 Task: Check the traffic conditions on Interstate 15 in Salt Lake City.
Action: Mouse moved to (154, 81)
Screenshot: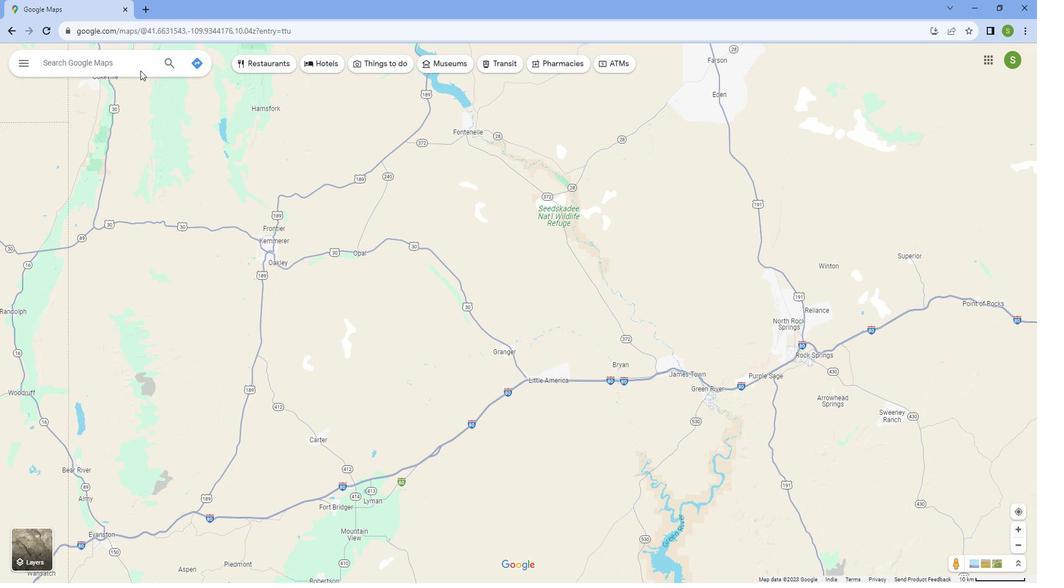 
Action: Mouse pressed left at (154, 81)
Screenshot: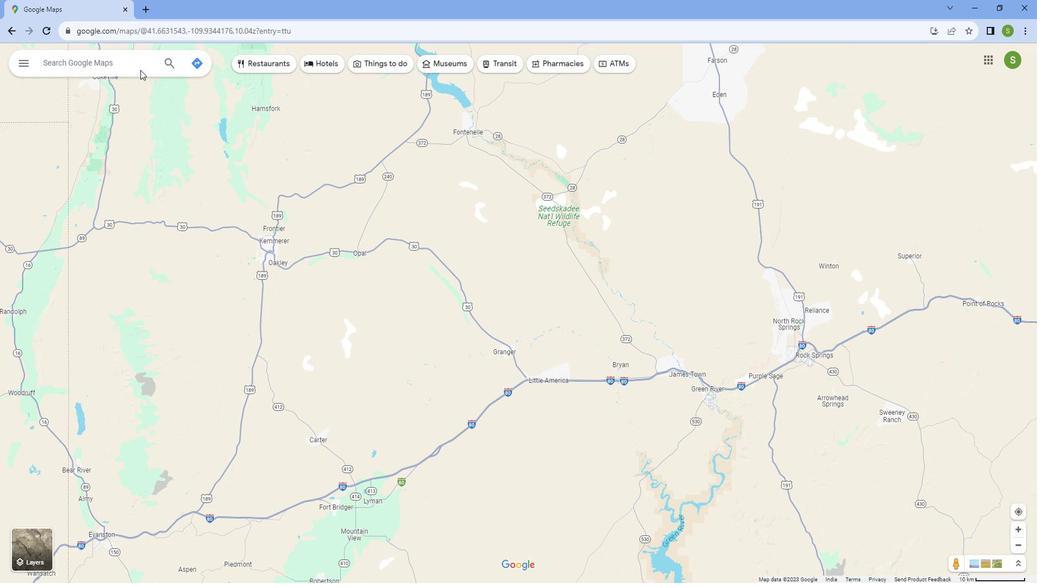 
Action: Mouse moved to (156, 78)
Screenshot: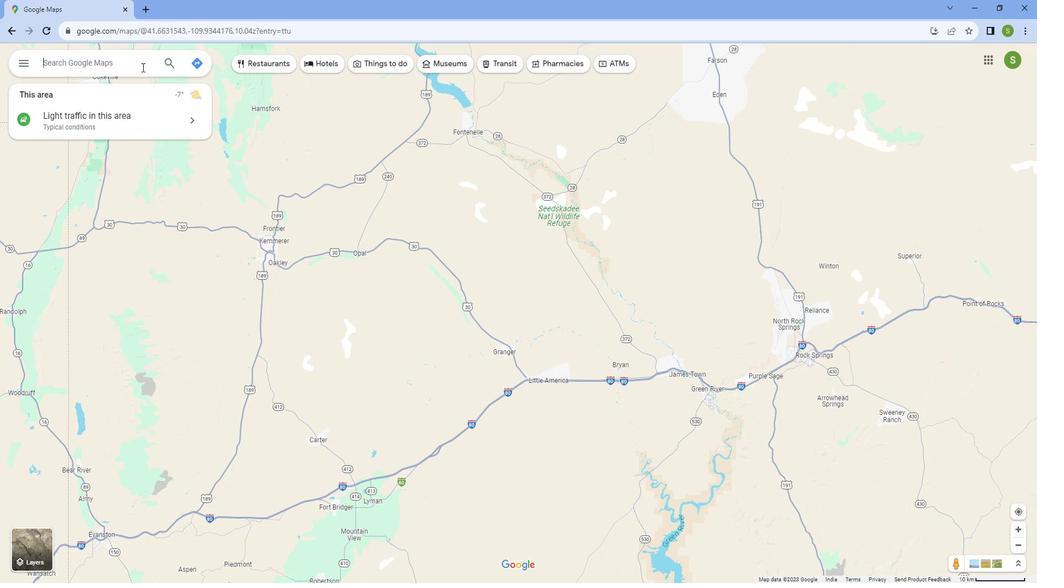 
Action: Mouse pressed left at (156, 78)
Screenshot: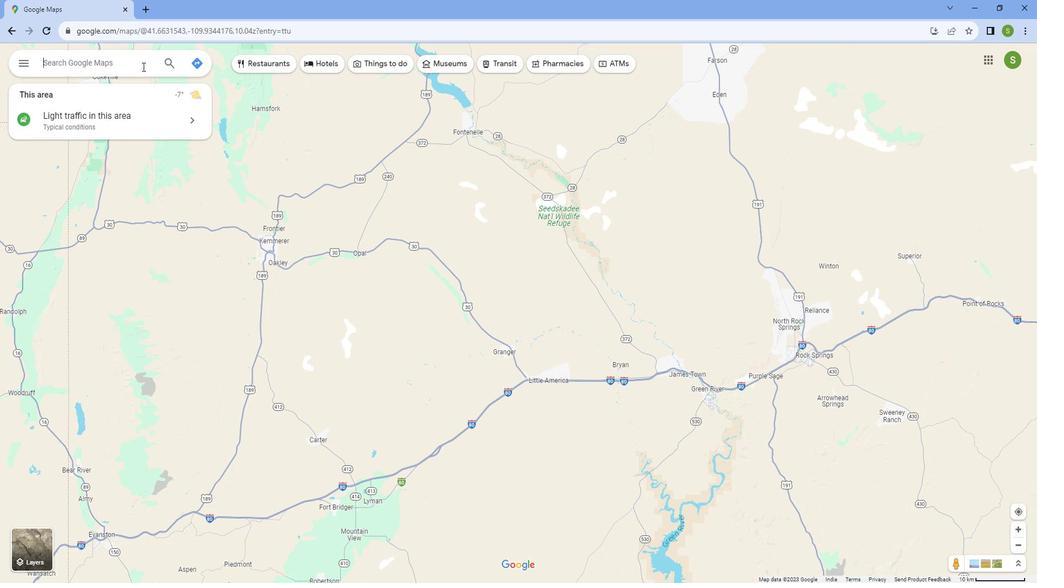 
Action: Key pressed <Key.caps_lock>I<Key.caps_lock>nterstate<Key.space>15,<Key.caps_lock>S<Key.caps_lock>alt<Key.space><Key.caps_lock>L<Key.caps_lock>k<Key.backspace>ake<Key.space><Key.caps_lock>C<Key.caps_lock>ity
Screenshot: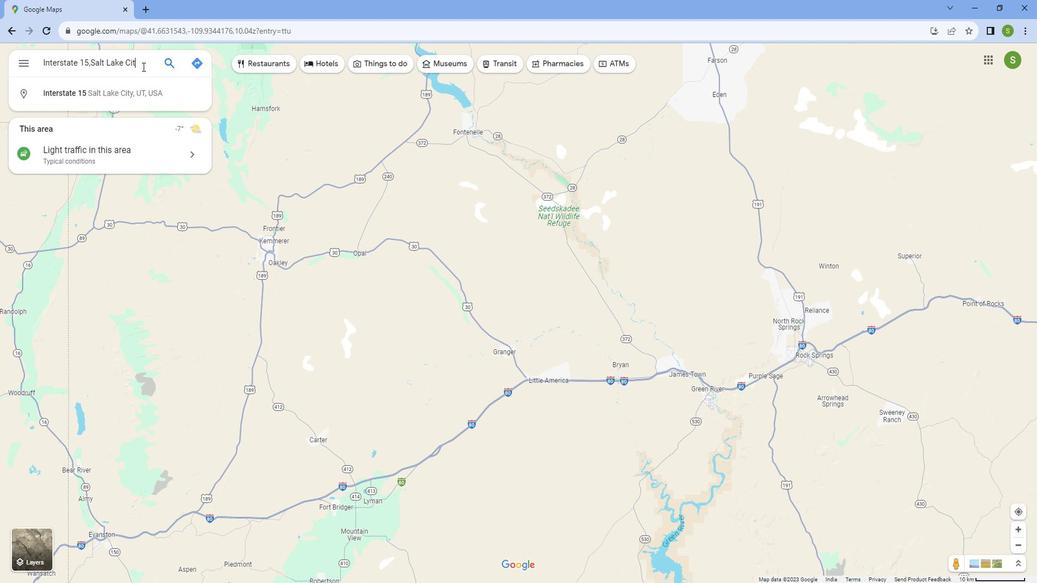 
Action: Mouse moved to (122, 106)
Screenshot: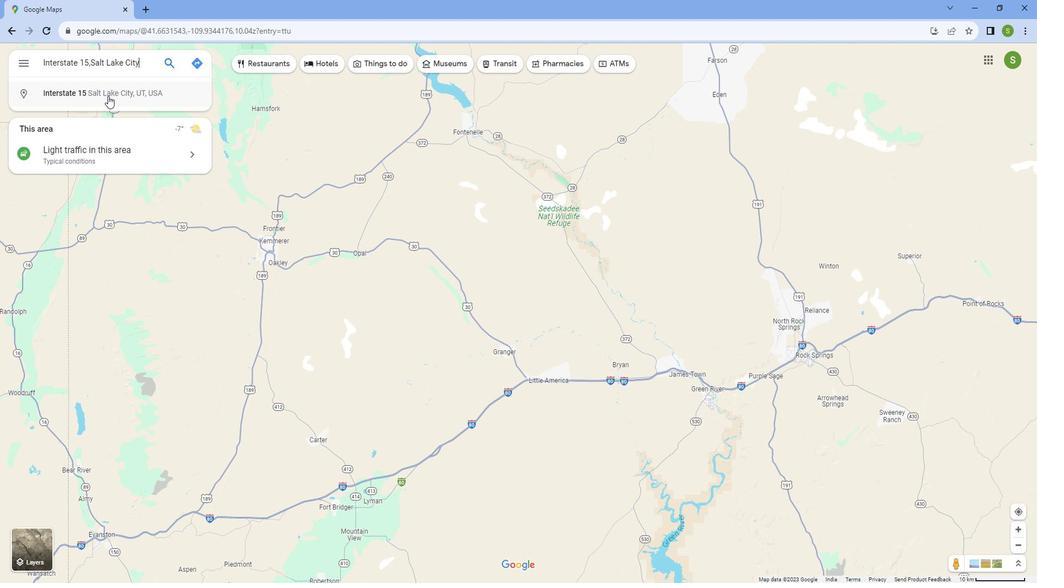 
Action: Mouse pressed left at (122, 106)
Screenshot: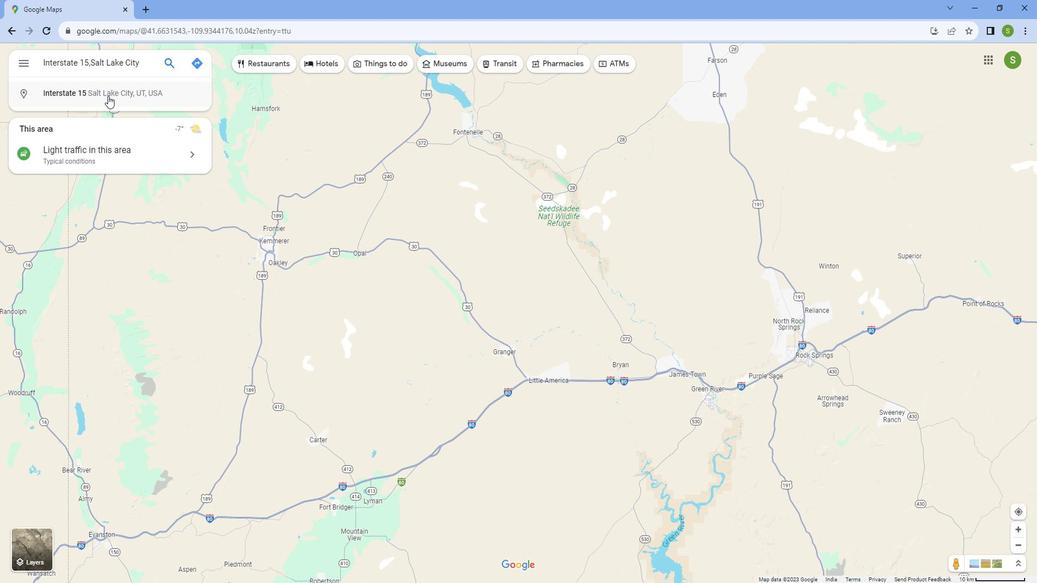 
Action: Mouse moved to (558, 268)
Screenshot: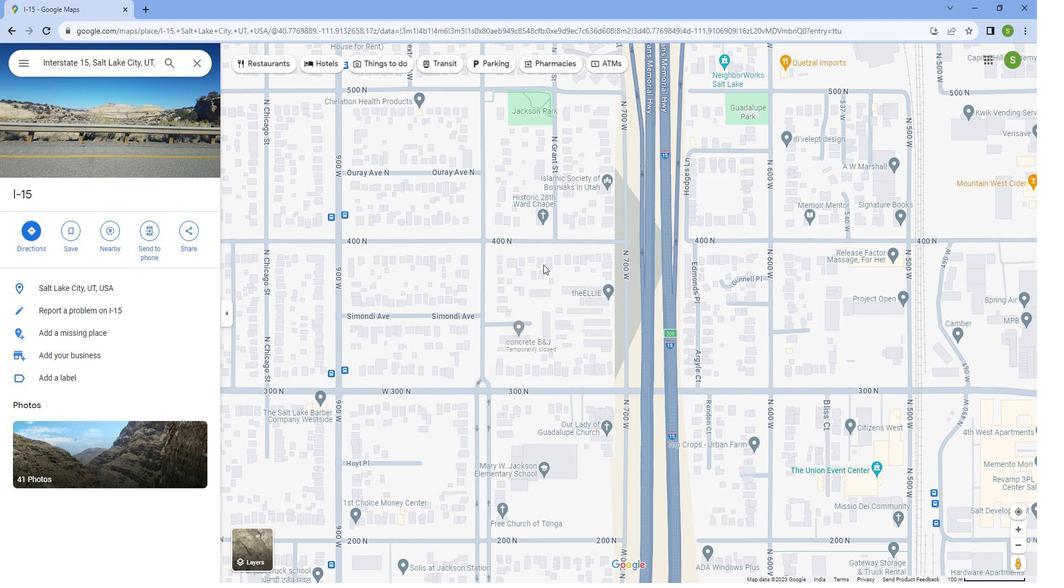 
Action: Mouse scrolled (558, 267) with delta (0, 0)
Screenshot: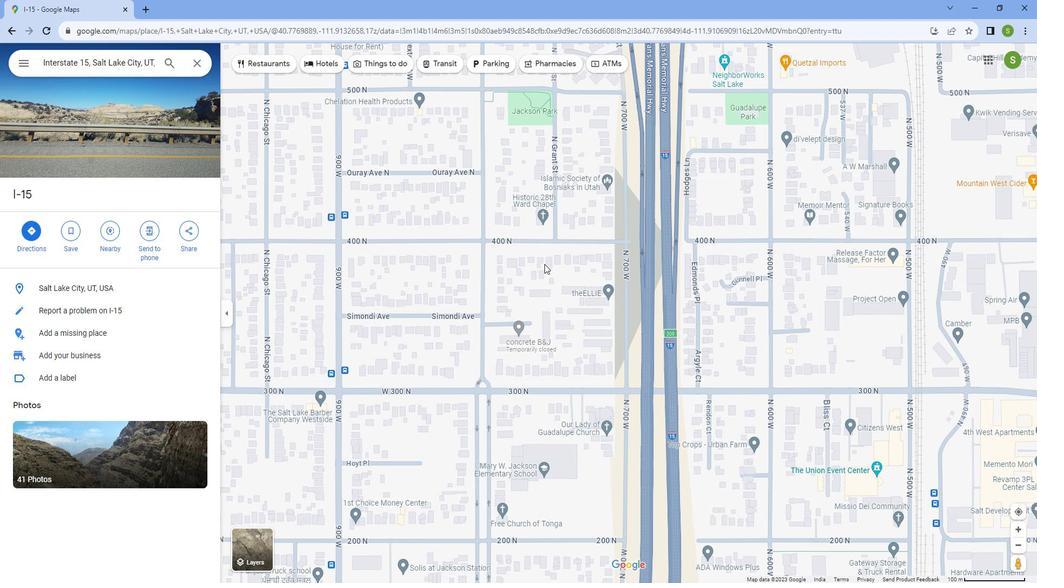 
Action: Mouse scrolled (558, 267) with delta (0, 0)
Screenshot: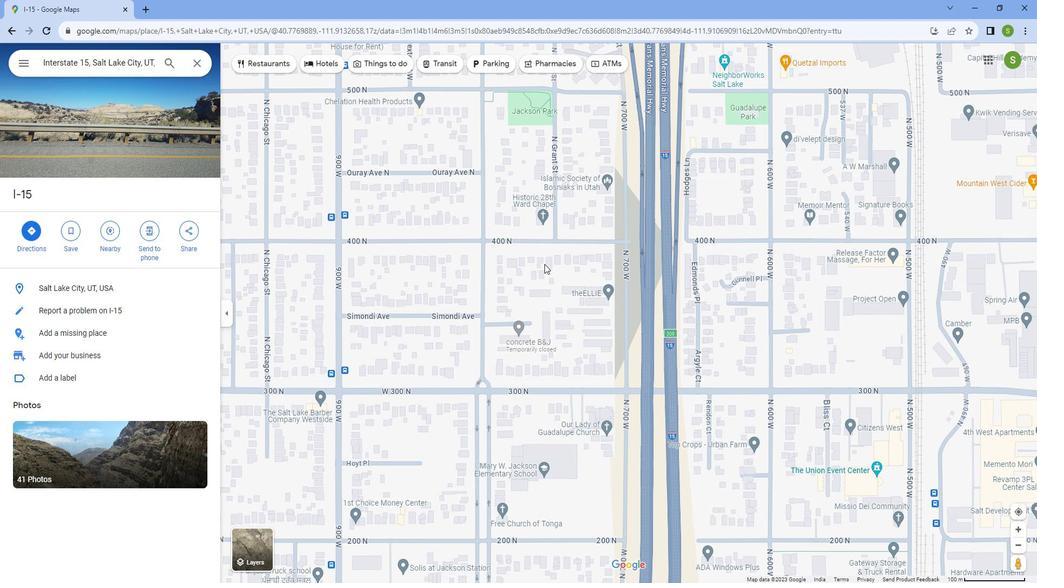 
Action: Mouse scrolled (558, 267) with delta (0, 0)
Screenshot: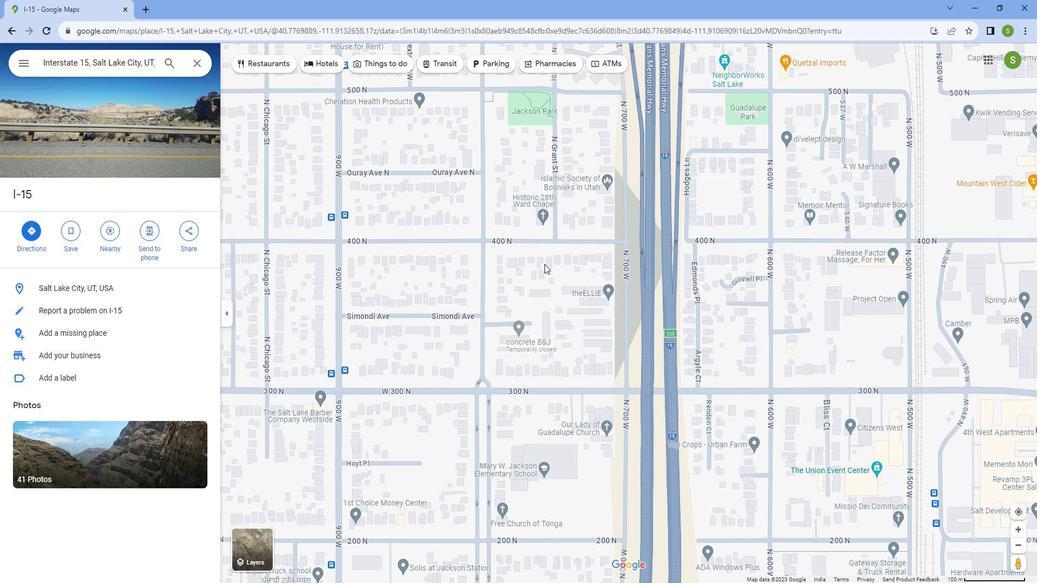 
Action: Mouse scrolled (558, 267) with delta (0, 0)
Screenshot: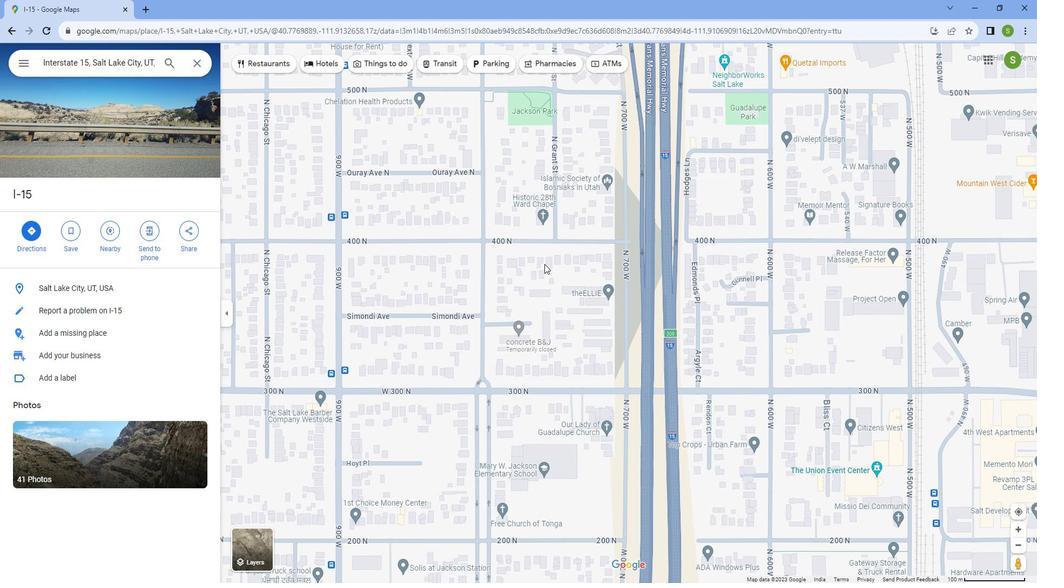 
Action: Mouse scrolled (558, 267) with delta (0, 0)
Screenshot: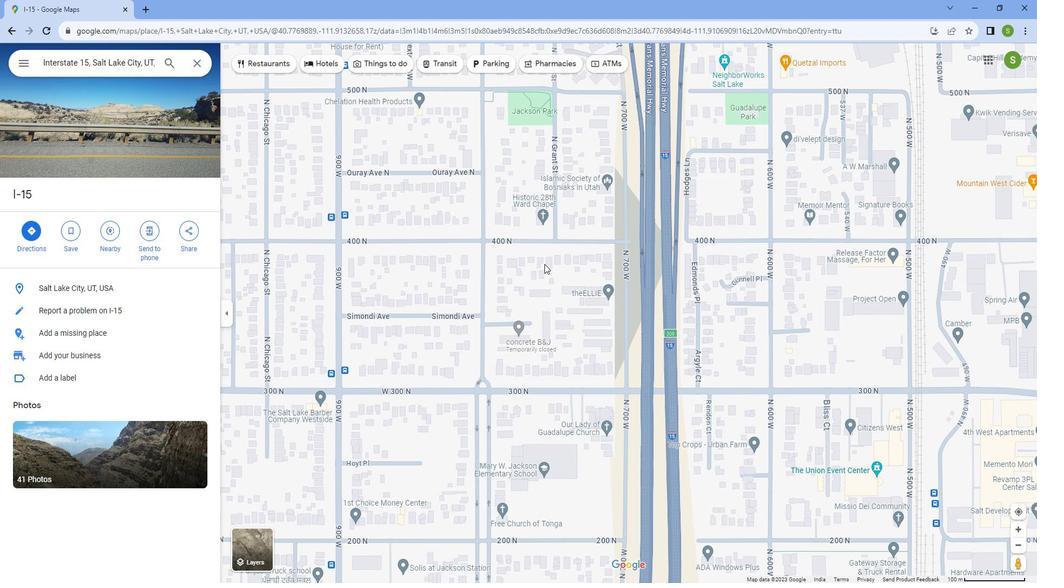 
Action: Mouse scrolled (558, 268) with delta (0, 0)
Screenshot: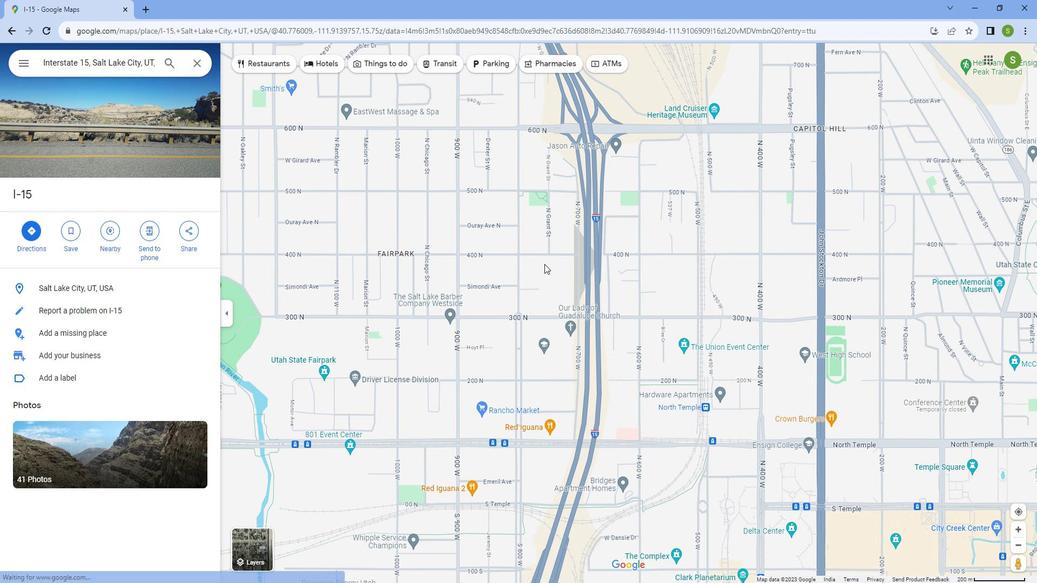 
Action: Mouse moved to (347, 546)
Screenshot: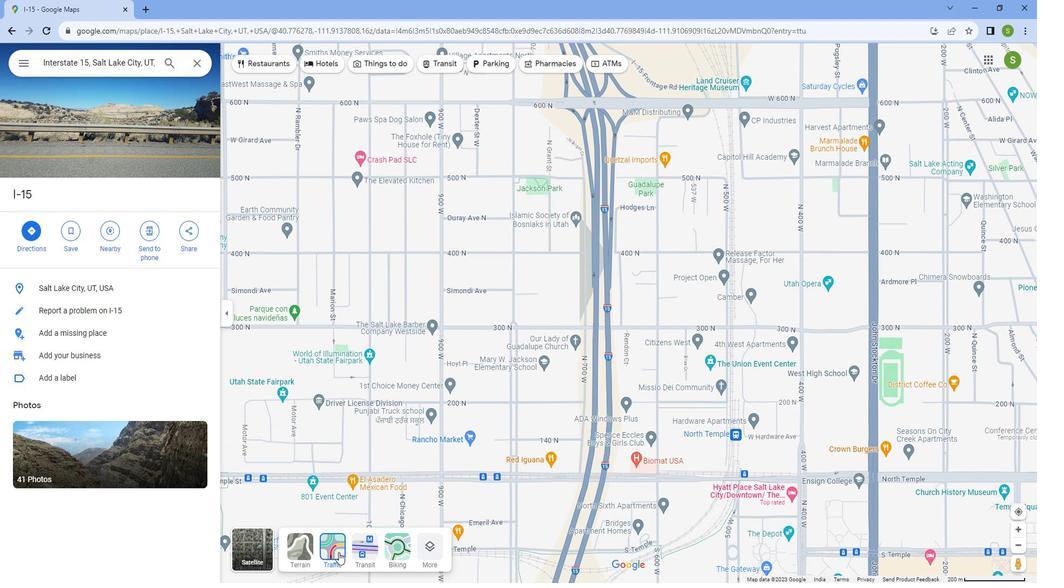 
Action: Mouse pressed left at (347, 546)
Screenshot: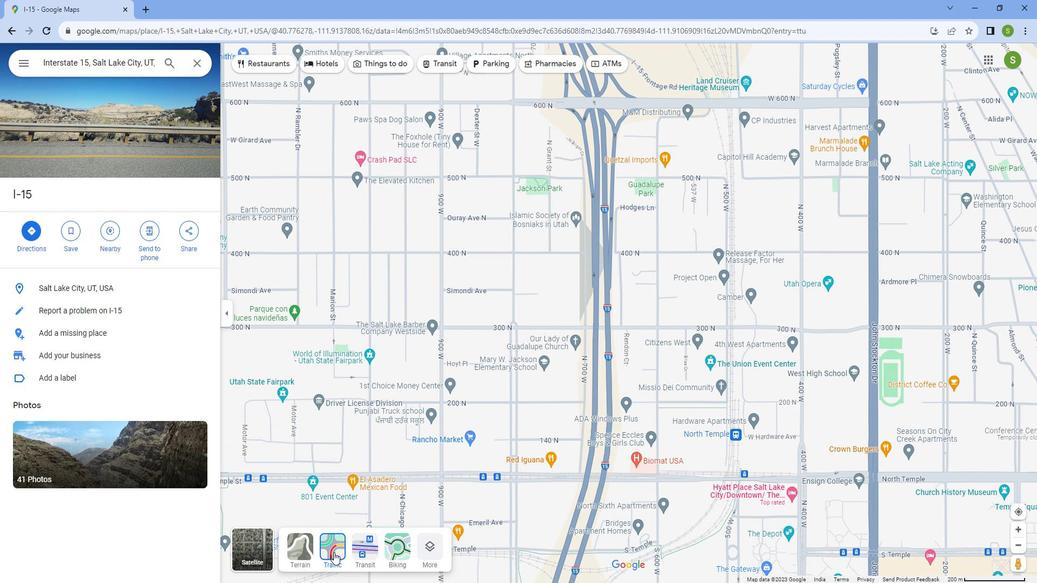 
Action: Mouse moved to (597, 328)
Screenshot: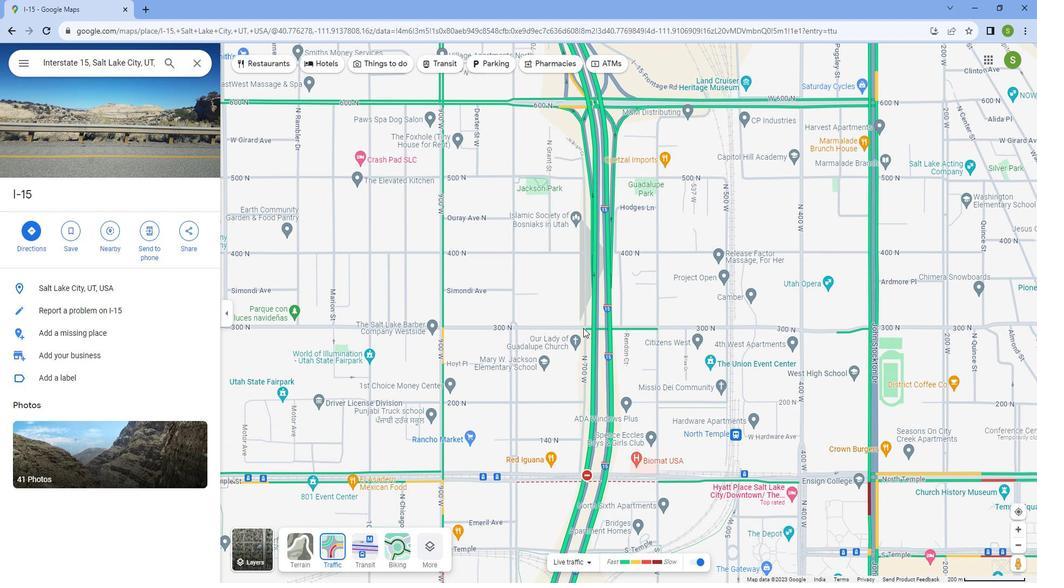 
Action: Mouse scrolled (597, 328) with delta (0, 0)
Screenshot: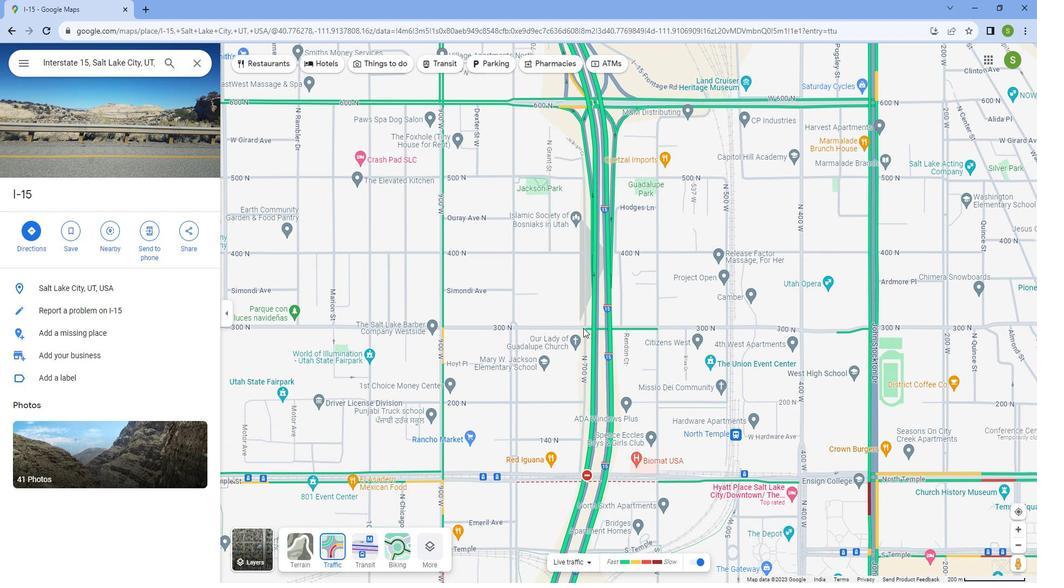 
Action: Mouse scrolled (597, 328) with delta (0, 0)
Screenshot: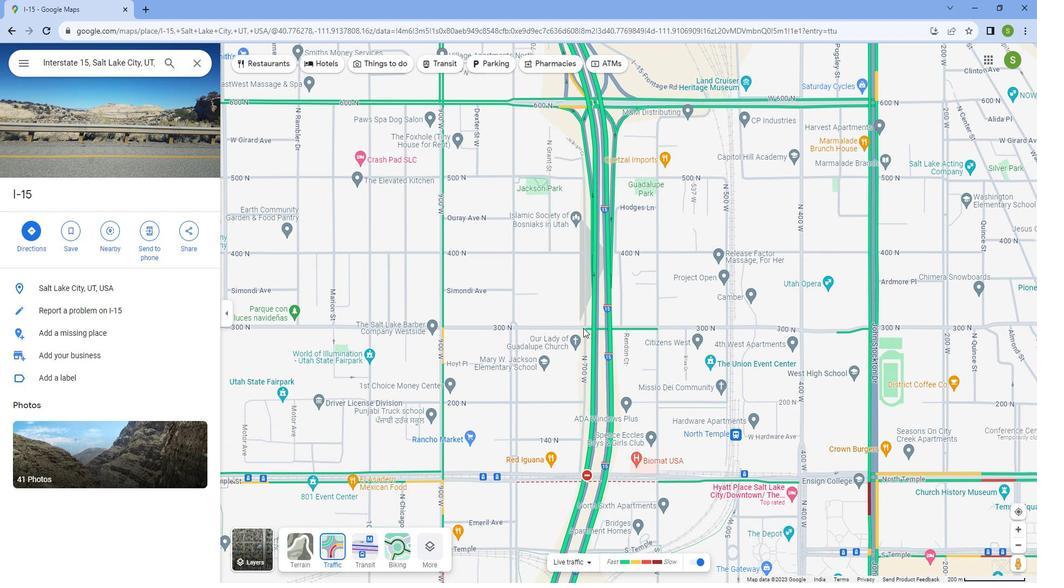 
Action: Mouse scrolled (597, 328) with delta (0, 0)
Screenshot: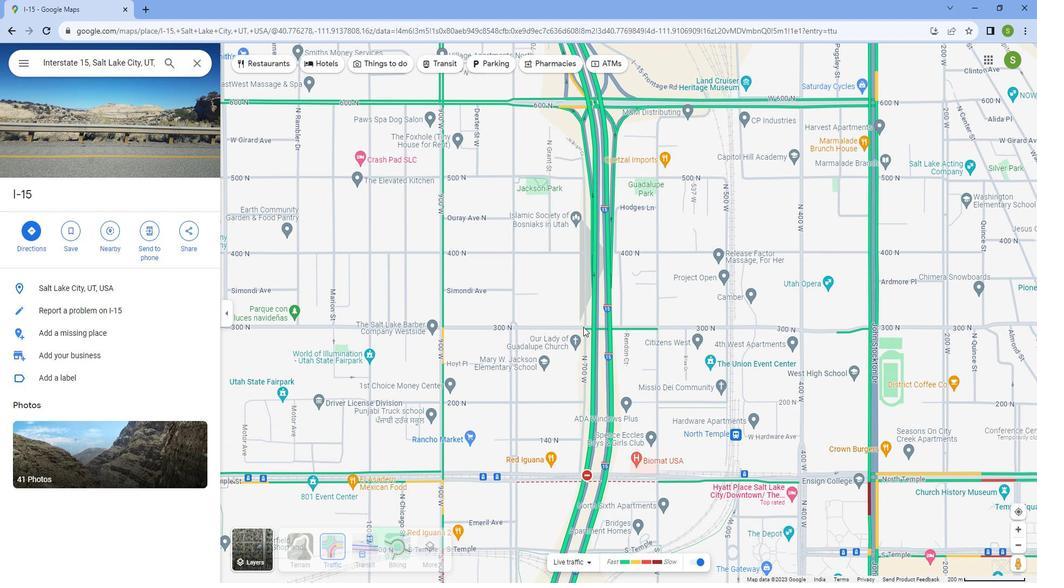 
Action: Mouse scrolled (597, 328) with delta (0, 0)
Screenshot: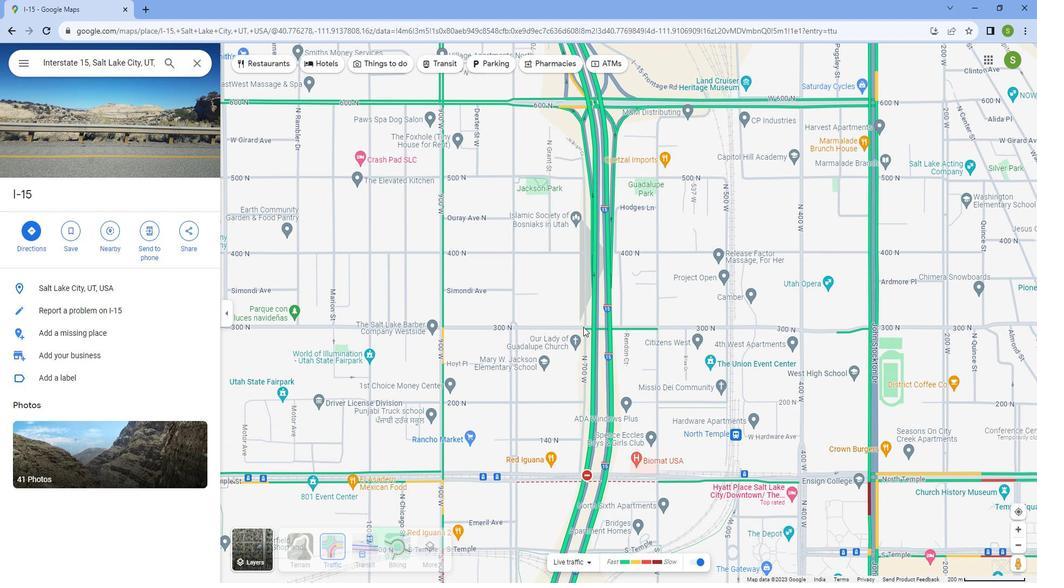 
Action: Mouse scrolled (597, 328) with delta (0, 0)
Screenshot: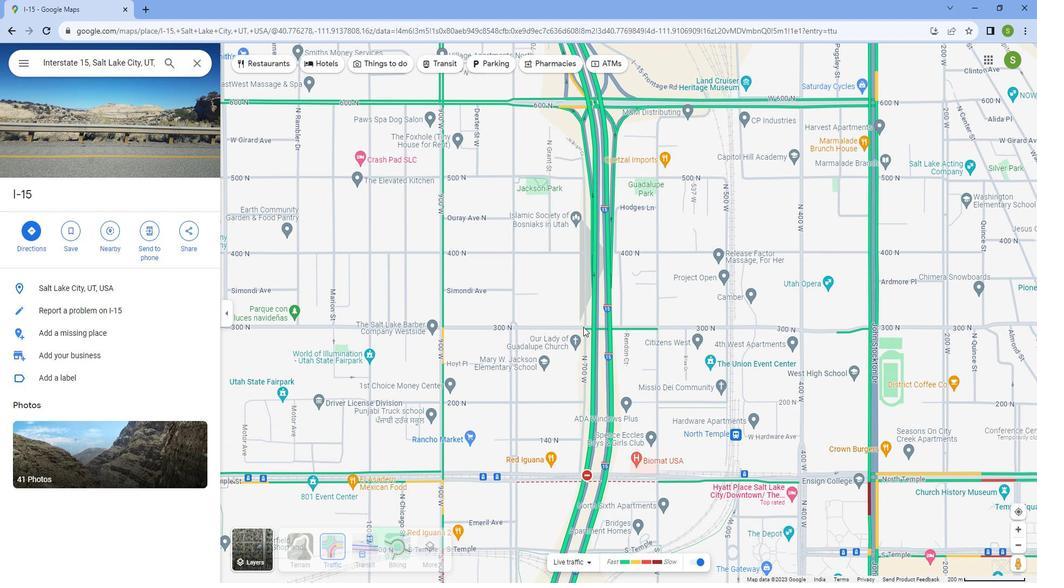 
Action: Mouse scrolled (597, 328) with delta (0, 0)
Screenshot: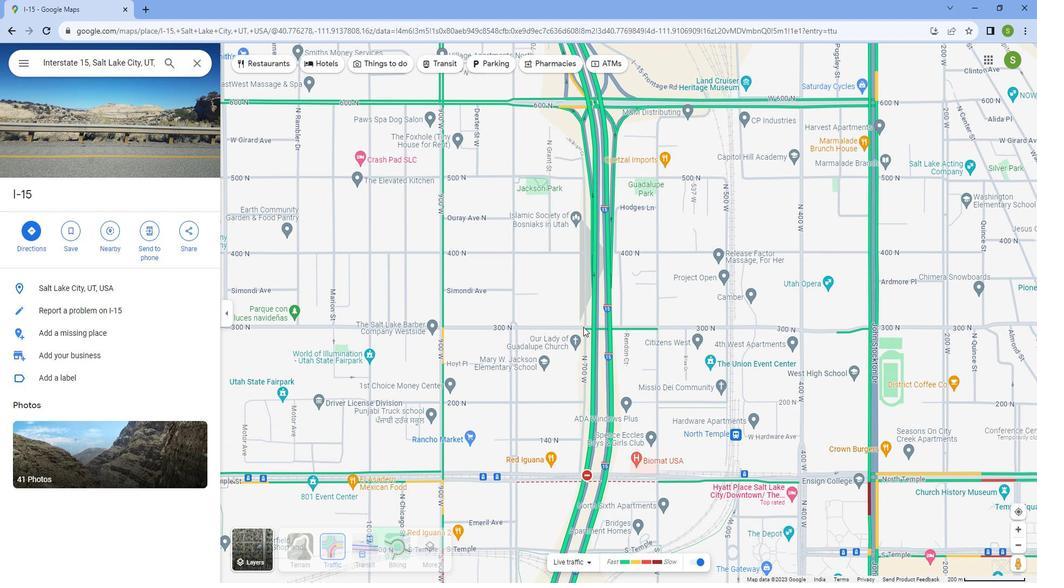 
Action: Mouse scrolled (597, 328) with delta (0, 0)
Screenshot: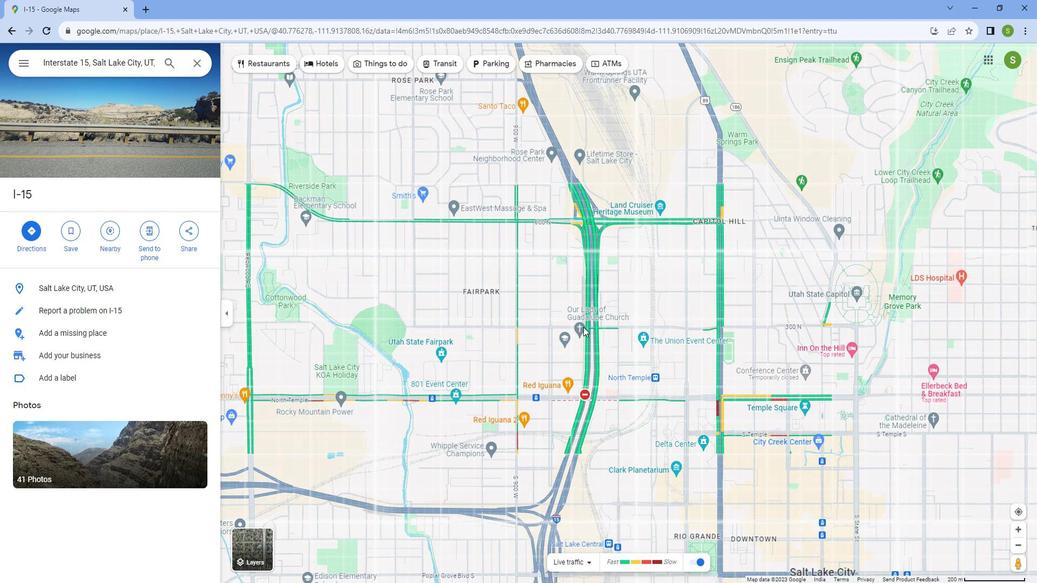 
Action: Mouse scrolled (597, 328) with delta (0, 0)
Screenshot: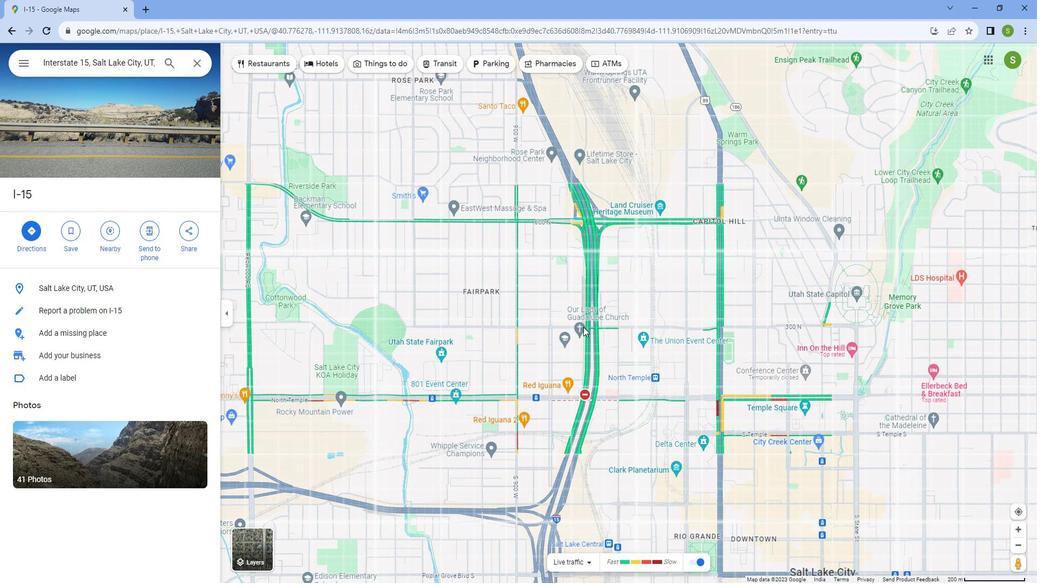 
Action: Mouse scrolled (597, 328) with delta (0, 0)
Screenshot: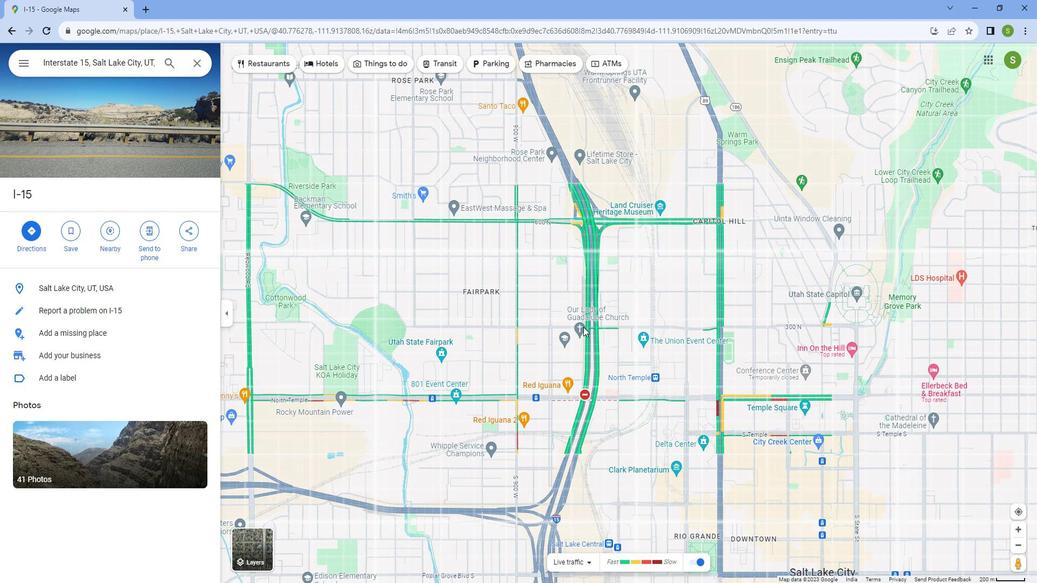 
Action: Mouse scrolled (597, 328) with delta (0, 0)
Screenshot: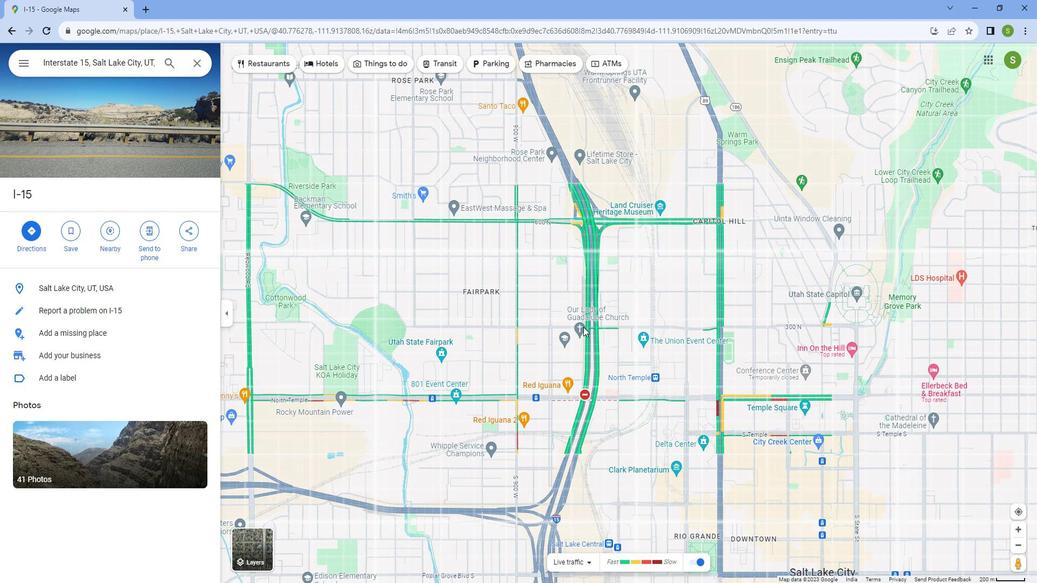 
Action: Mouse scrolled (597, 328) with delta (0, 0)
Screenshot: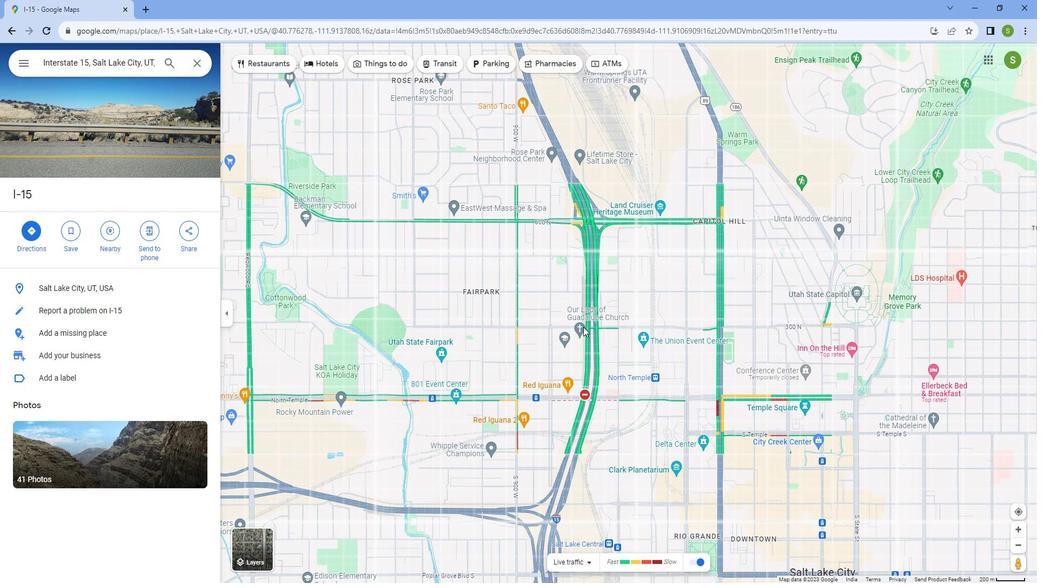 
Action: Mouse scrolled (597, 328) with delta (0, 0)
Screenshot: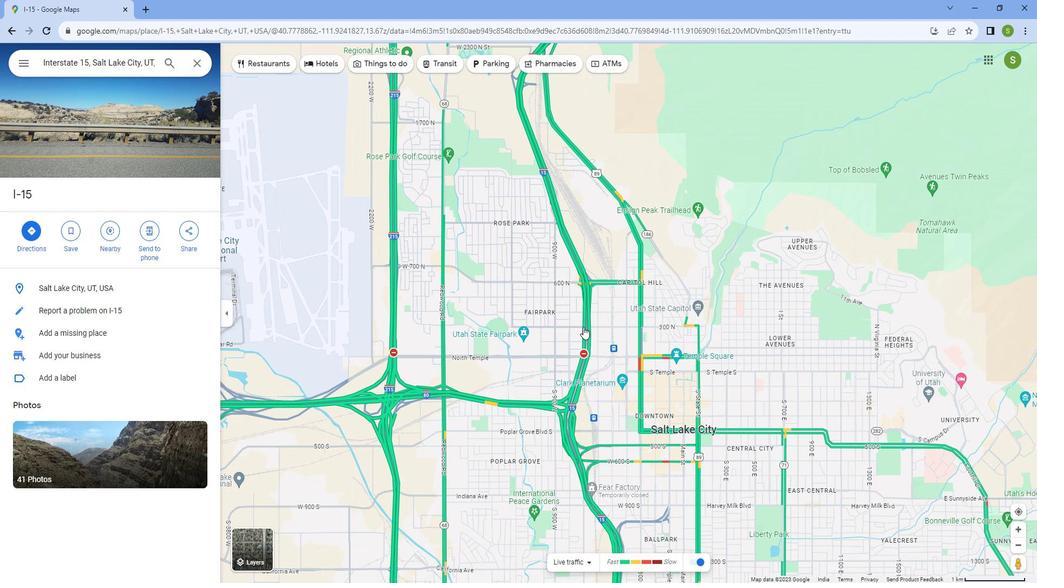 
Action: Mouse moved to (539, 491)
Screenshot: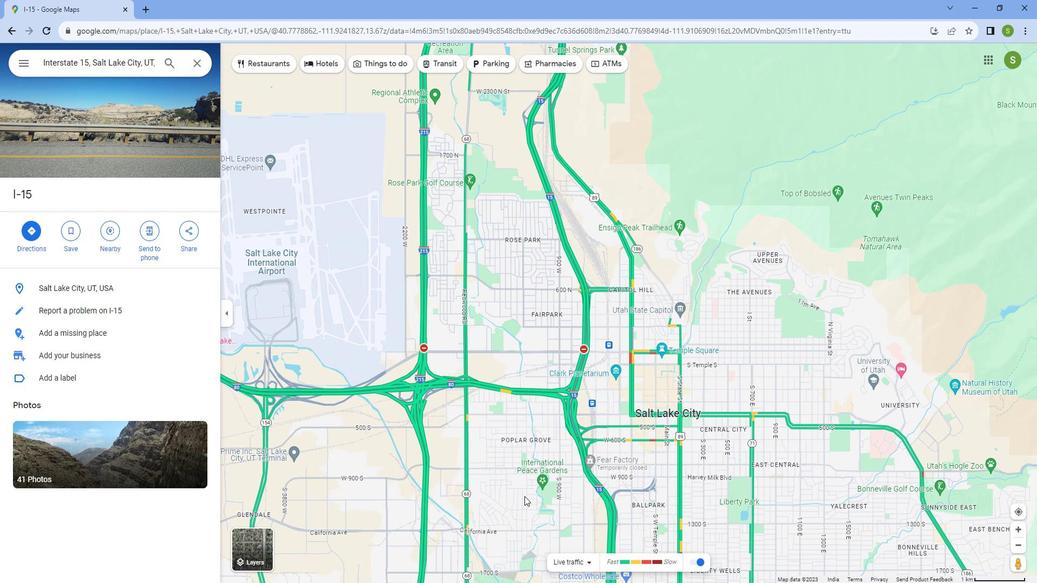 
Action: Mouse scrolled (539, 490) with delta (0, 0)
Screenshot: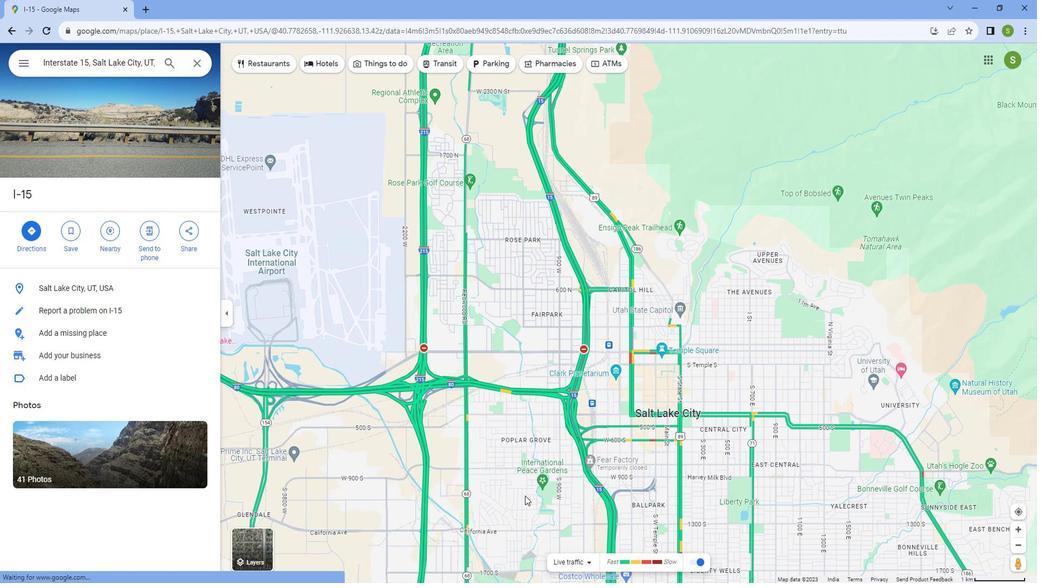 
Action: Mouse scrolled (539, 490) with delta (0, 0)
Screenshot: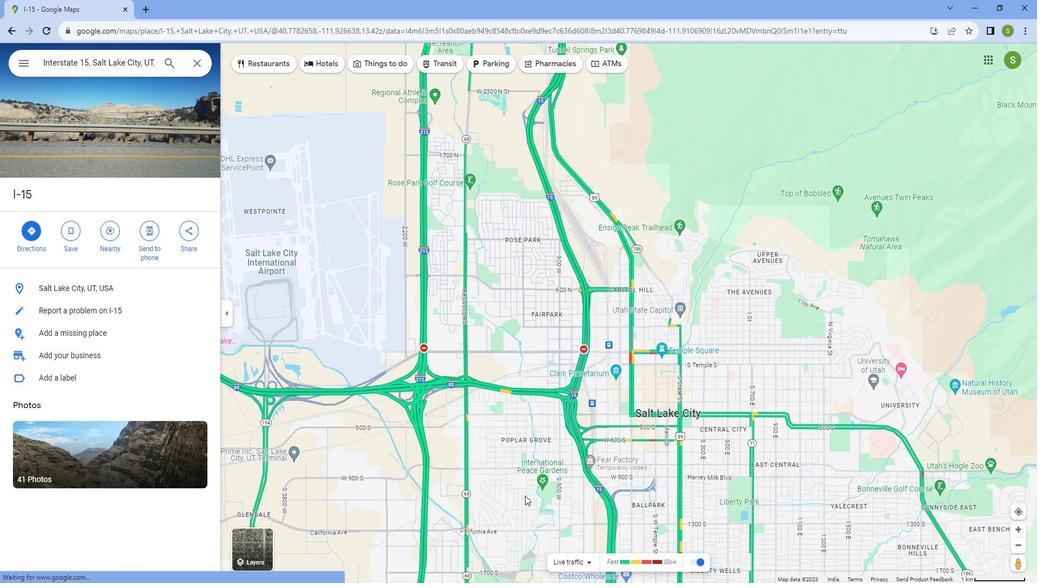 
Action: Mouse scrolled (539, 490) with delta (0, 0)
Screenshot: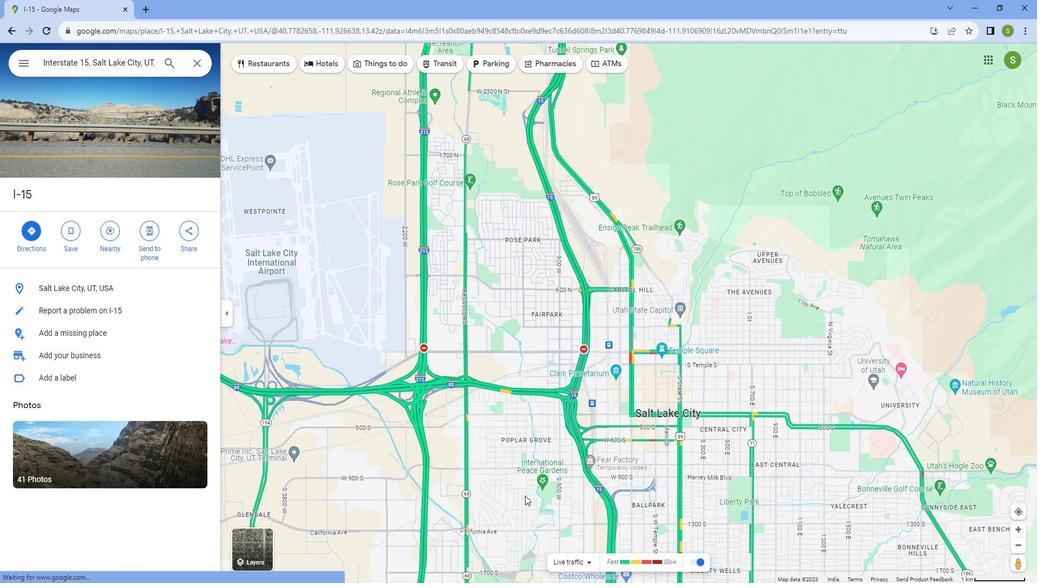 
Action: Mouse scrolled (539, 490) with delta (0, 0)
Screenshot: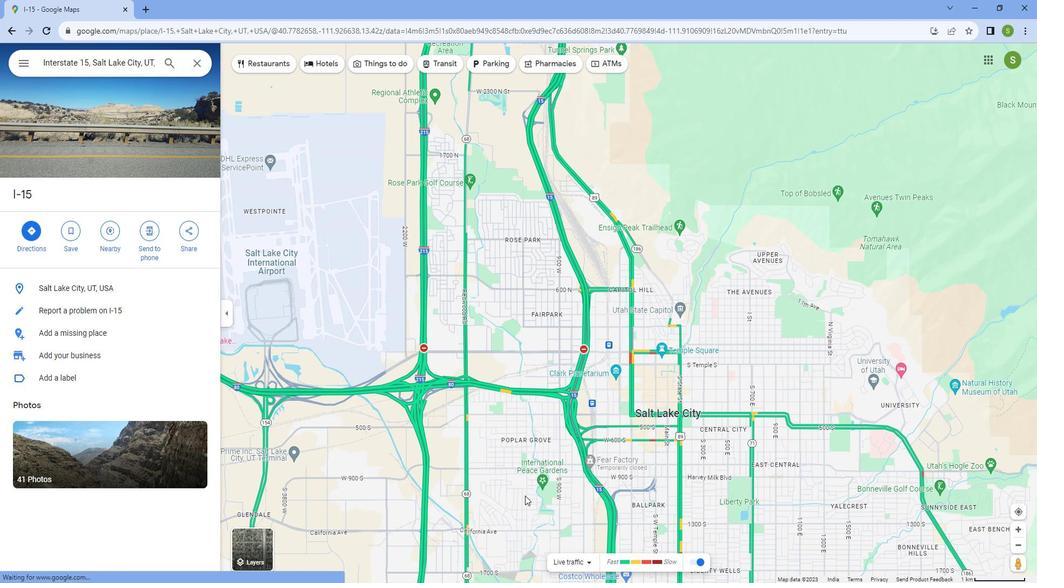 
Action: Mouse scrolled (539, 490) with delta (0, 0)
Screenshot: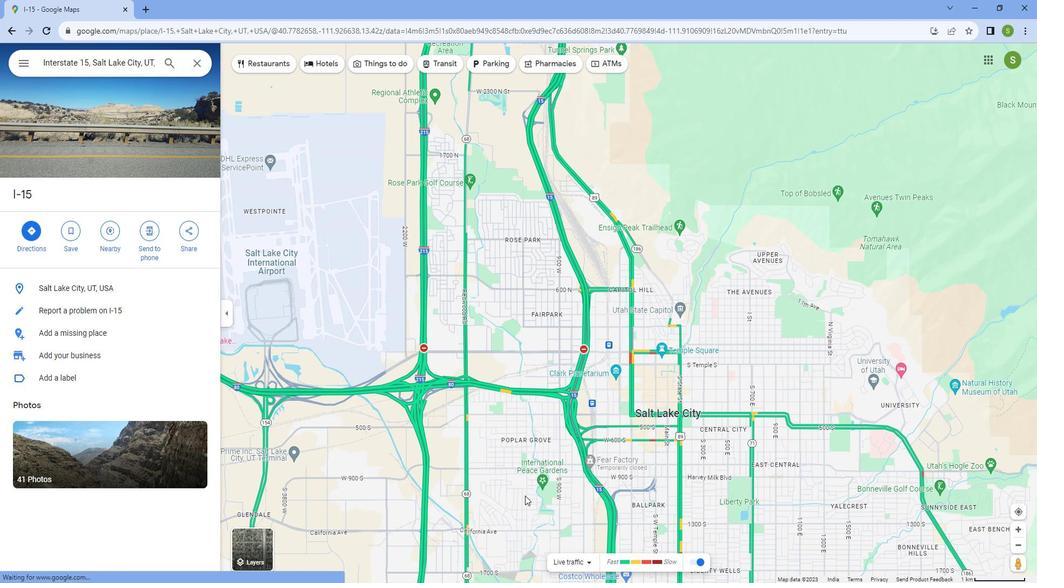 
Action: Mouse scrolled (539, 490) with delta (0, 0)
Screenshot: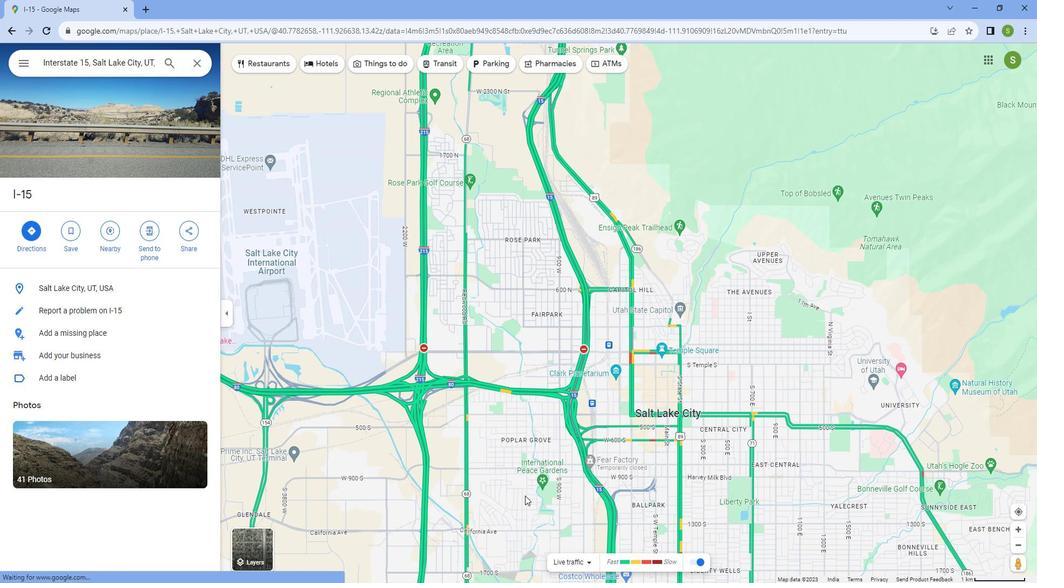 
Action: Mouse moved to (485, 490)
Screenshot: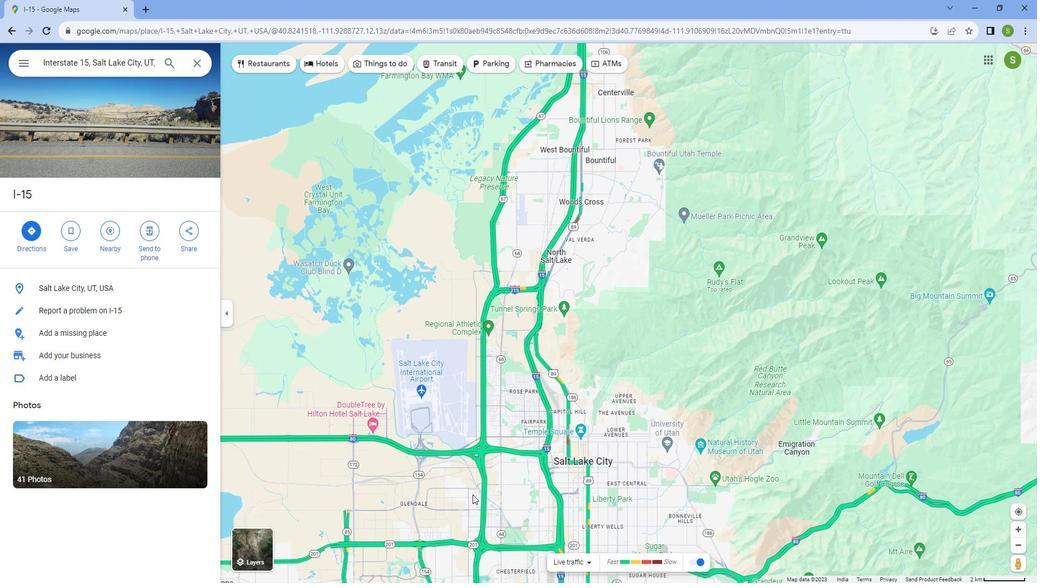 
Action: Mouse scrolled (485, 491) with delta (0, 0)
Screenshot: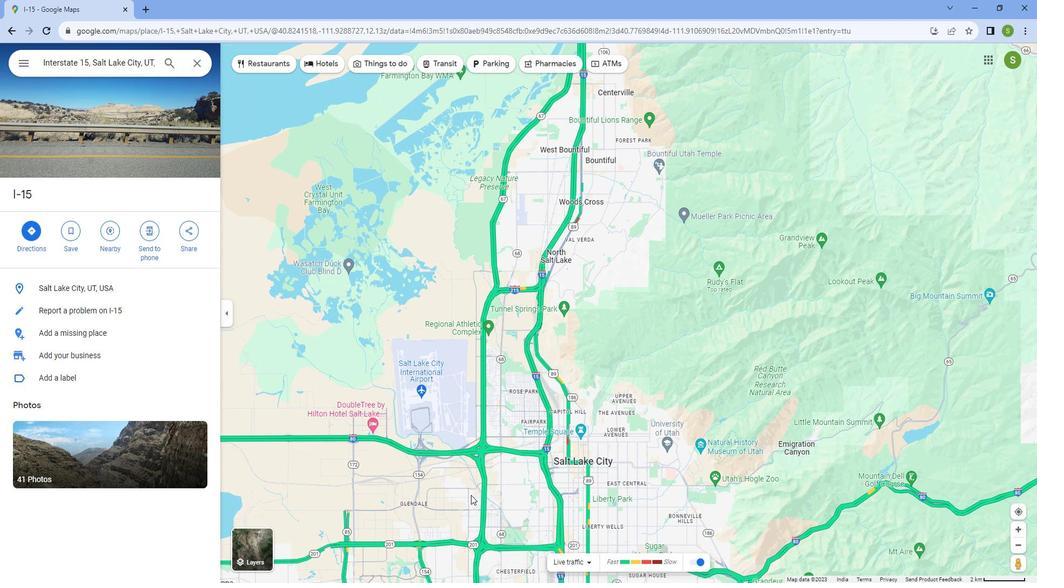 
Action: Mouse scrolled (485, 491) with delta (0, 0)
Screenshot: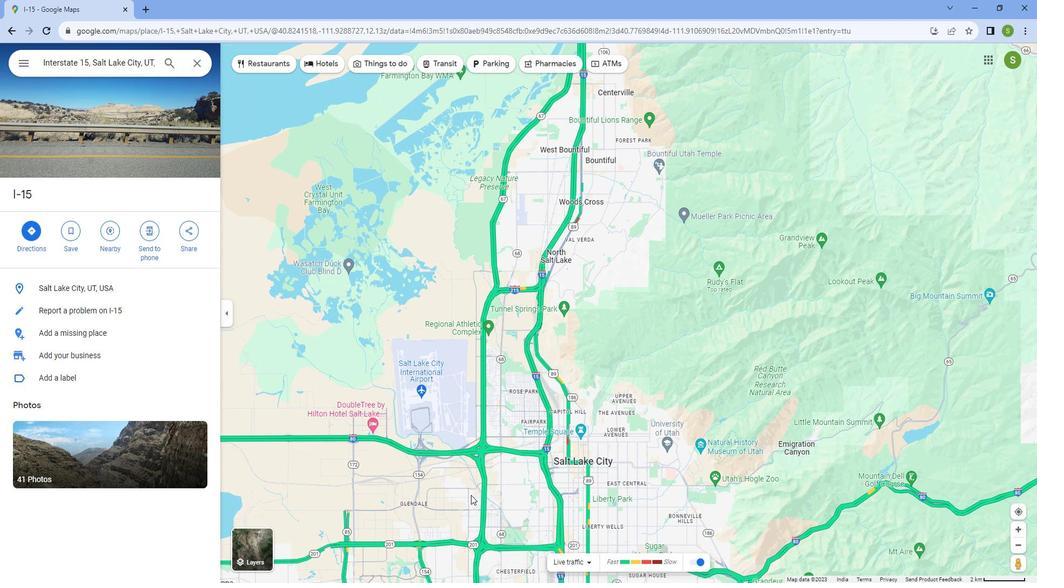 
Action: Mouse scrolled (485, 491) with delta (0, 0)
Screenshot: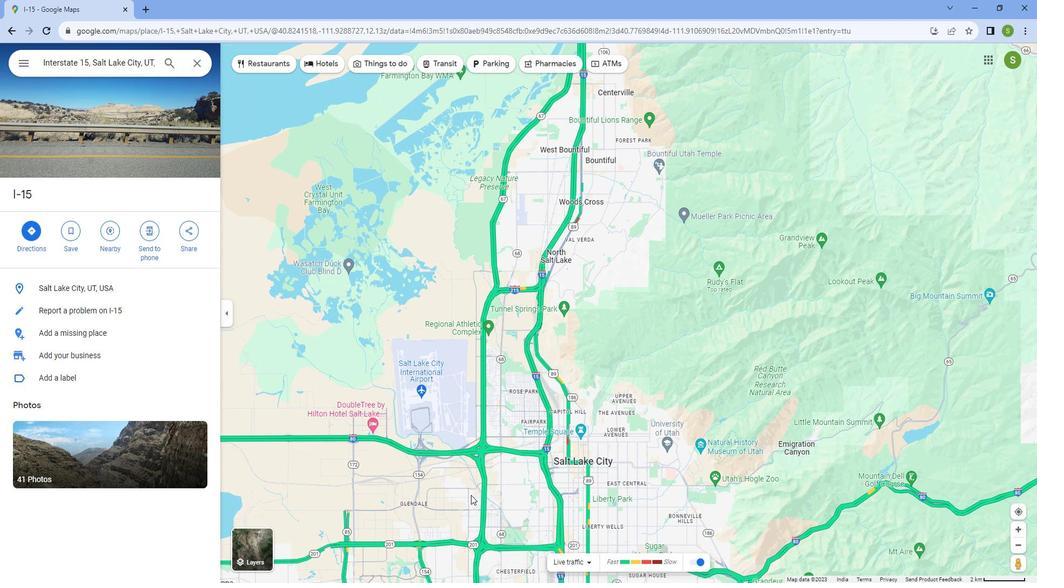 
Action: Mouse scrolled (485, 491) with delta (0, 0)
Screenshot: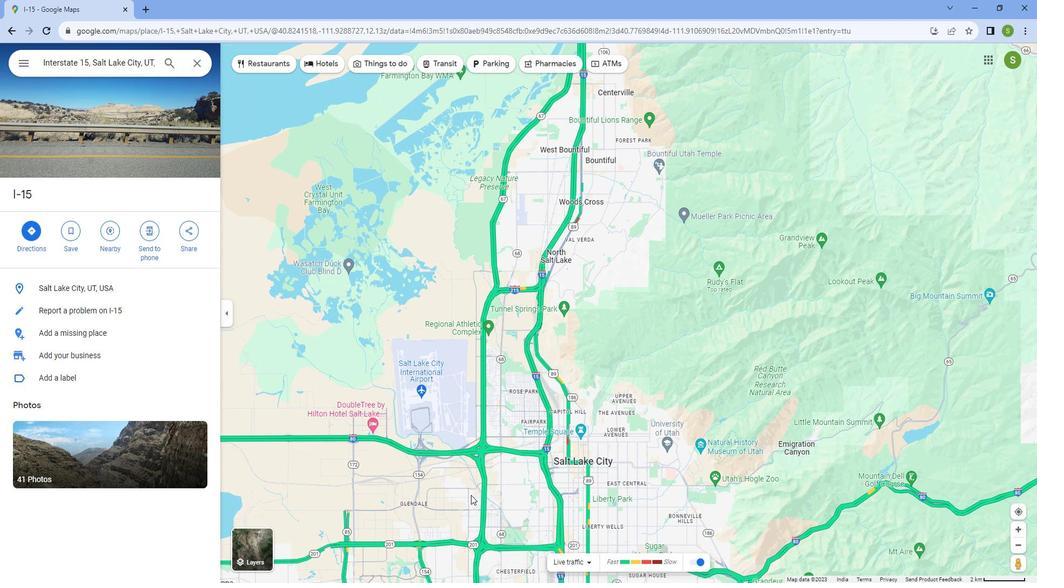 
Action: Mouse scrolled (485, 491) with delta (0, 0)
Screenshot: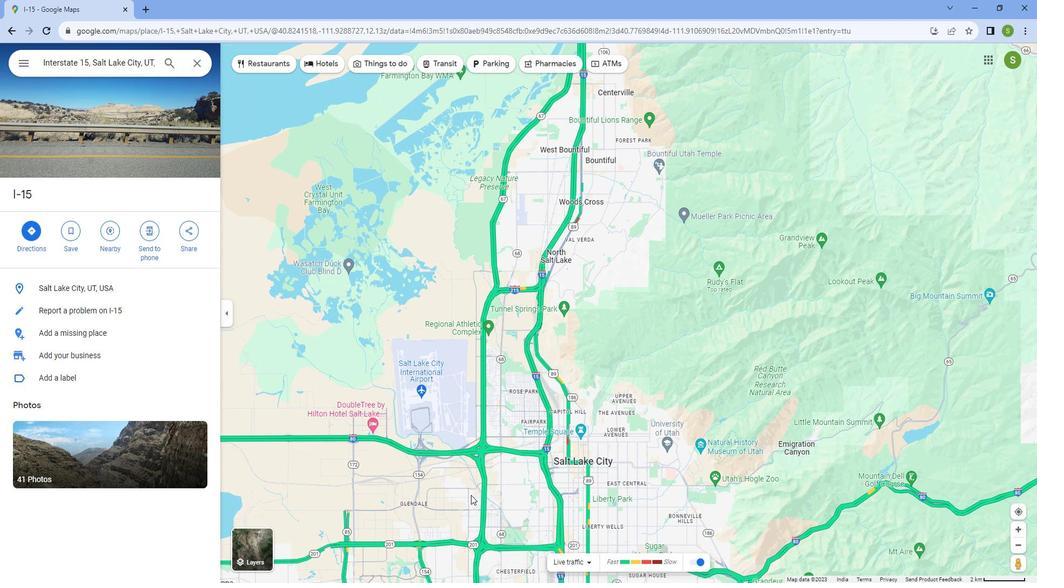 
Action: Mouse scrolled (485, 491) with delta (0, 0)
Screenshot: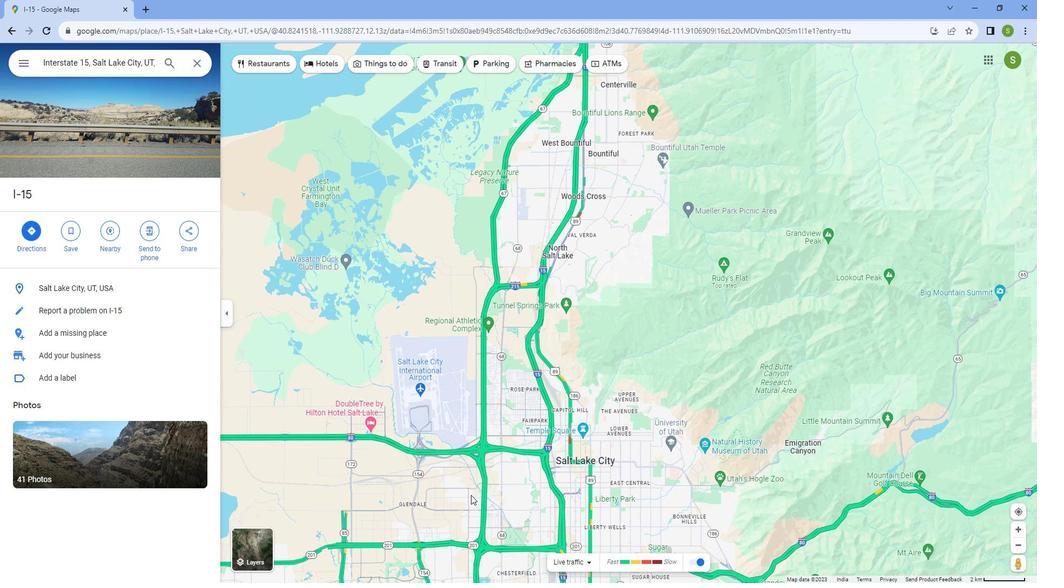 
Action: Mouse scrolled (485, 491) with delta (0, 0)
Screenshot: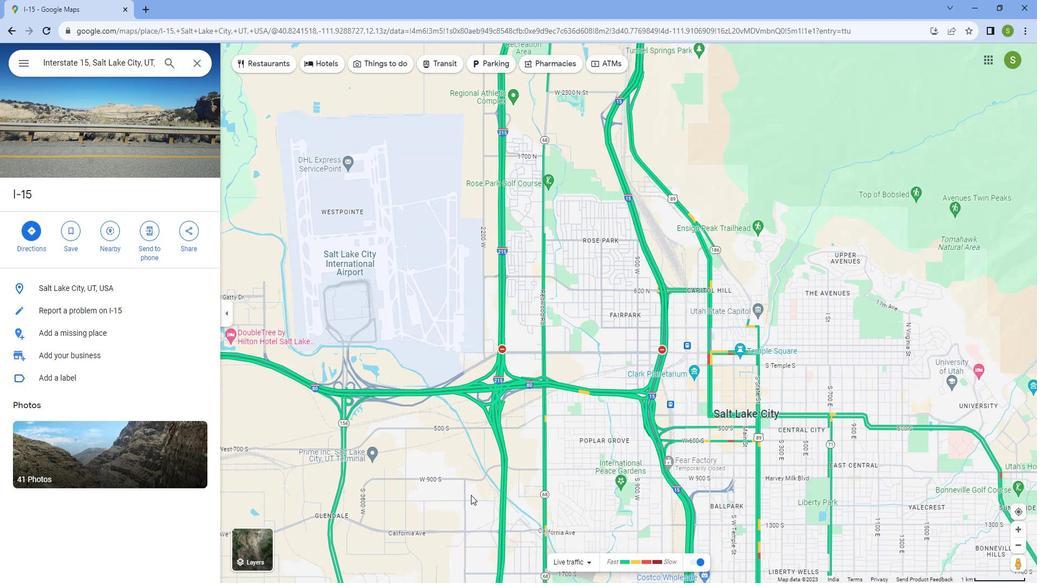 
Action: Mouse scrolled (485, 491) with delta (0, 0)
Screenshot: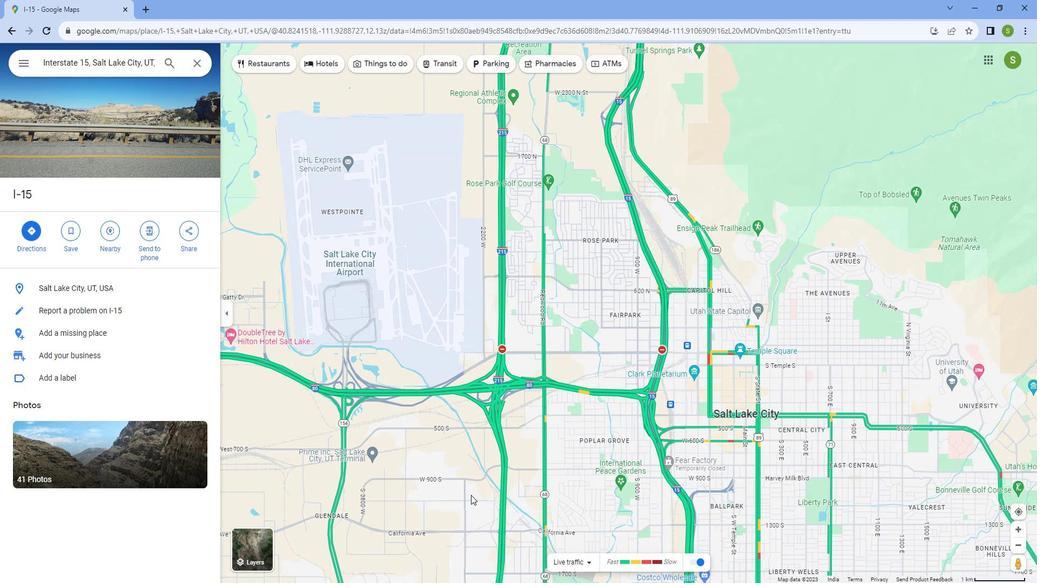 
Action: Mouse scrolled (485, 491) with delta (0, 0)
Screenshot: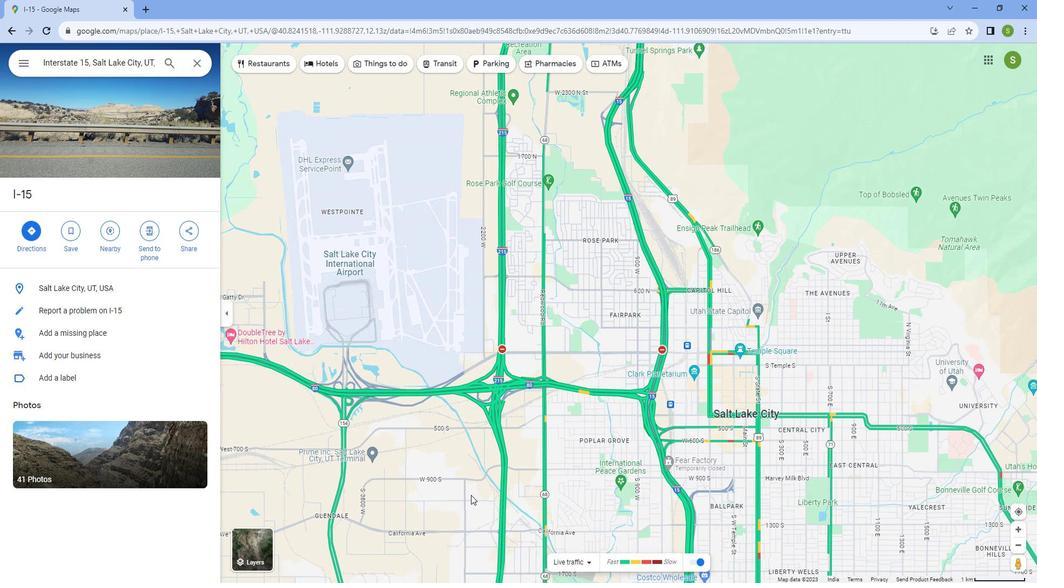 
Action: Mouse scrolled (485, 491) with delta (0, 0)
Screenshot: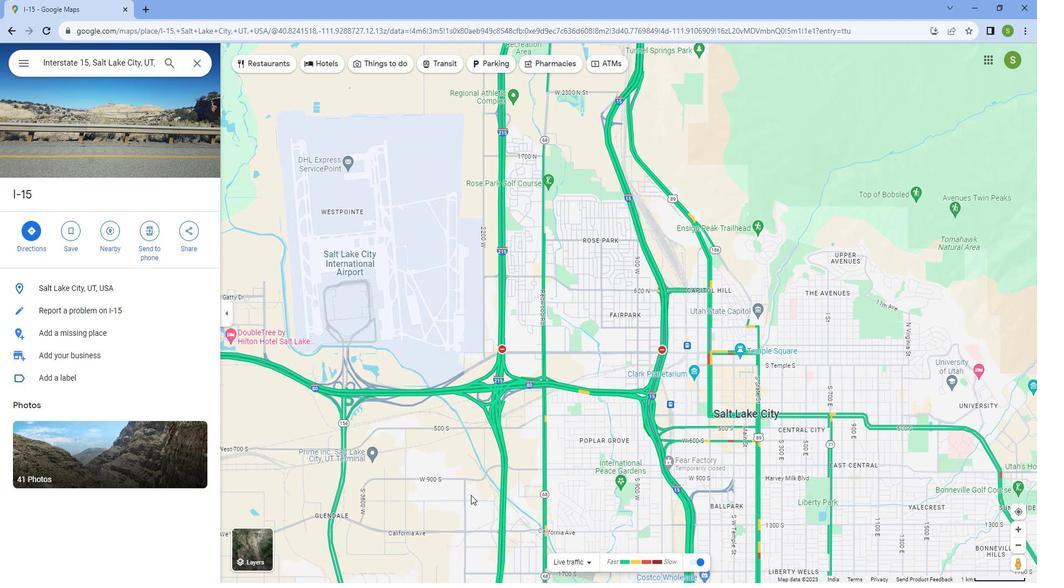 
Action: Mouse scrolled (485, 491) with delta (0, 0)
Screenshot: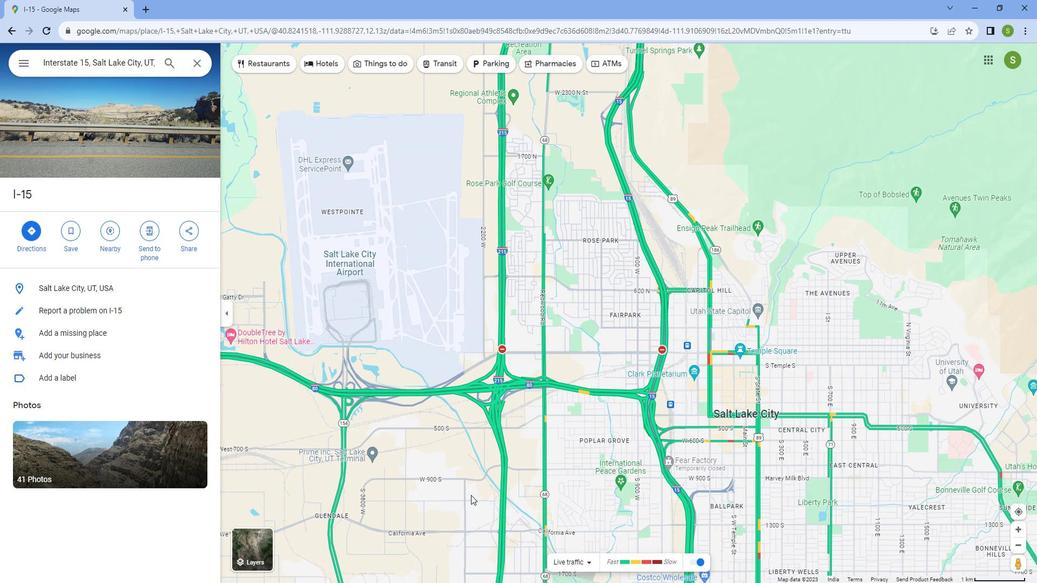 
Action: Mouse moved to (615, 446)
Screenshot: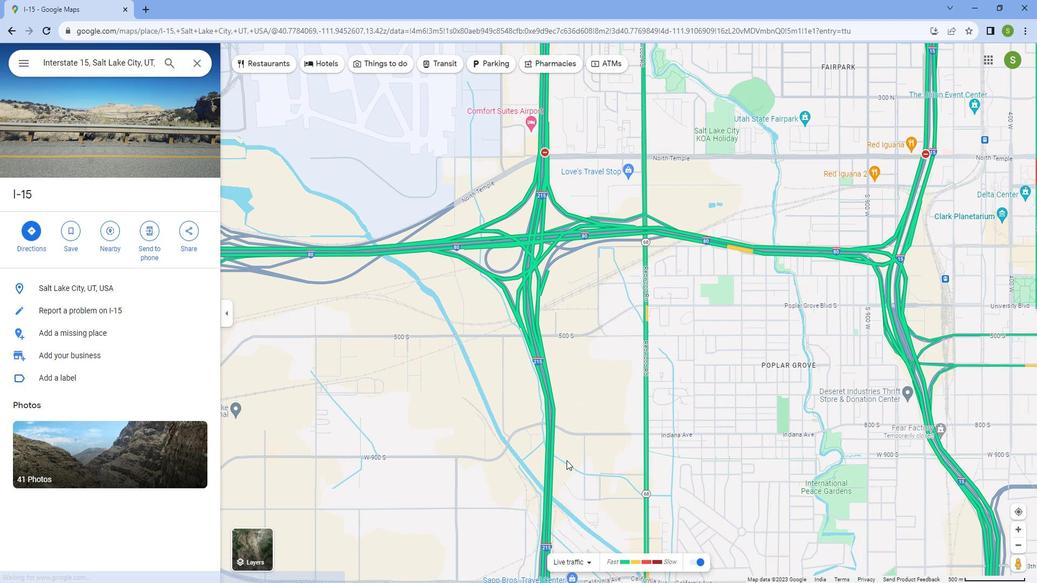 
Action: Mouse scrolled (615, 445) with delta (0, 0)
Screenshot: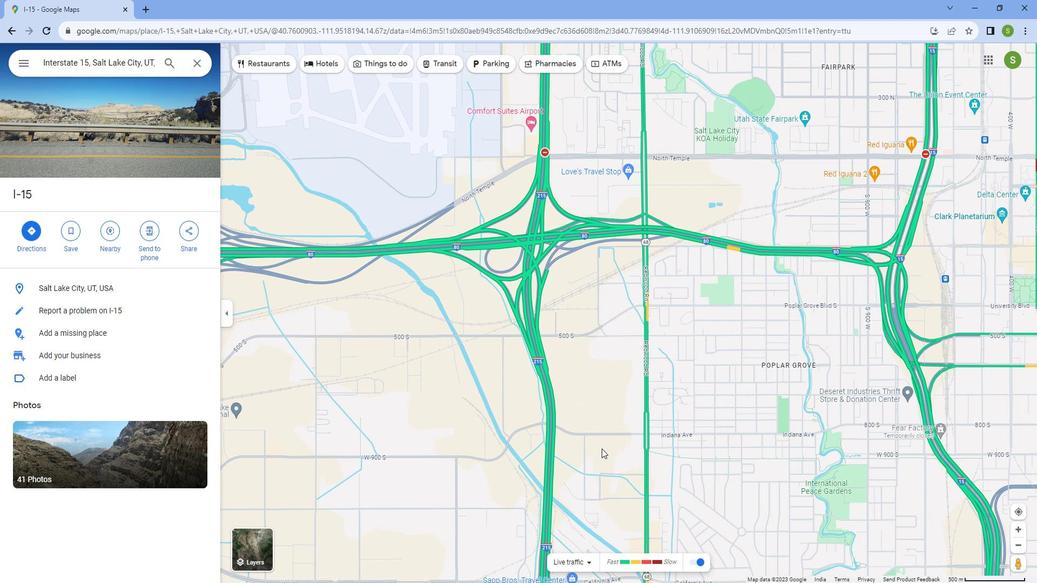 
Action: Mouse scrolled (615, 445) with delta (0, 0)
Screenshot: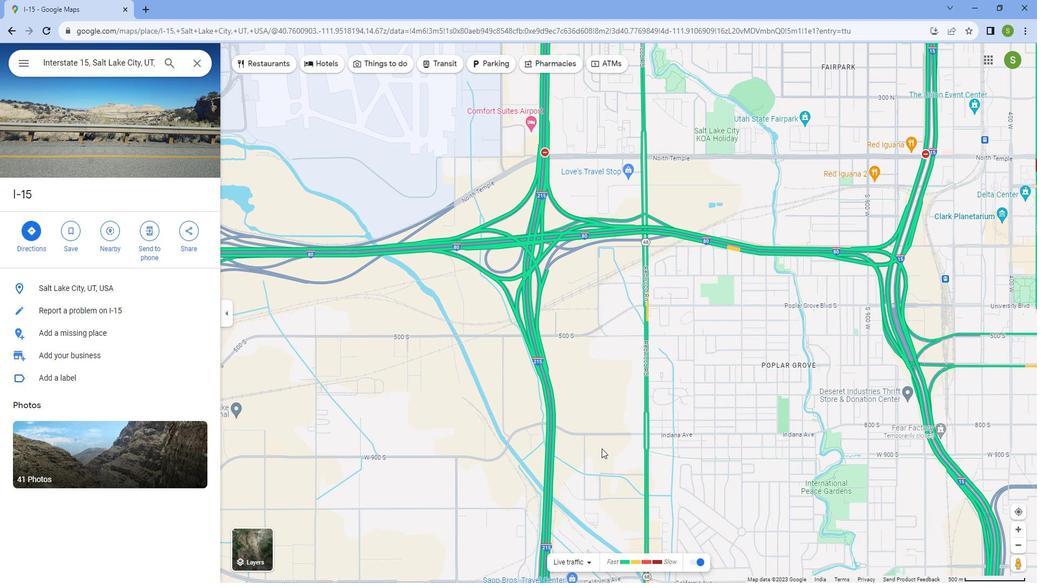 
Action: Mouse scrolled (615, 445) with delta (0, 0)
Screenshot: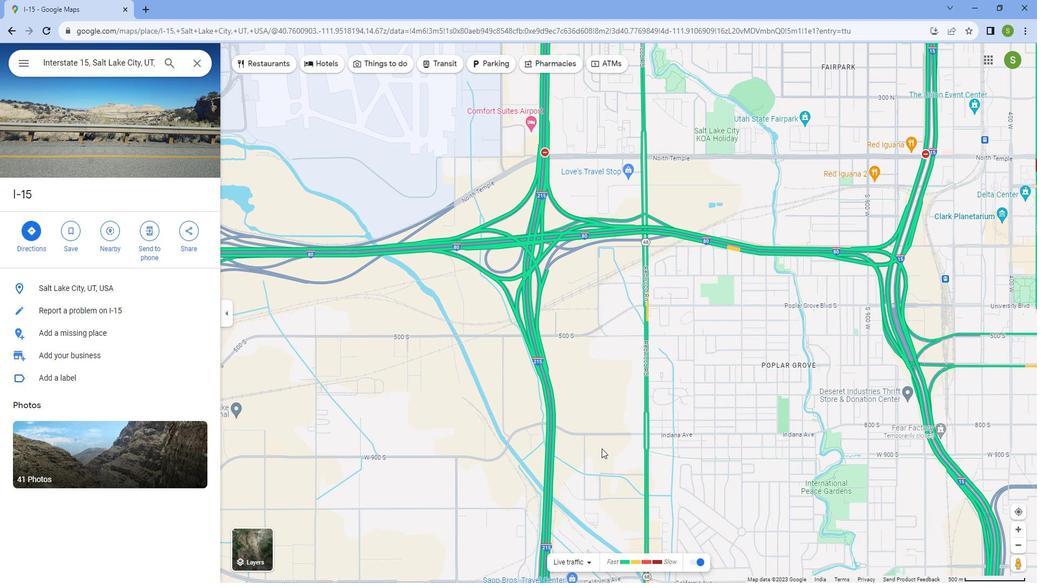 
Action: Mouse scrolled (615, 445) with delta (0, 0)
Screenshot: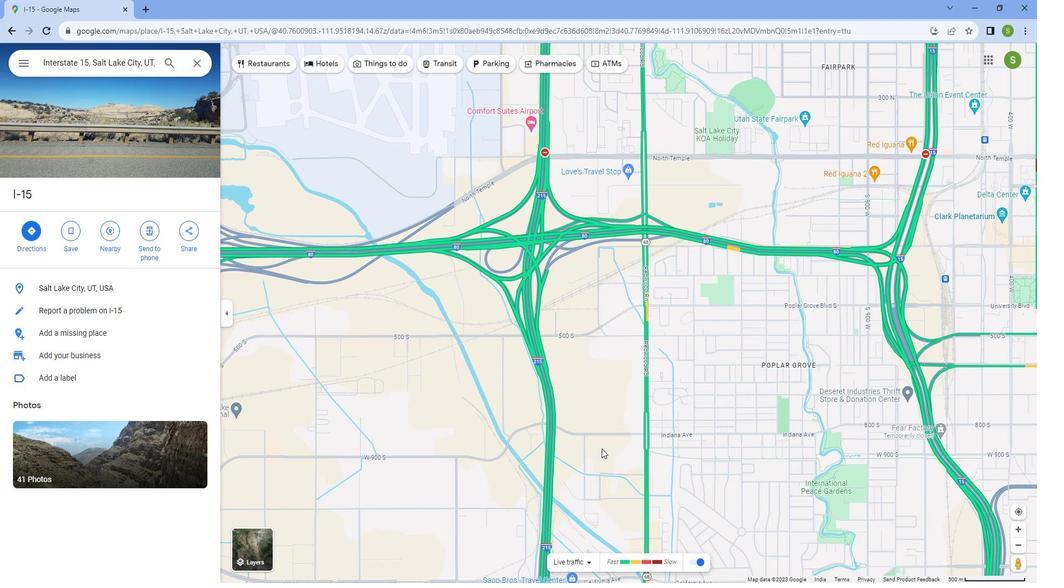 
Action: Mouse scrolled (615, 445) with delta (0, 0)
Screenshot: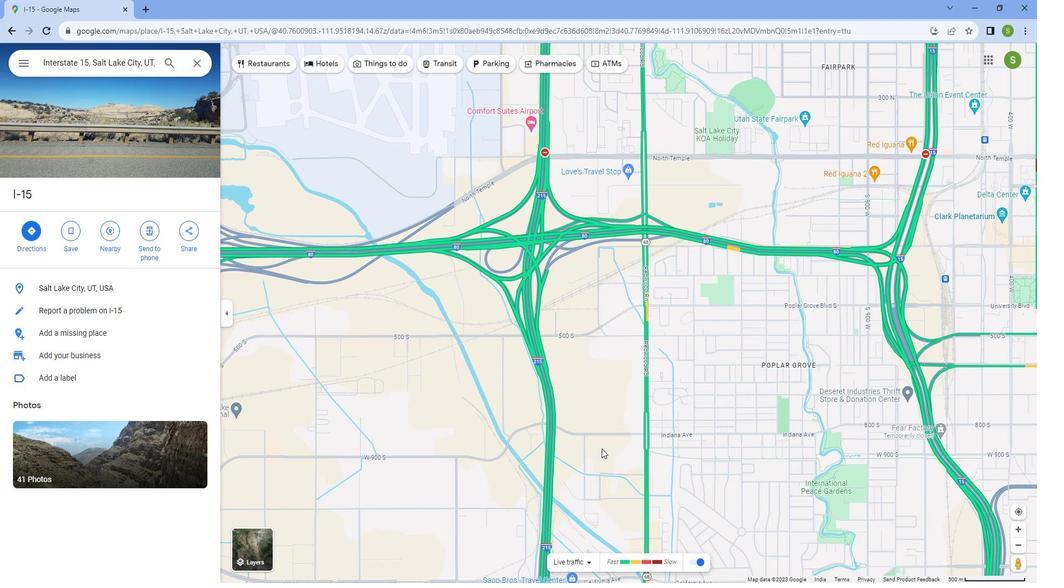 
Action: Mouse scrolled (615, 445) with delta (0, 0)
Screenshot: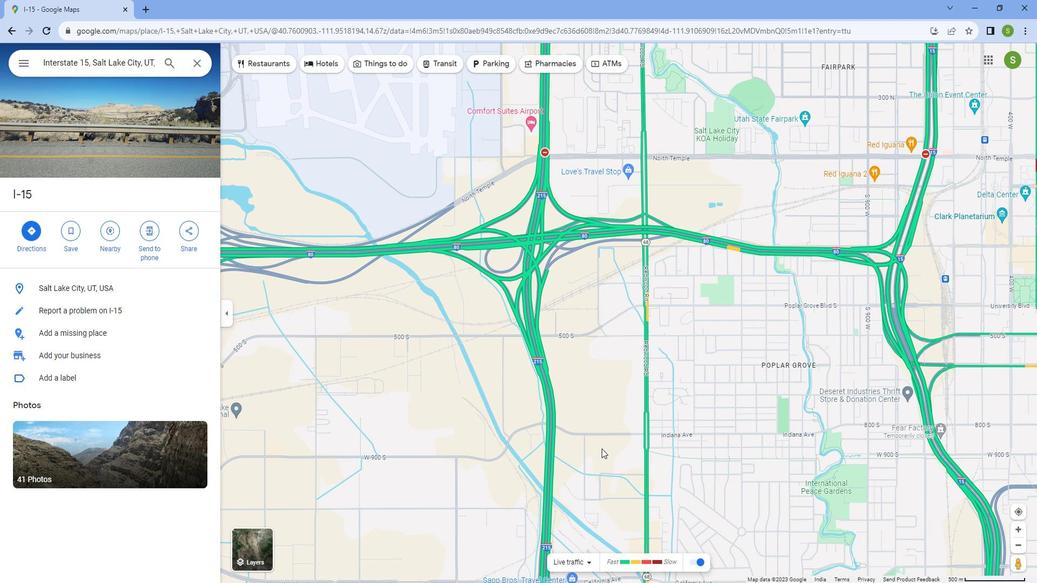 
Action: Mouse scrolled (615, 445) with delta (0, 0)
Screenshot: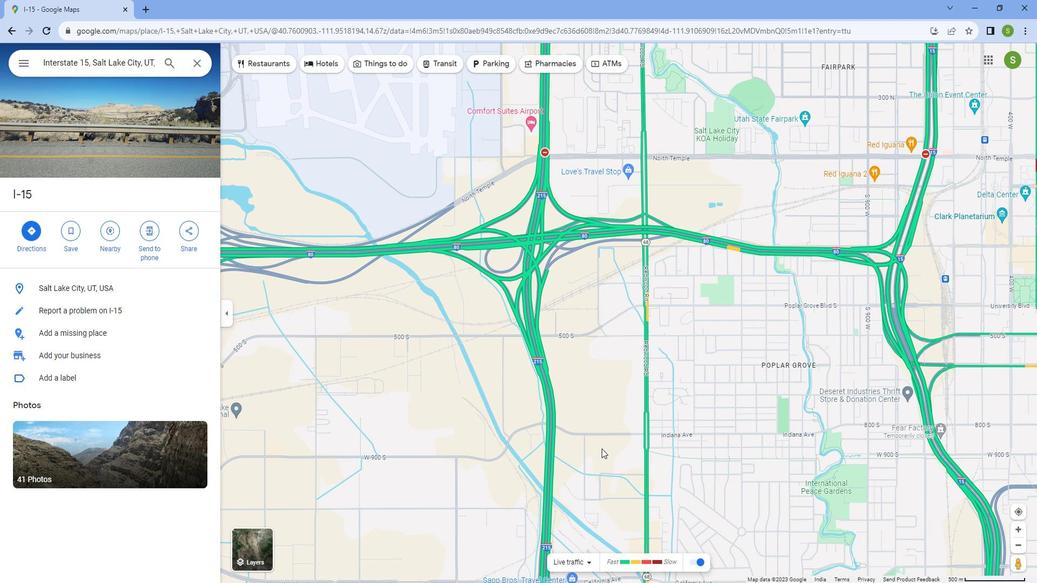 
Action: Mouse scrolled (615, 446) with delta (0, 0)
Screenshot: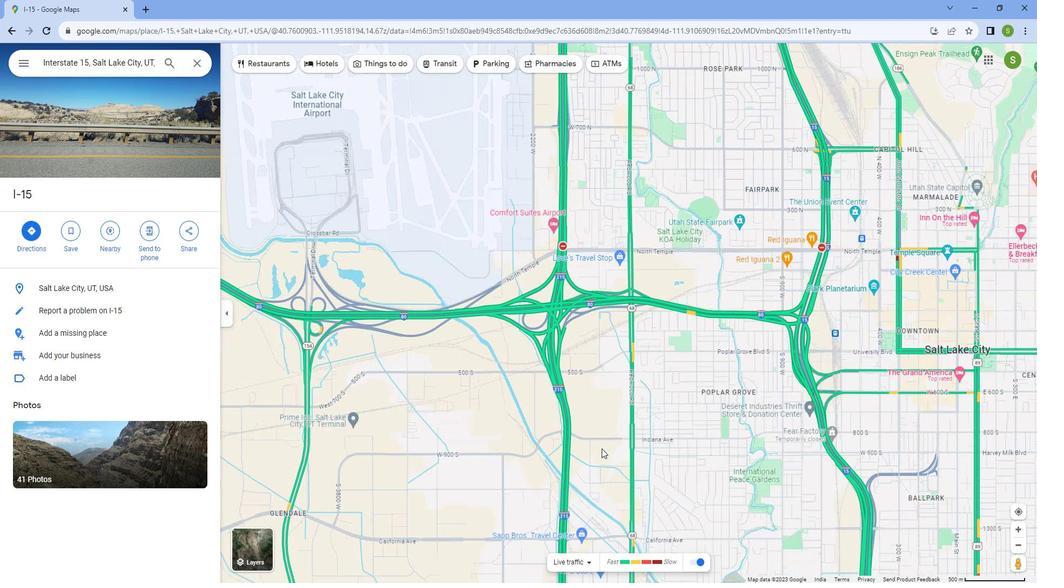 
Action: Mouse moved to (815, 305)
Screenshot: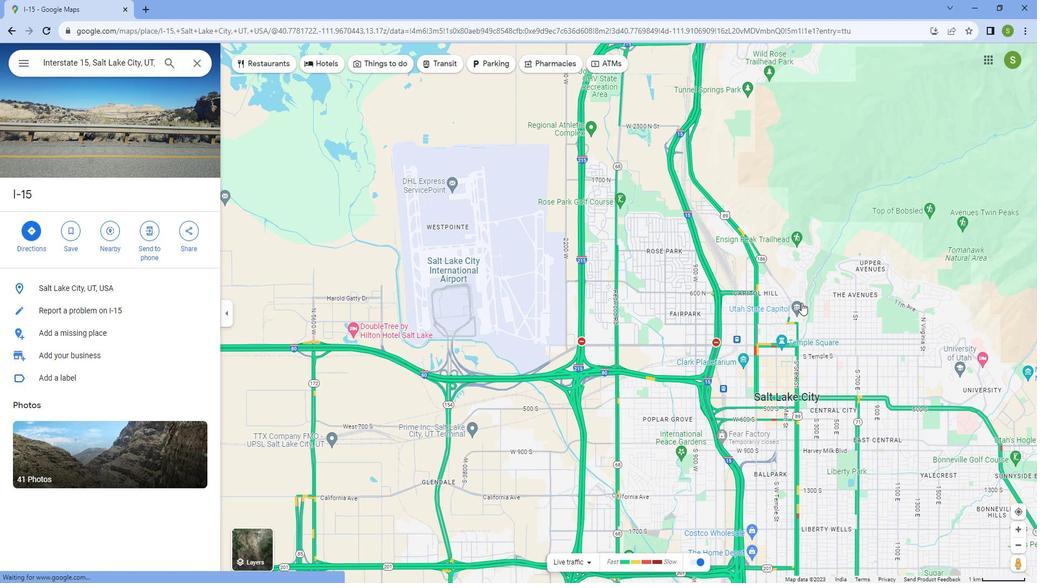 
Action: Mouse scrolled (815, 306) with delta (0, 0)
Screenshot: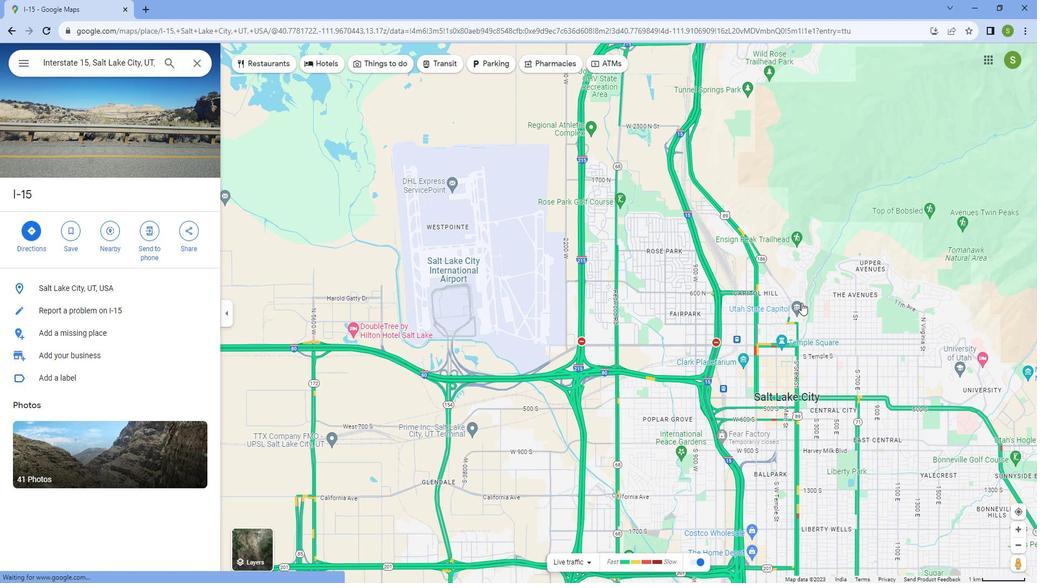 
Action: Mouse scrolled (815, 306) with delta (0, 0)
Screenshot: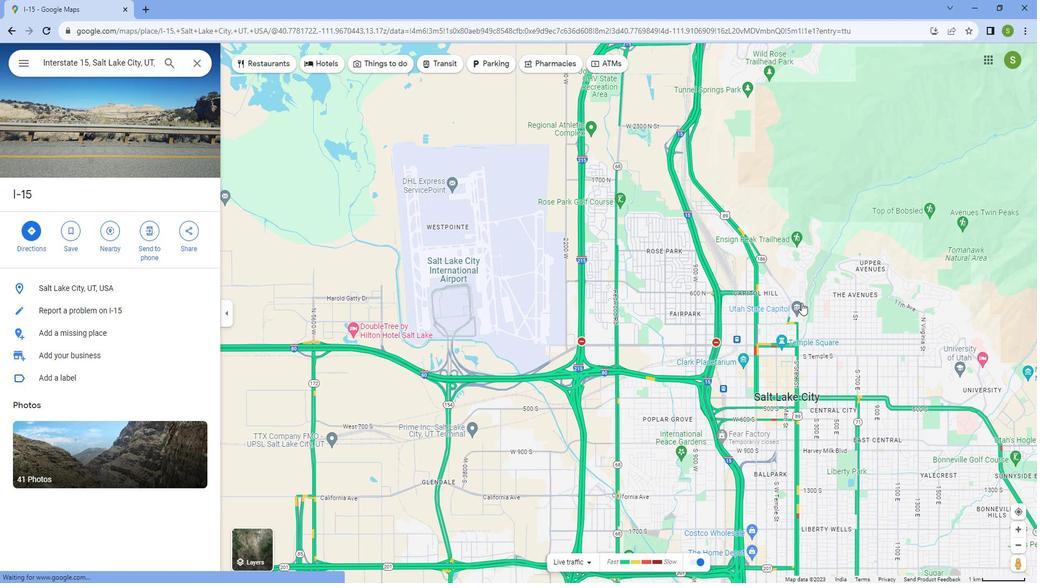 
Action: Mouse moved to (815, 305)
Screenshot: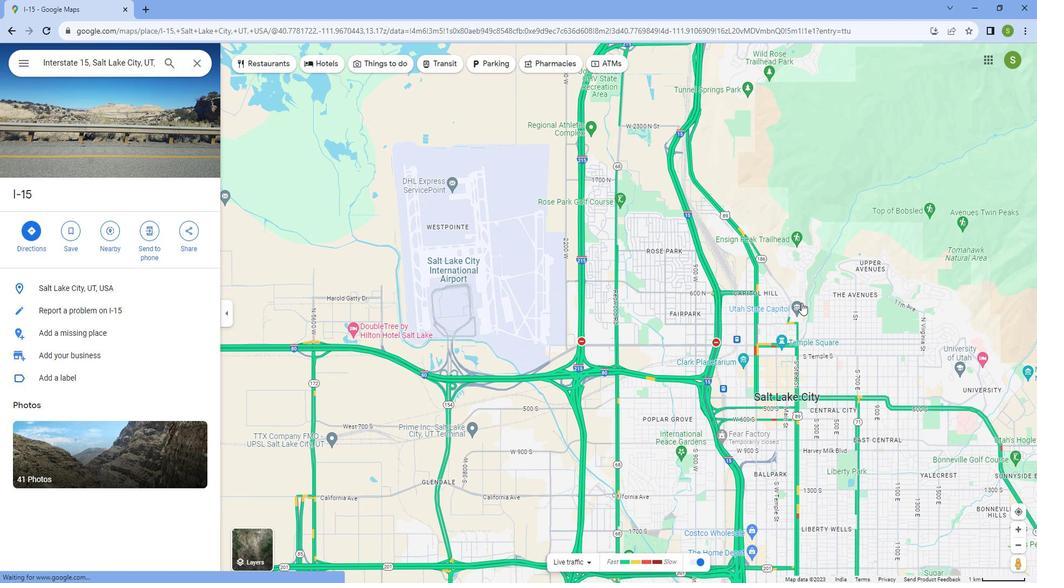 
Action: Mouse scrolled (815, 305) with delta (0, 0)
Screenshot: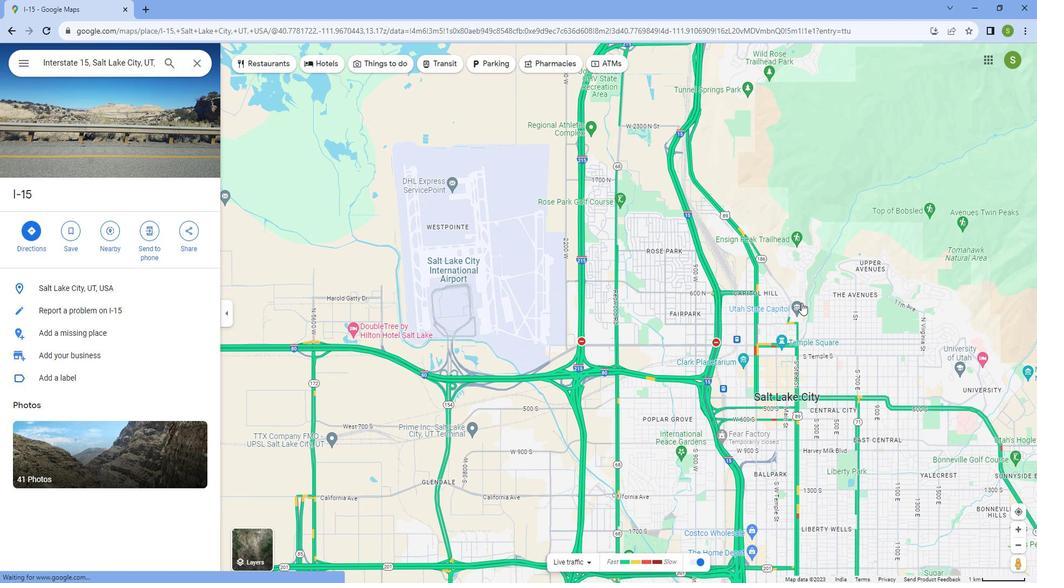 
Action: Mouse moved to (811, 305)
Screenshot: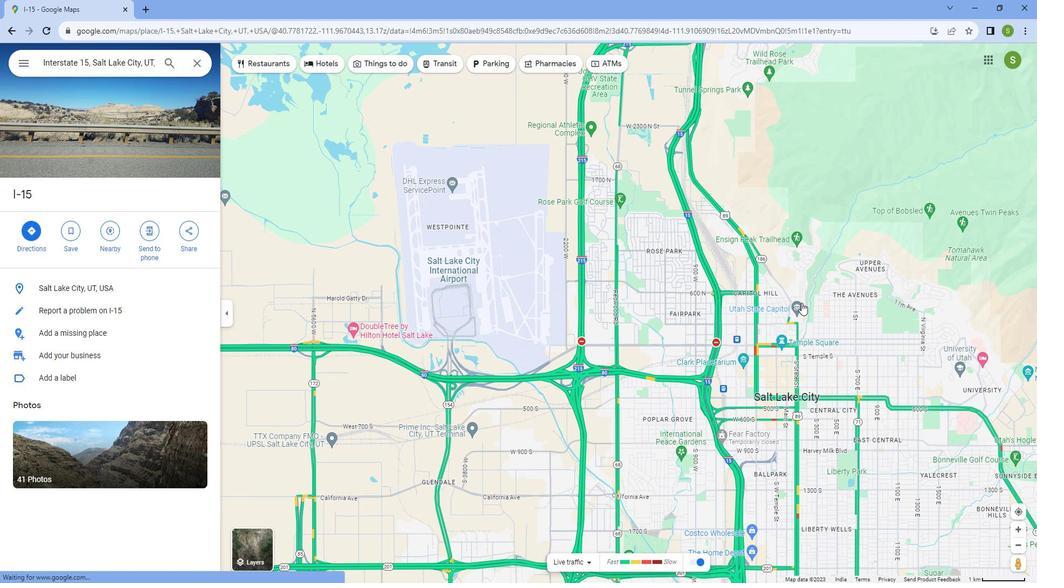 
Action: Mouse scrolled (811, 305) with delta (0, 0)
Screenshot: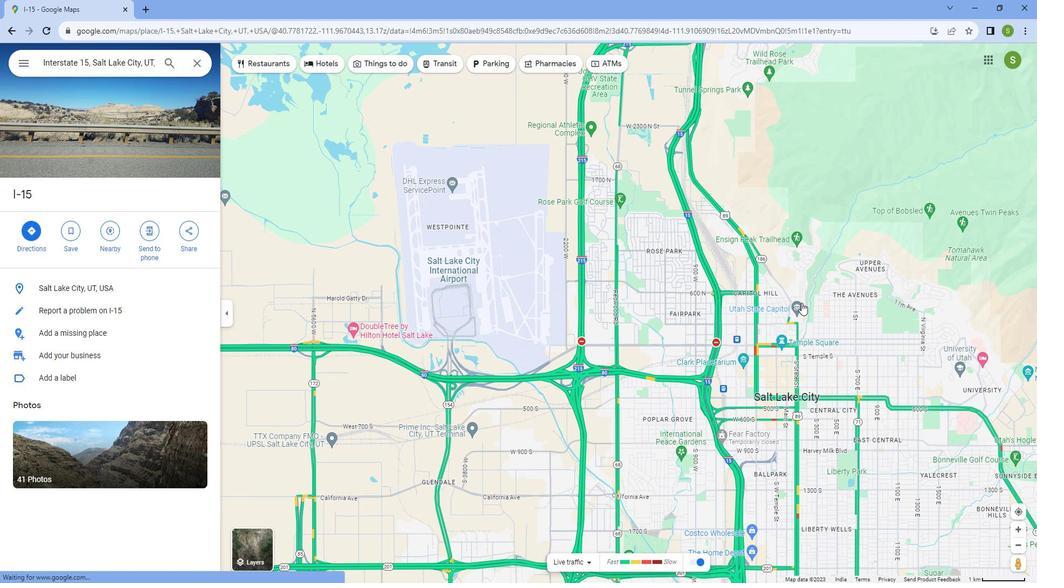 
Action: Mouse moved to (741, 306)
Screenshot: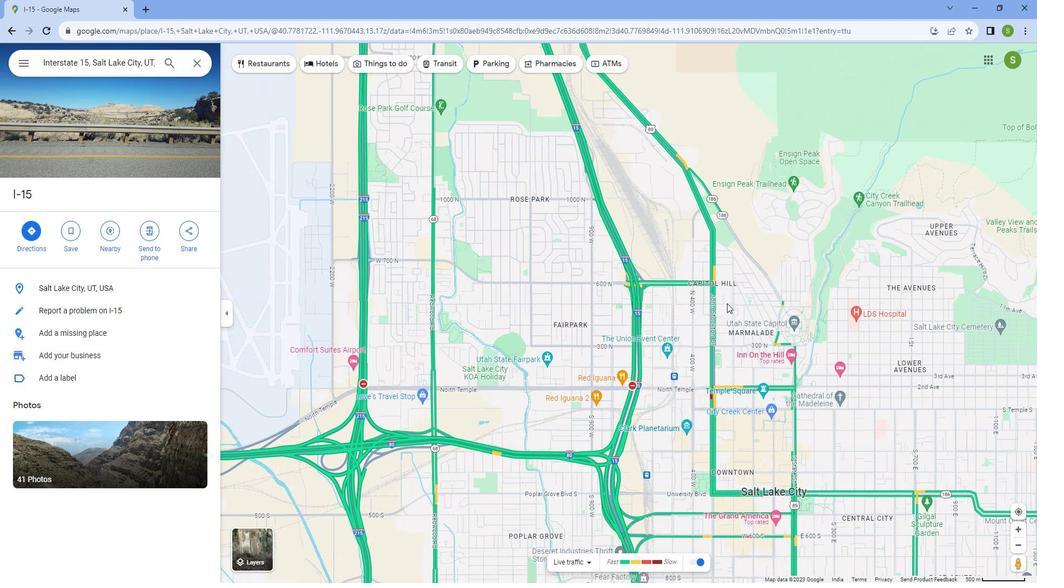 
Action: Mouse scrolled (741, 306) with delta (0, 0)
Screenshot: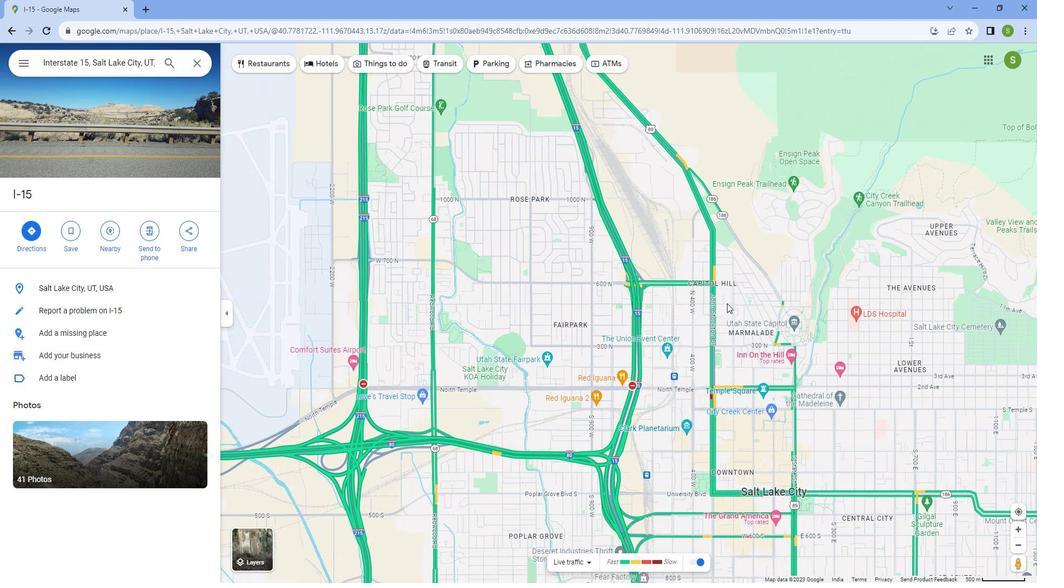 
Action: Mouse scrolled (741, 306) with delta (0, 0)
Screenshot: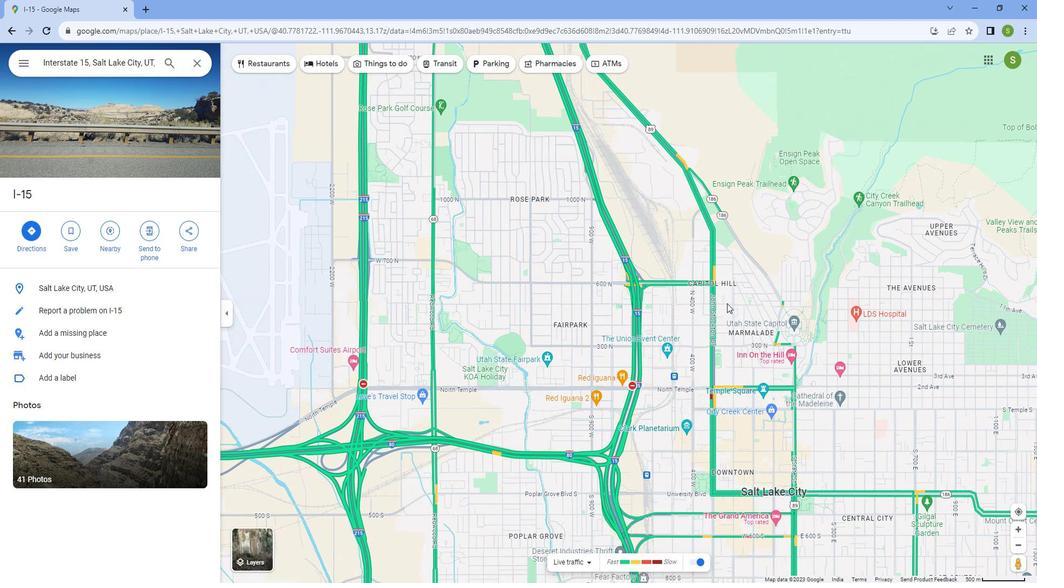 
Action: Mouse moved to (738, 306)
Screenshot: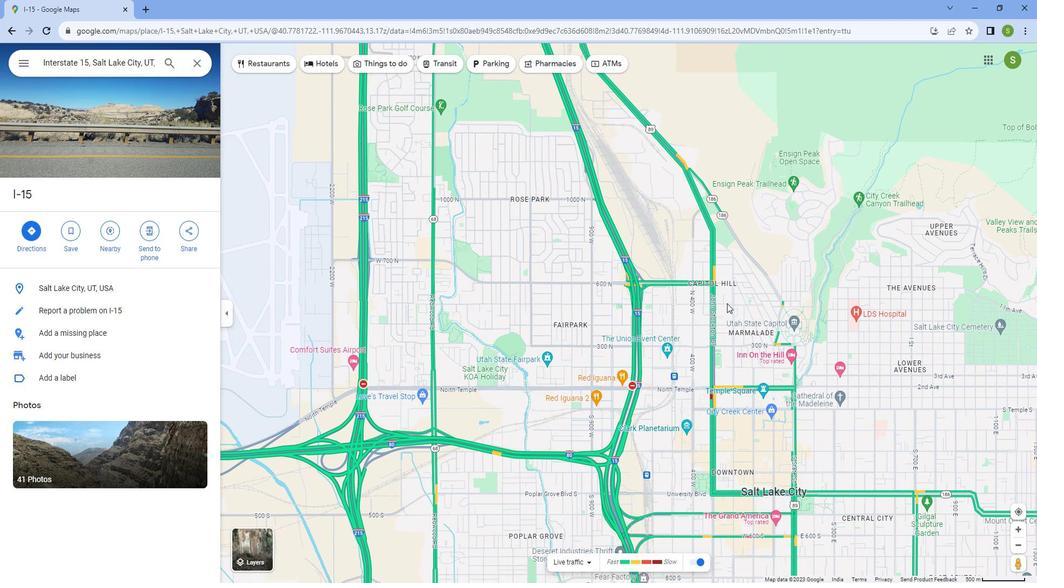 
Action: Mouse scrolled (738, 306) with delta (0, 0)
Screenshot: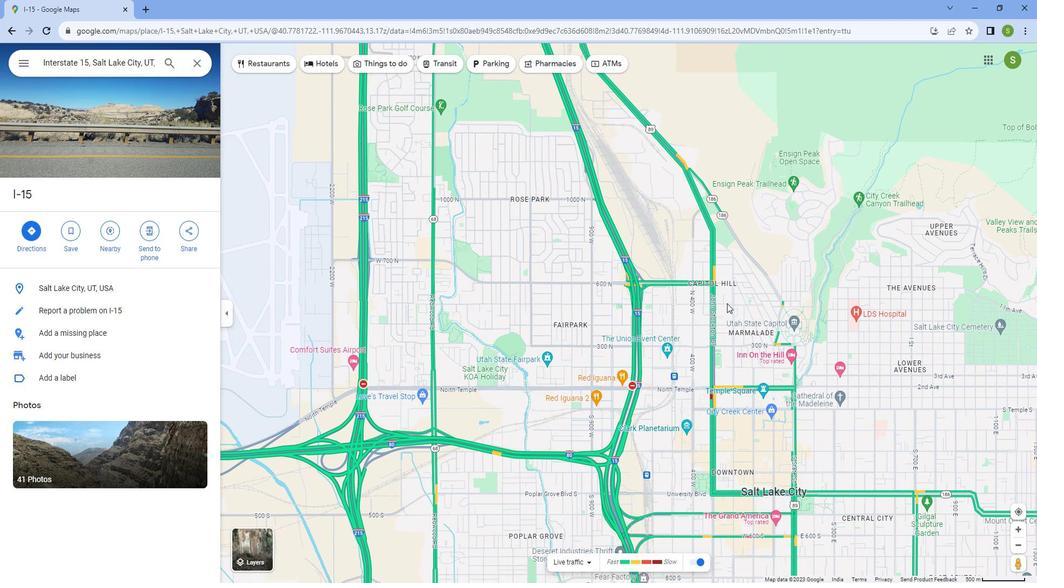 
Action: Mouse moved to (660, 317)
Screenshot: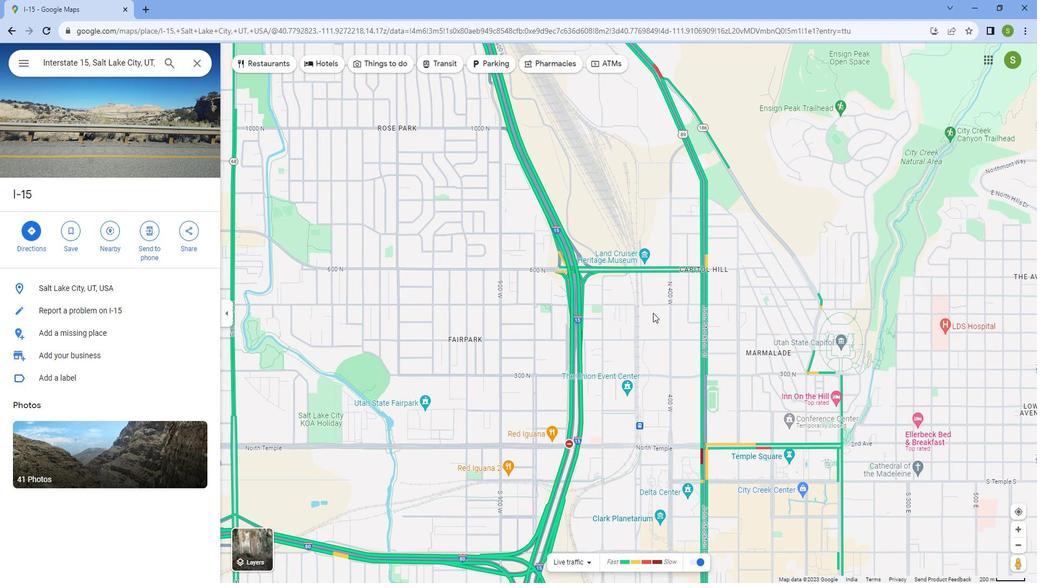 
Action: Mouse scrolled (660, 317) with delta (0, 0)
Screenshot: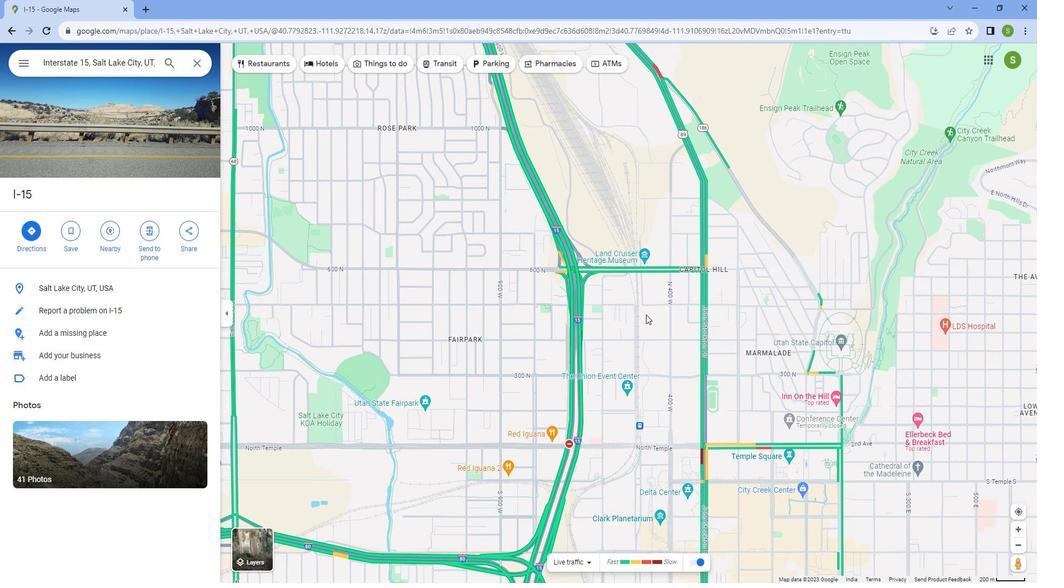 
Action: Mouse scrolled (660, 317) with delta (0, 0)
Screenshot: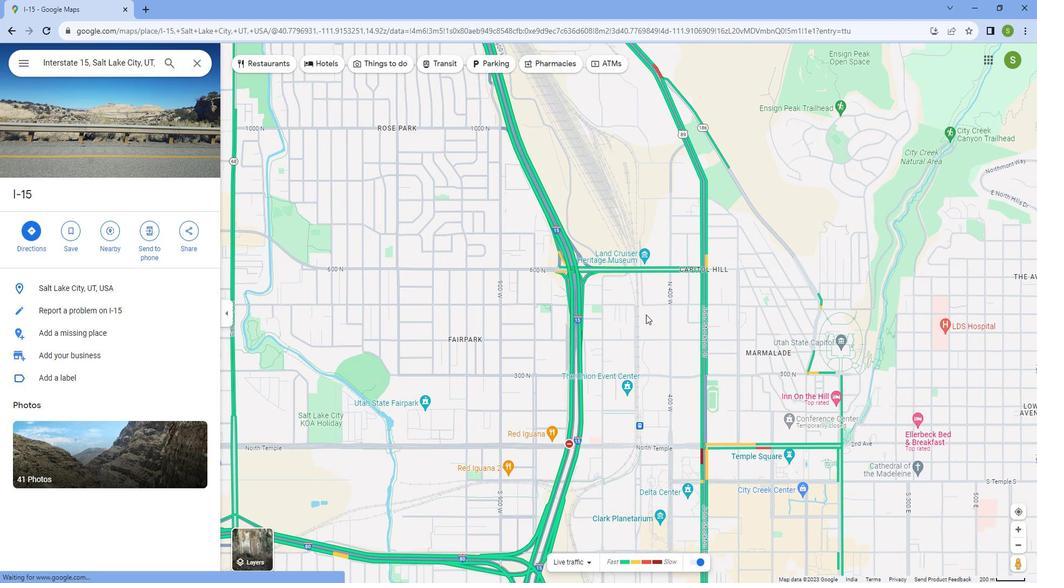
Action: Mouse moved to (658, 317)
Screenshot: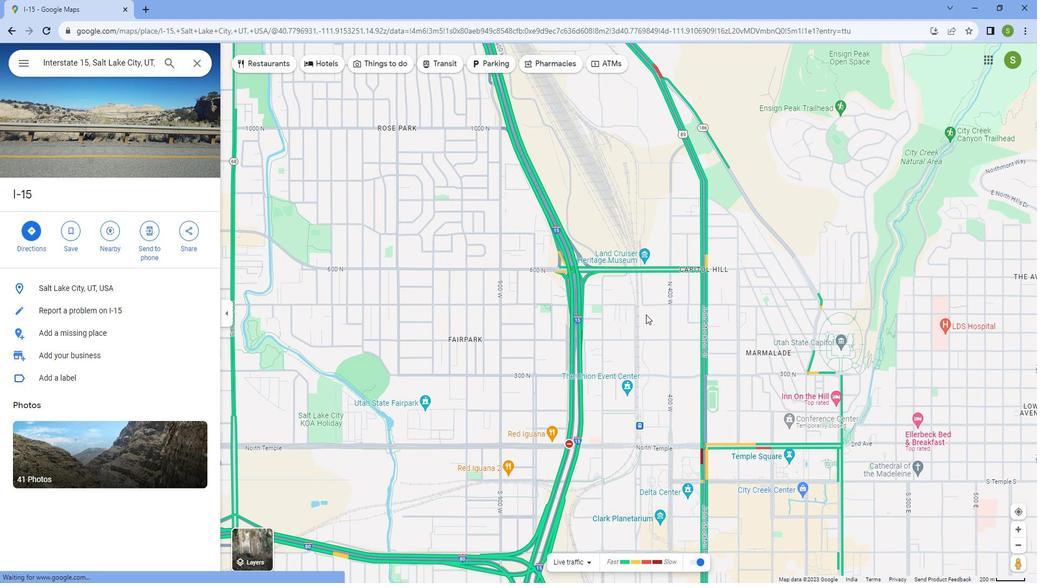 
Action: Mouse scrolled (658, 318) with delta (0, 0)
Screenshot: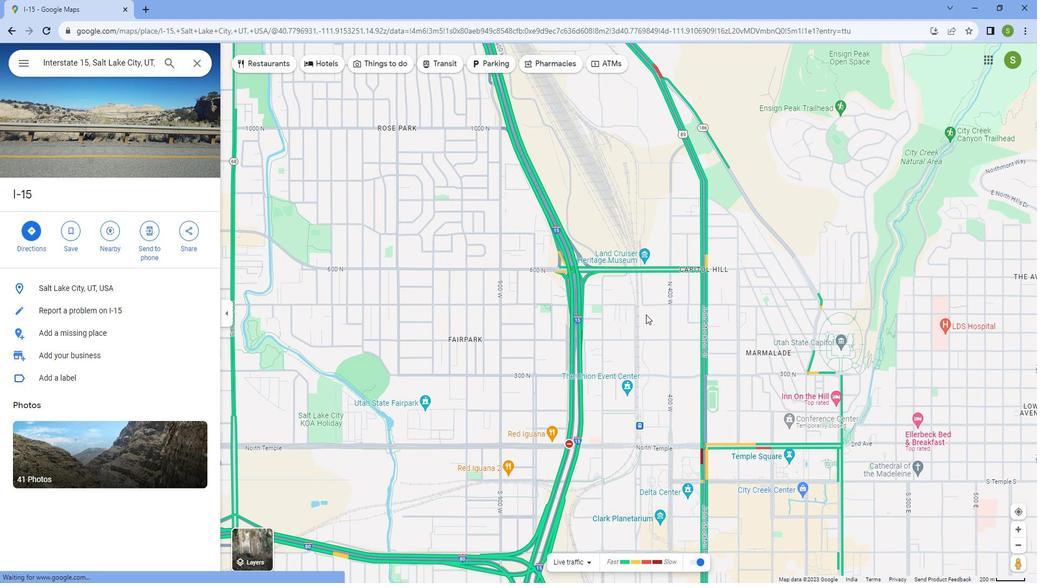 
Action: Mouse moved to (596, 331)
Screenshot: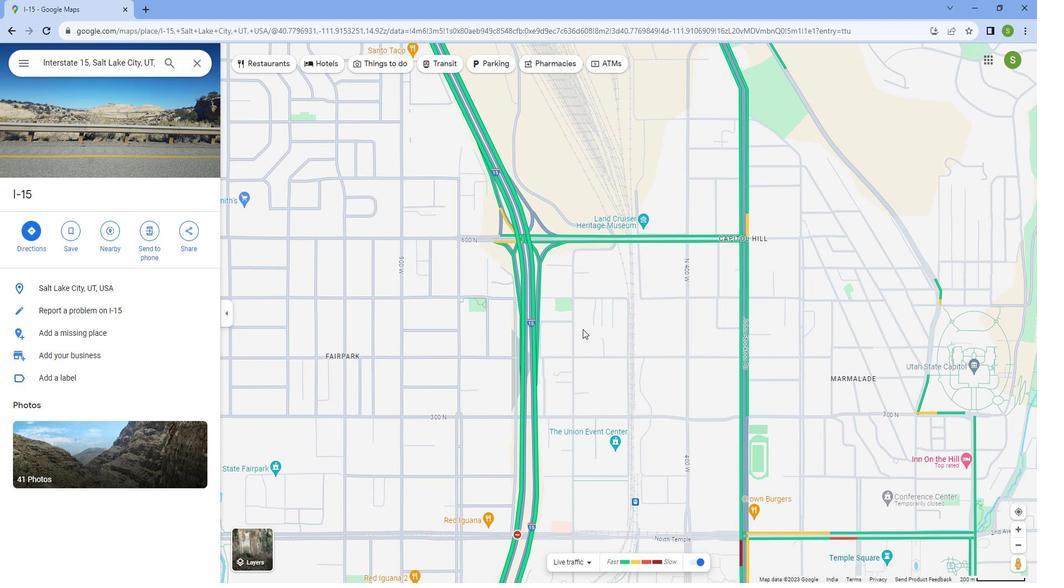 
Action: Mouse scrolled (596, 330) with delta (0, 0)
Screenshot: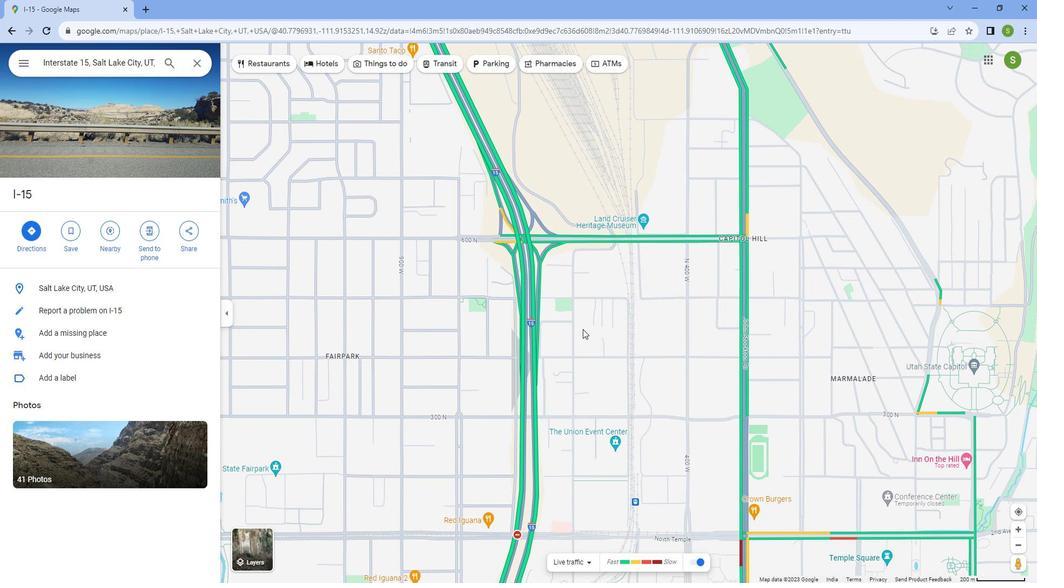 
Action: Mouse scrolled (596, 330) with delta (0, 0)
Screenshot: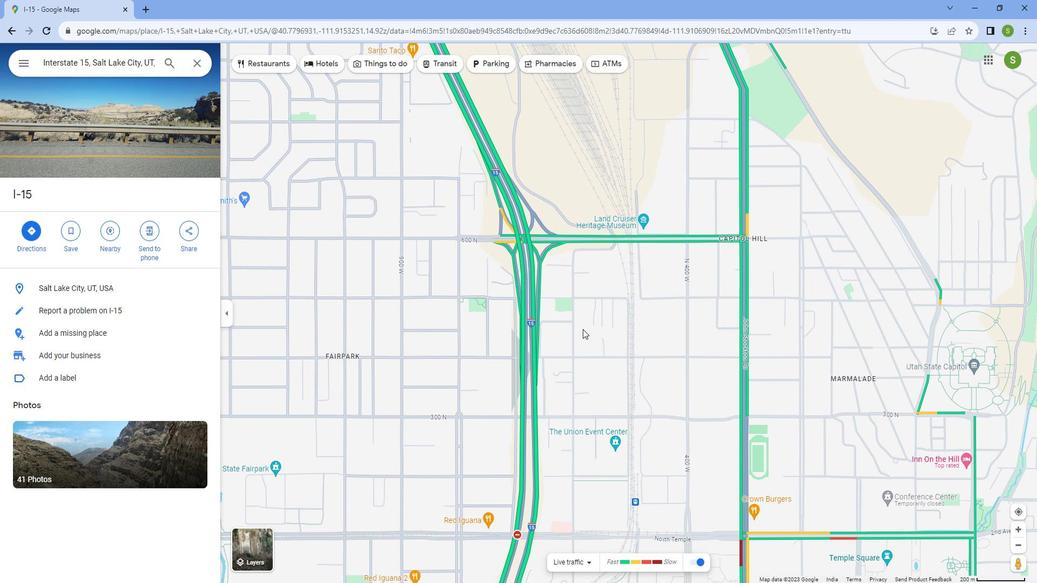 
Action: Mouse scrolled (596, 330) with delta (0, 0)
Screenshot: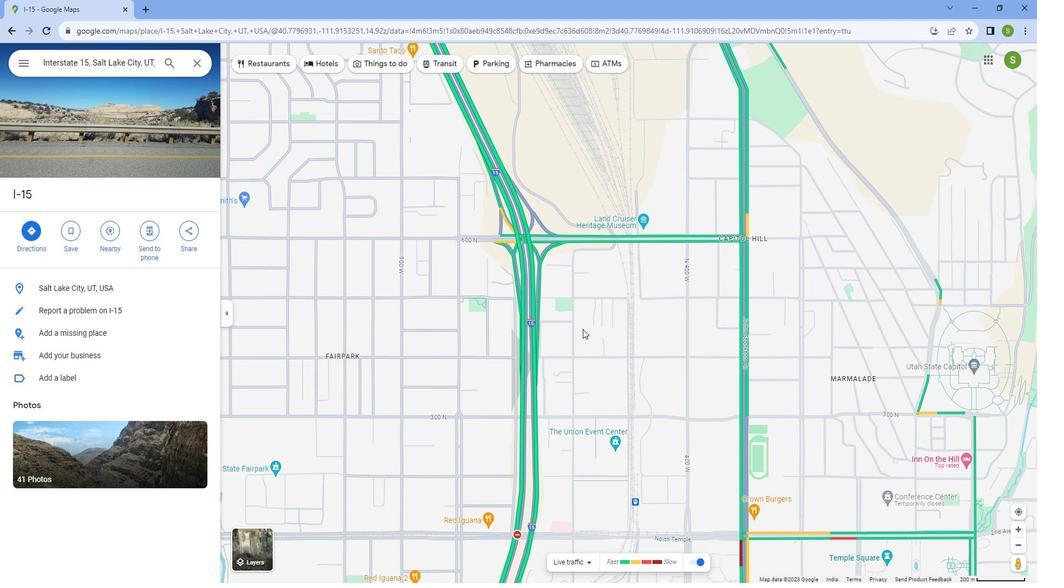 
Action: Mouse scrolled (596, 330) with delta (0, 0)
Screenshot: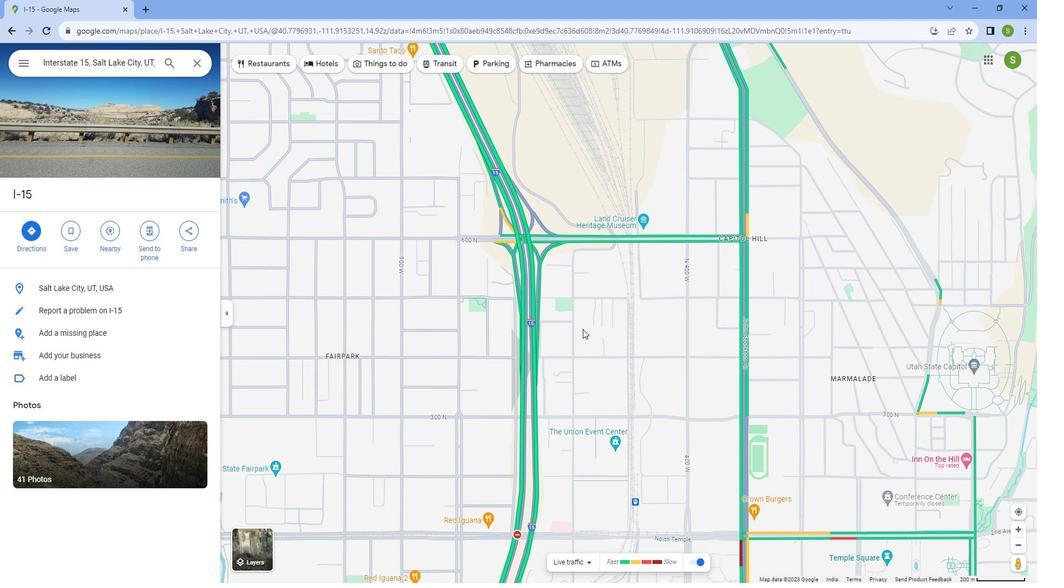 
Action: Mouse scrolled (596, 331) with delta (0, 0)
Screenshot: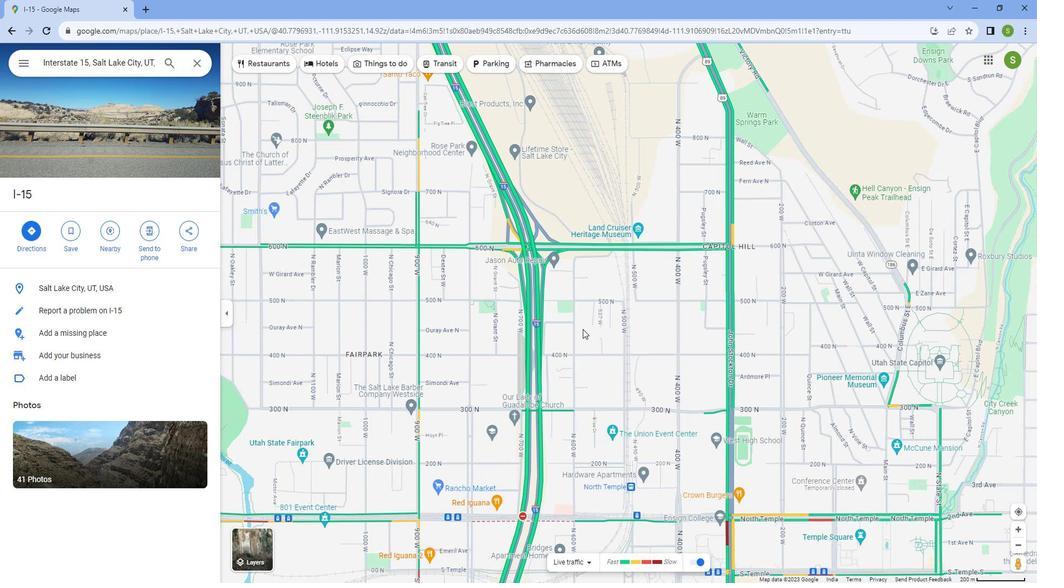 
Action: Mouse scrolled (596, 331) with delta (0, 0)
Screenshot: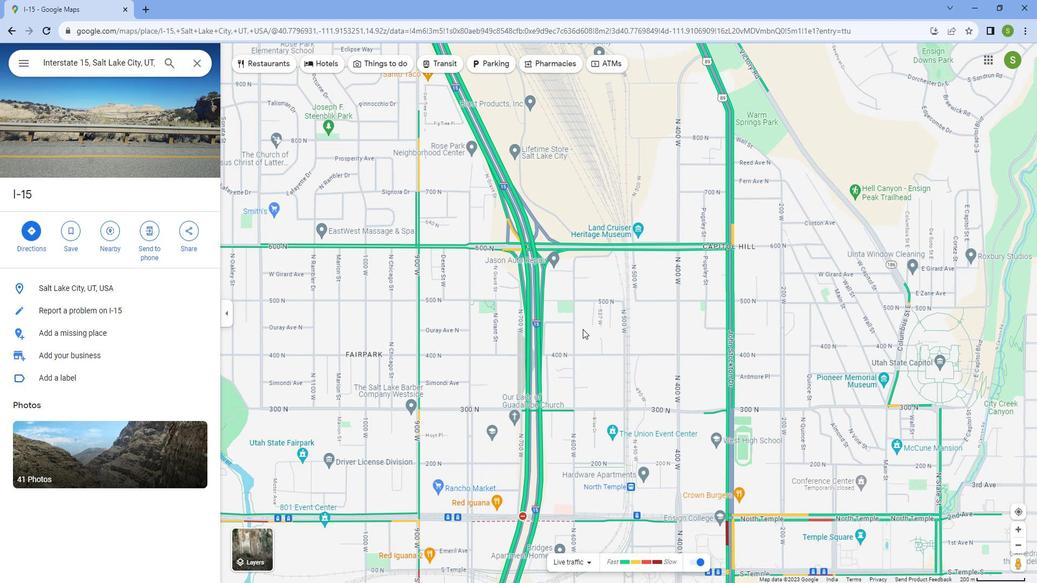 
Action: Mouse scrolled (596, 331) with delta (0, 0)
Screenshot: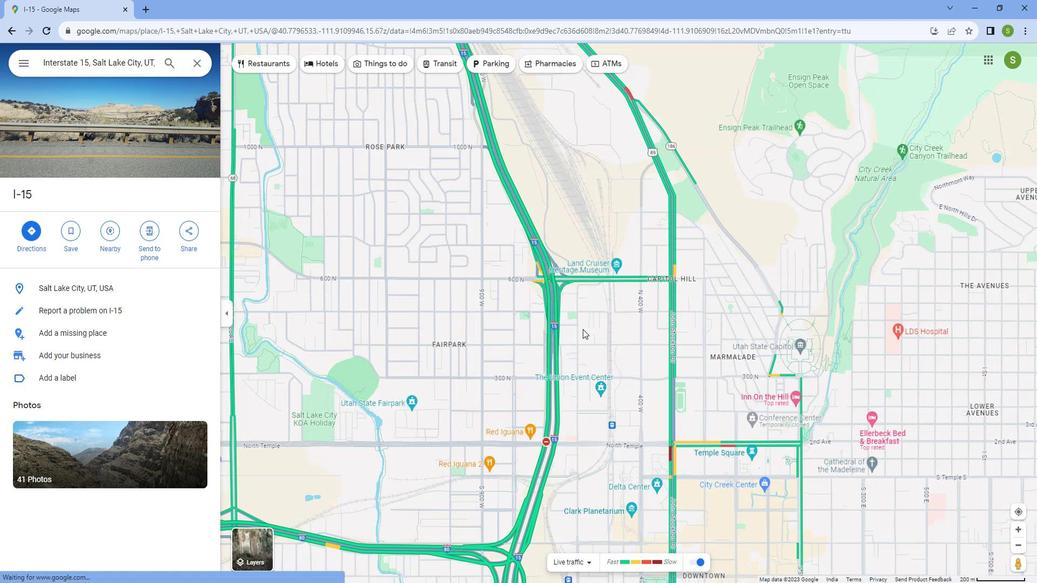 
Action: Mouse scrolled (596, 331) with delta (0, 0)
Screenshot: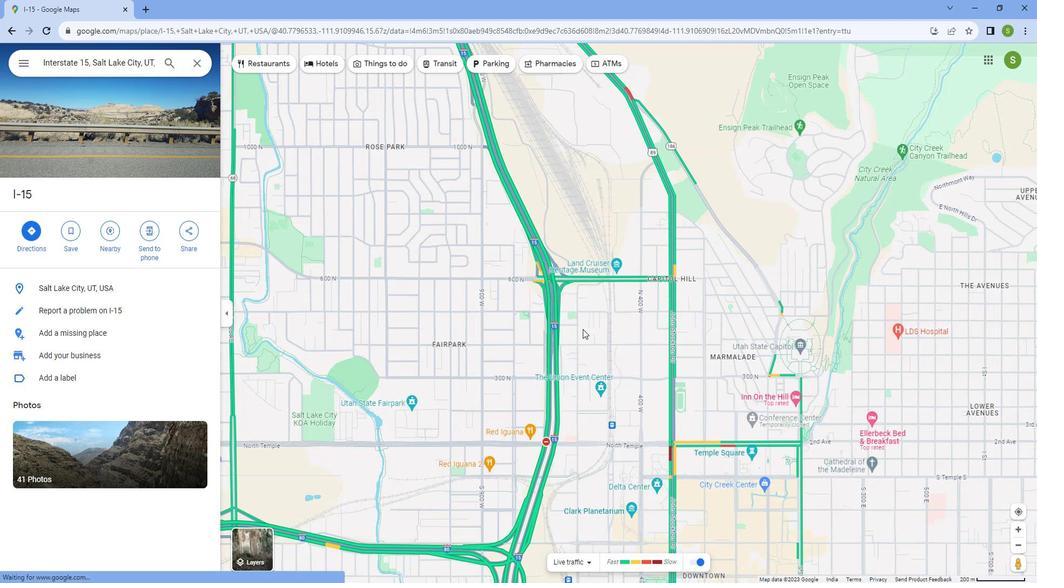 
Action: Mouse scrolled (596, 331) with delta (0, 0)
Screenshot: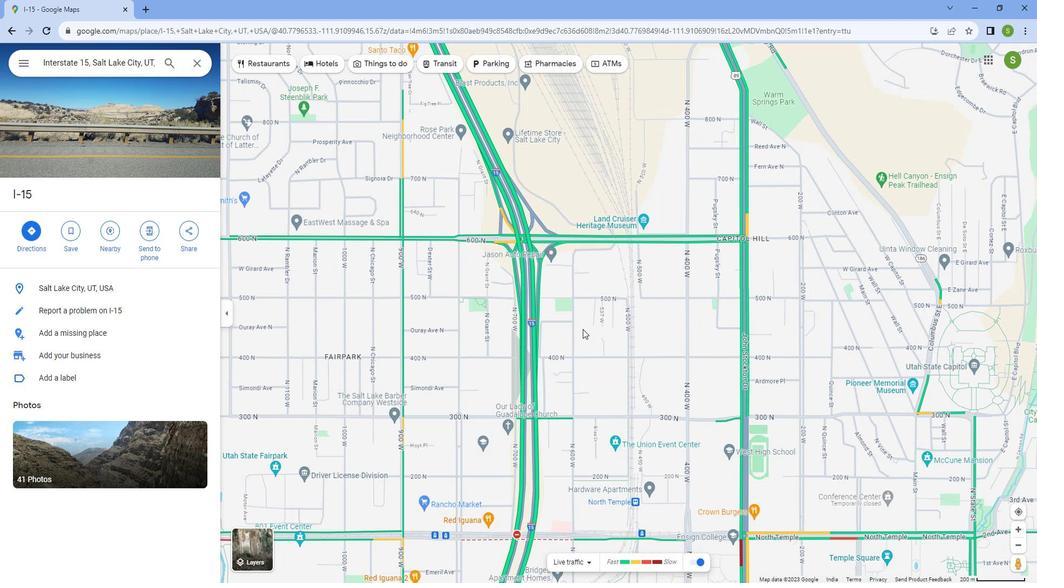 
Action: Mouse scrolled (596, 331) with delta (0, 0)
Screenshot: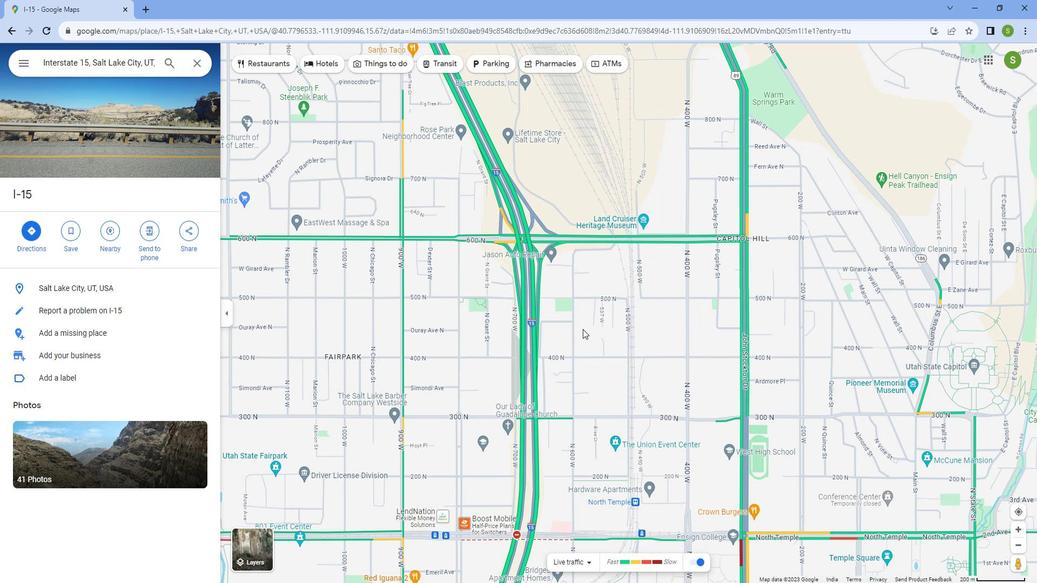 
Action: Mouse scrolled (596, 331) with delta (0, 0)
Screenshot: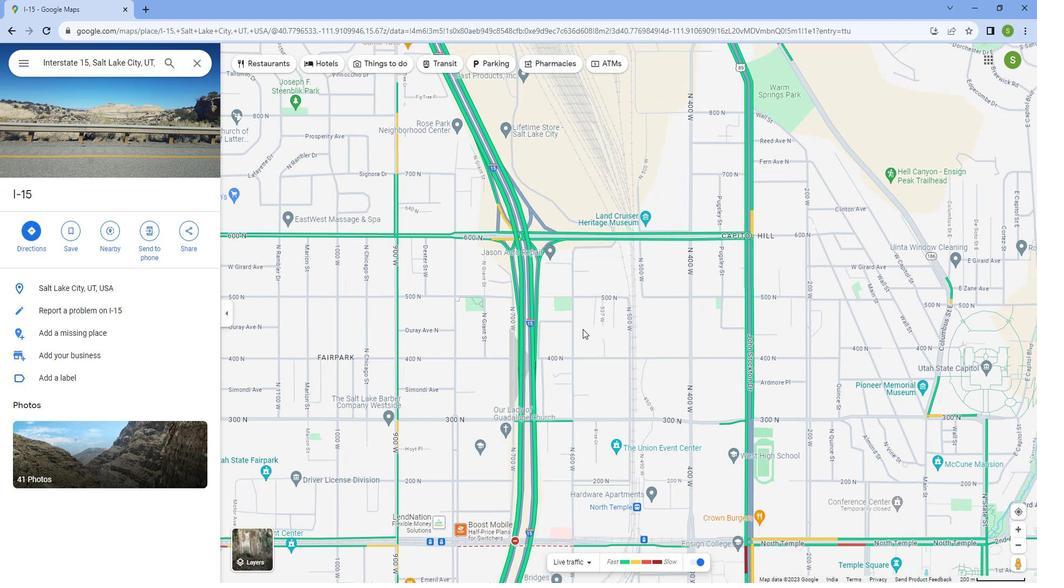 
Action: Mouse scrolled (596, 331) with delta (0, 0)
Screenshot: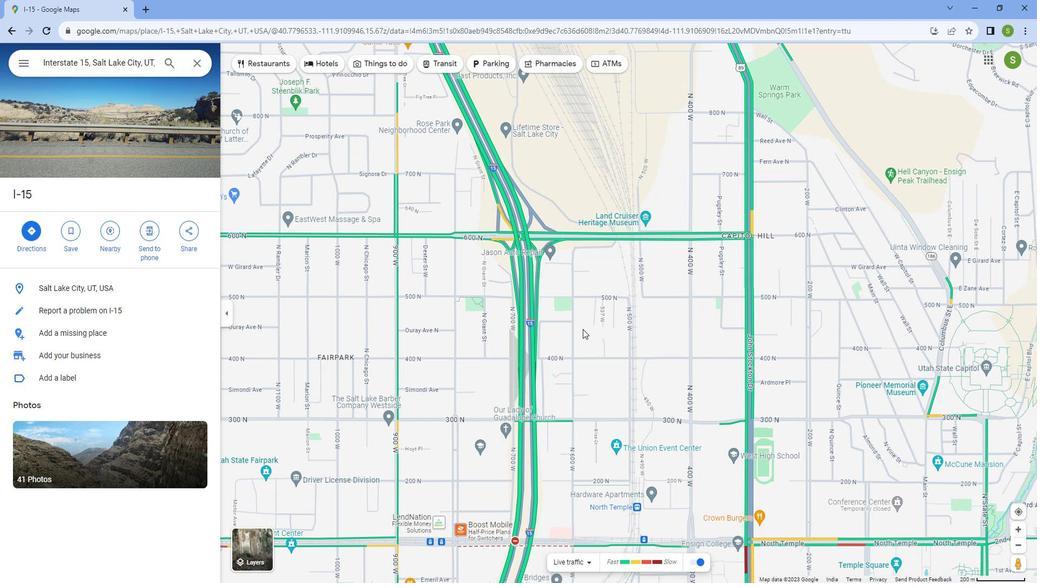 
Action: Mouse moved to (504, 332)
Screenshot: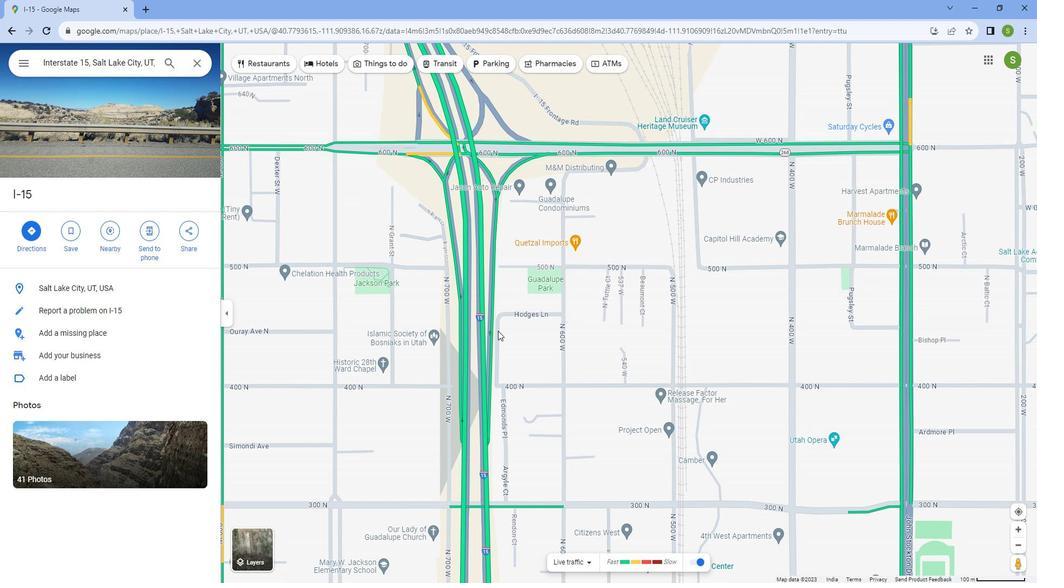 
Action: Mouse scrolled (504, 333) with delta (0, 0)
Screenshot: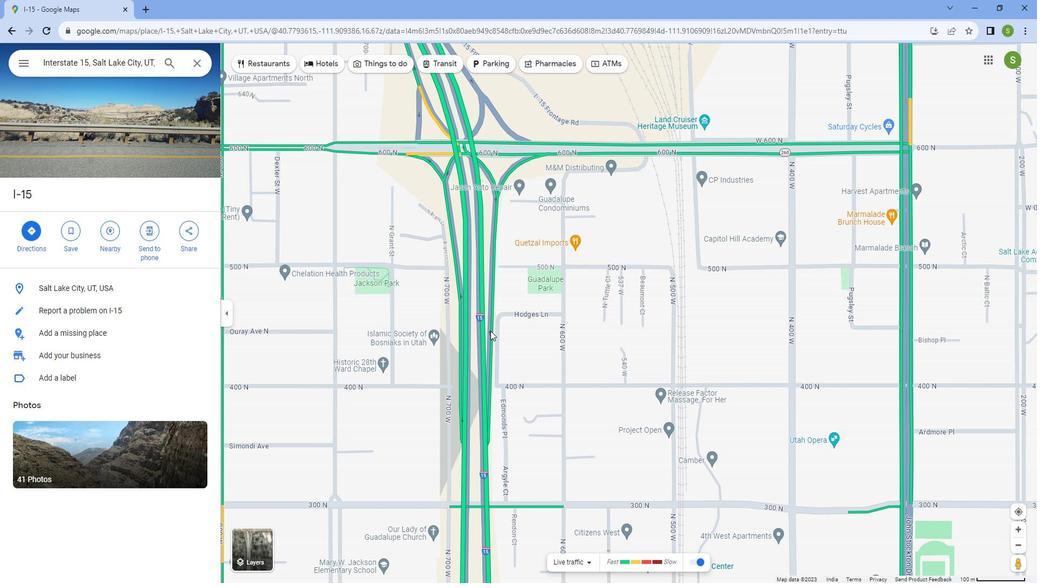 
Action: Mouse scrolled (504, 332) with delta (0, 0)
Screenshot: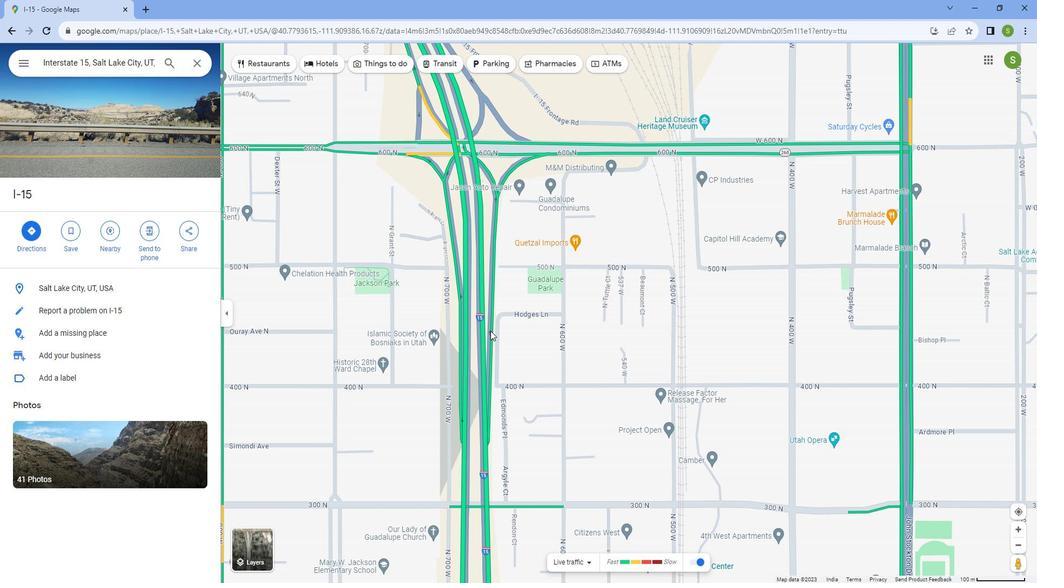 
Action: Mouse scrolled (504, 333) with delta (0, 0)
Screenshot: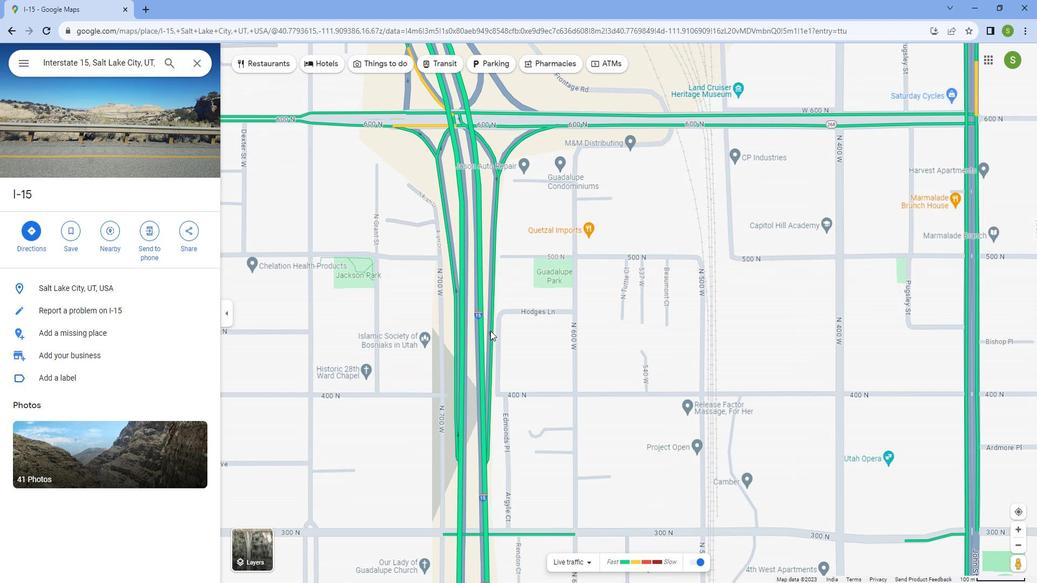 
Action: Mouse scrolled (504, 333) with delta (0, 0)
Screenshot: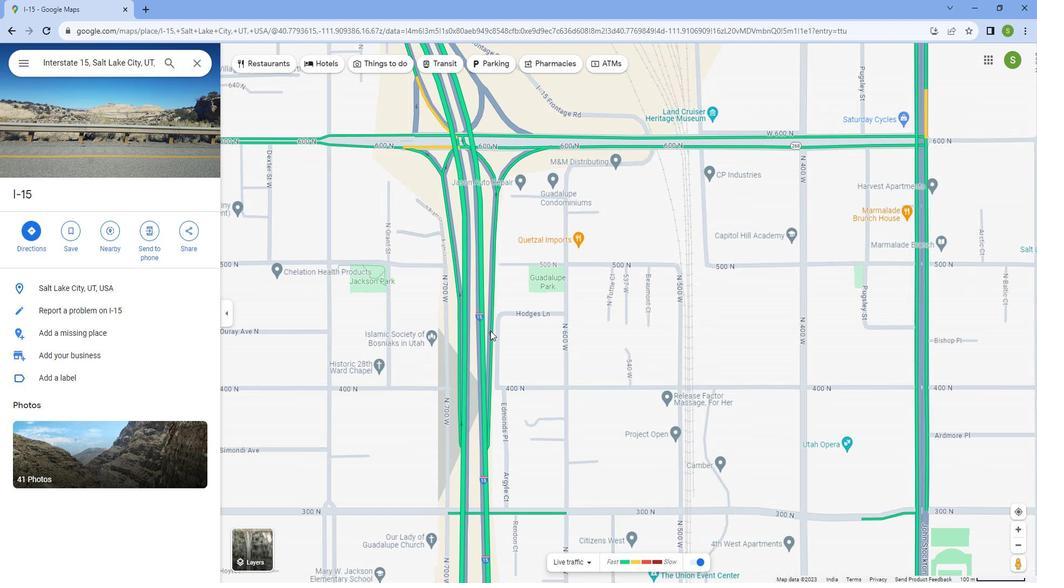 
Action: Mouse scrolled (504, 333) with delta (0, 0)
Screenshot: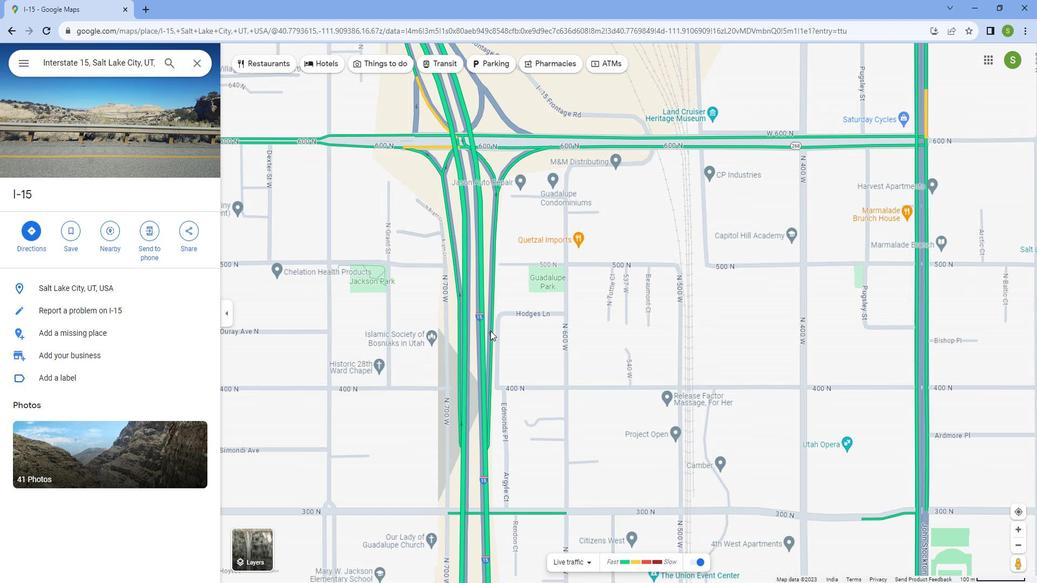 
Action: Mouse scrolled (504, 333) with delta (0, 0)
Screenshot: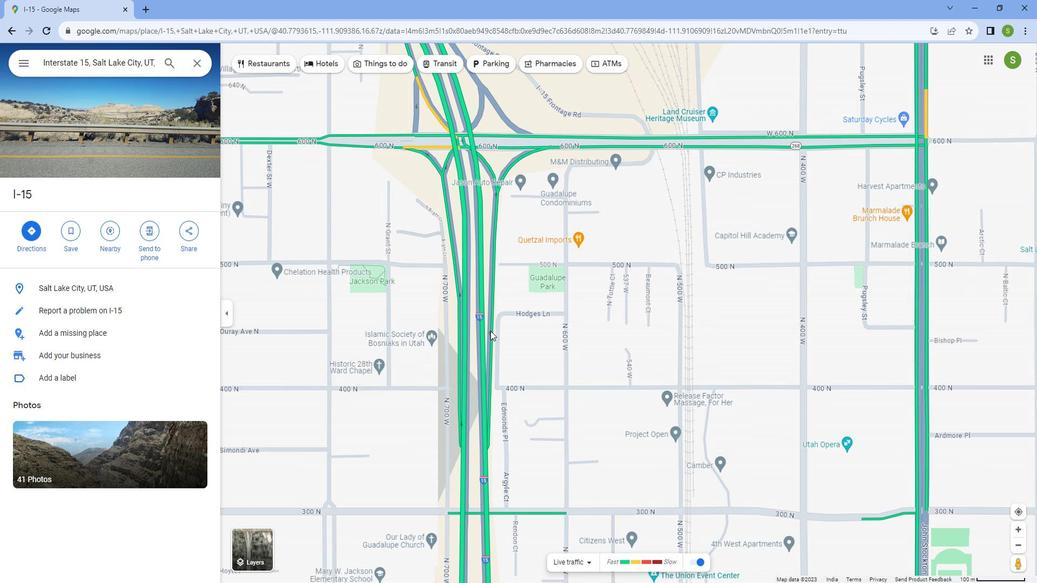 
Action: Mouse scrolled (504, 333) with delta (0, 0)
Screenshot: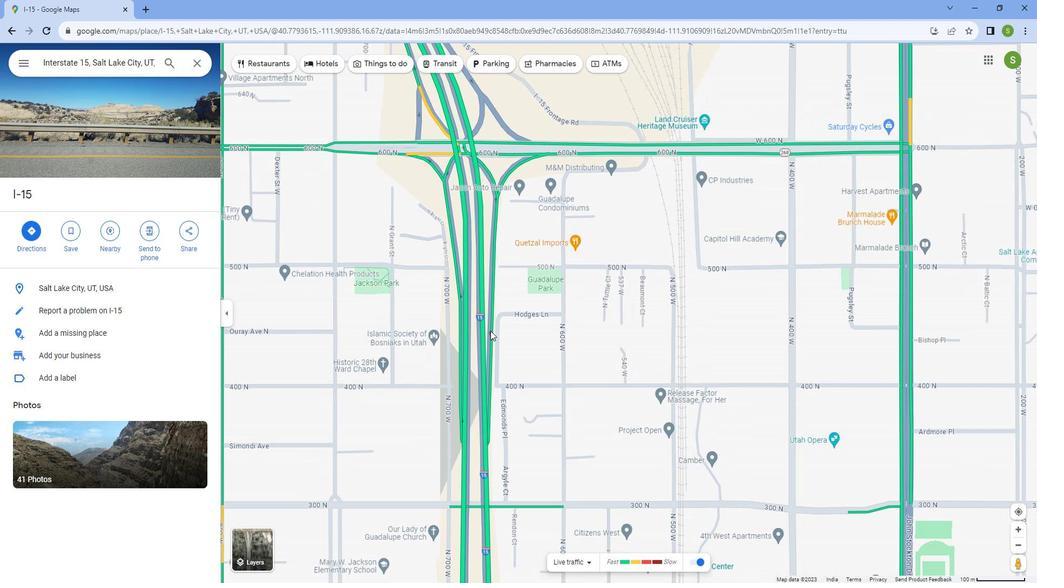 
Action: Mouse scrolled (504, 332) with delta (0, 0)
Screenshot: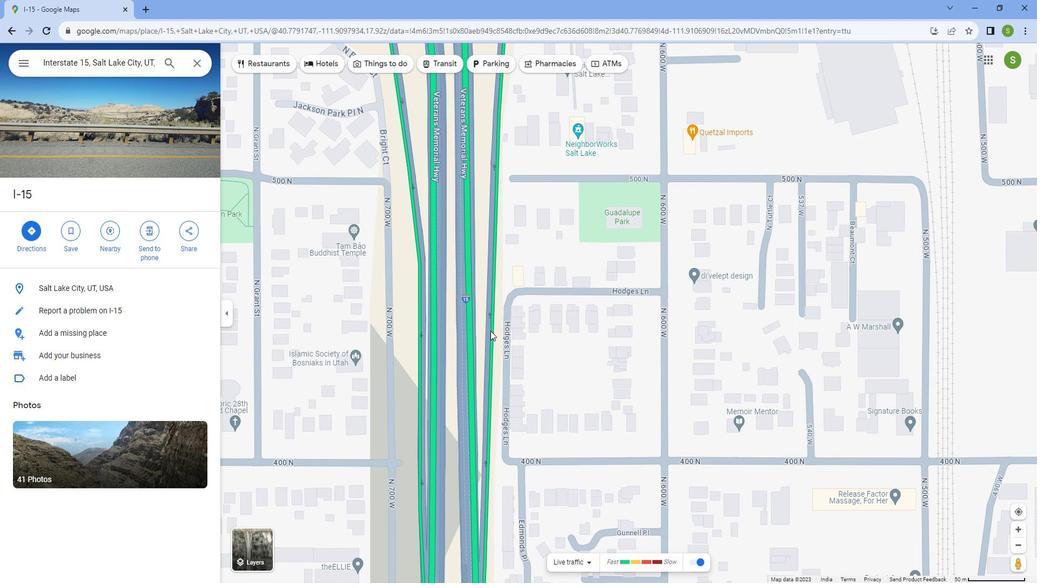 
Action: Mouse scrolled (504, 332) with delta (0, 0)
Screenshot: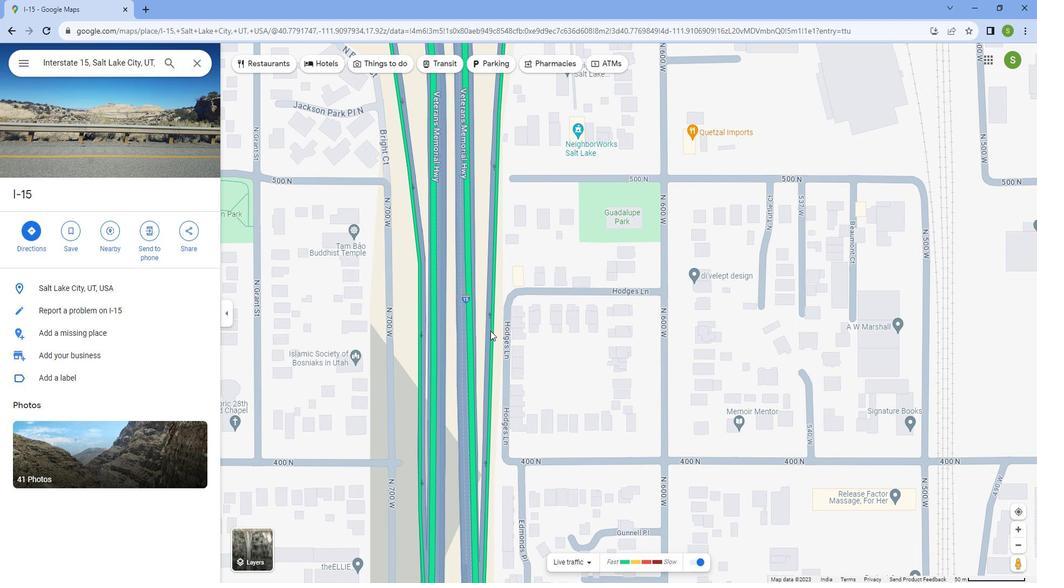
Action: Mouse scrolled (504, 332) with delta (0, 0)
Screenshot: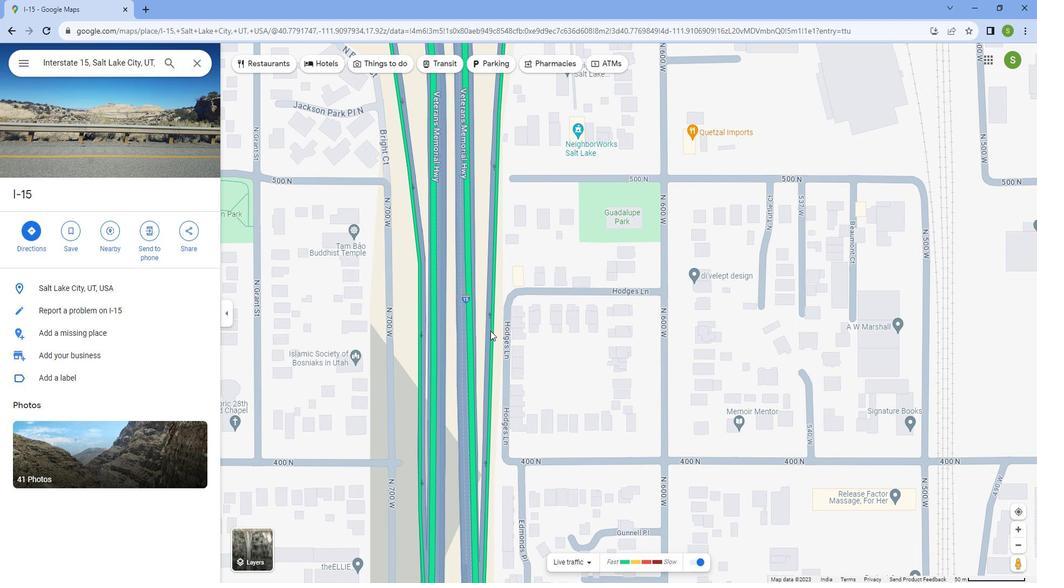 
Action: Mouse scrolled (504, 332) with delta (0, 0)
Screenshot: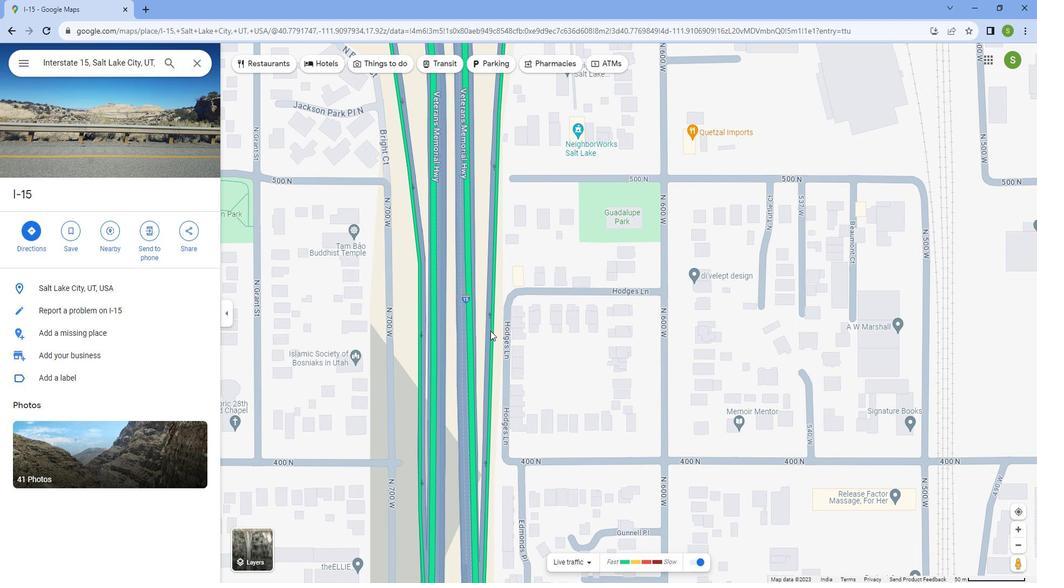 
Action: Mouse scrolled (504, 332) with delta (0, 0)
Screenshot: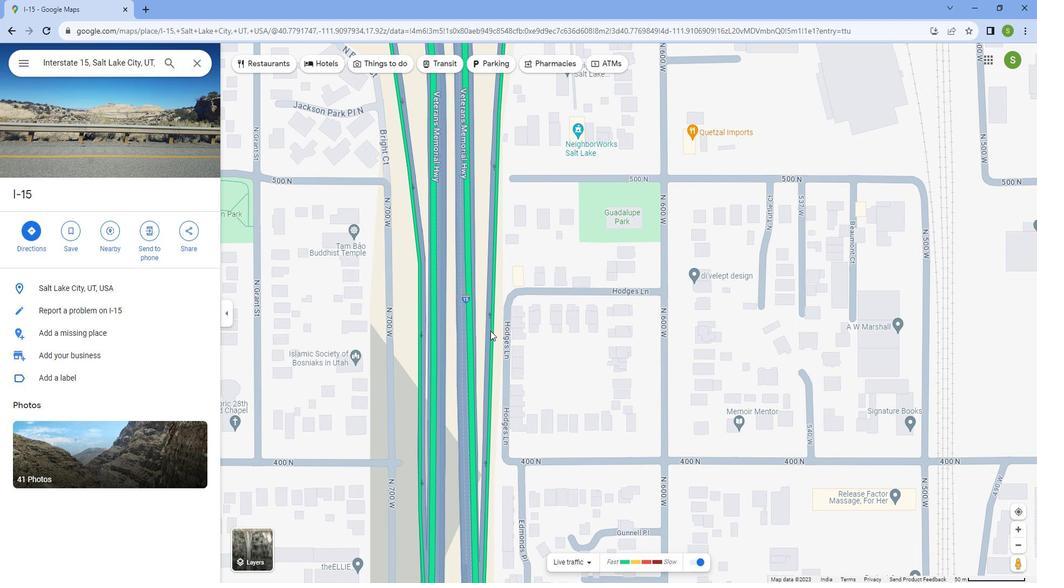 
Action: Mouse scrolled (504, 332) with delta (0, 0)
Screenshot: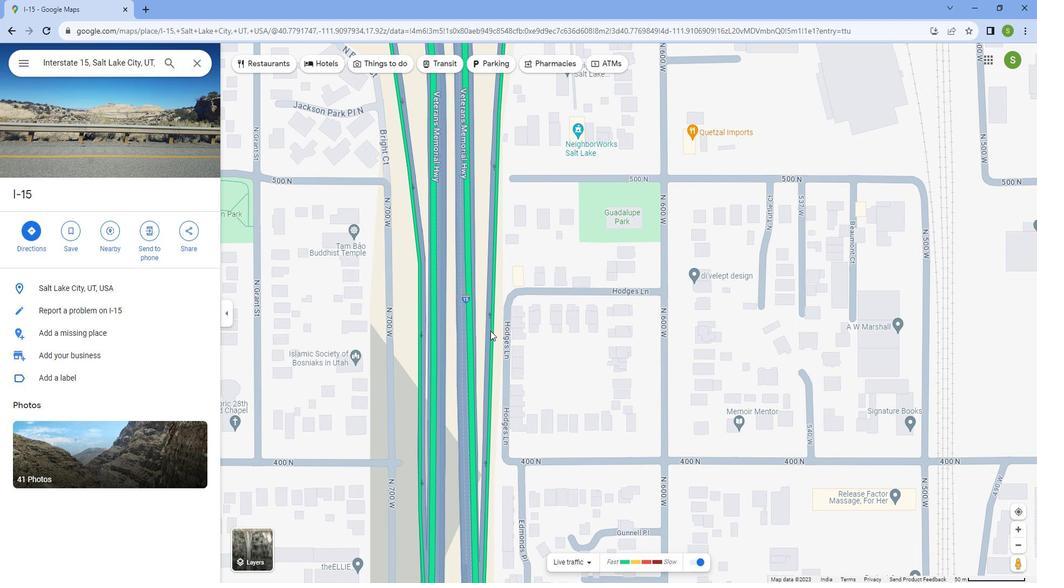 
Action: Mouse scrolled (504, 332) with delta (0, 0)
Screenshot: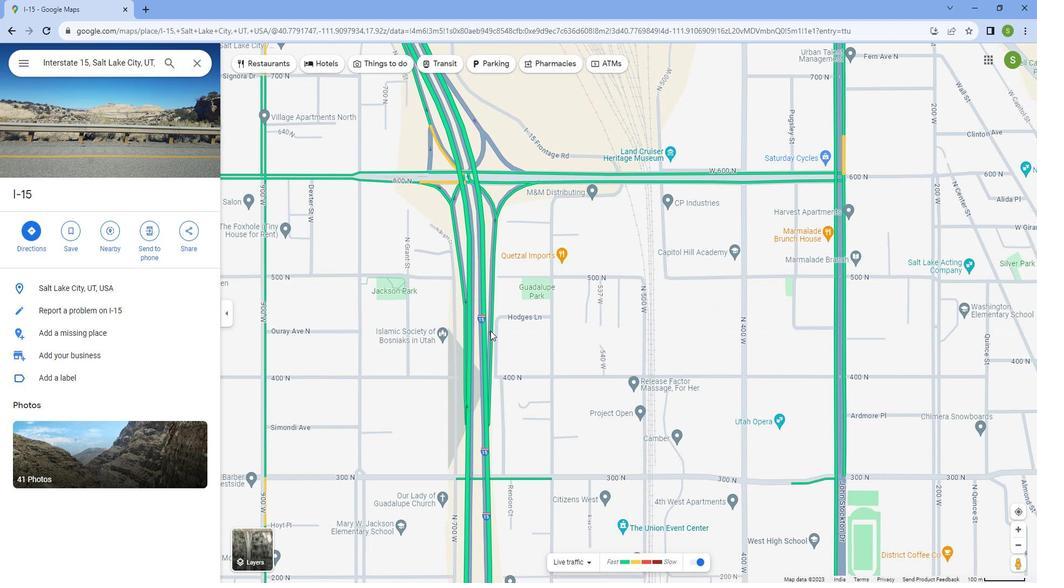 
Action: Mouse scrolled (504, 332) with delta (0, 0)
Screenshot: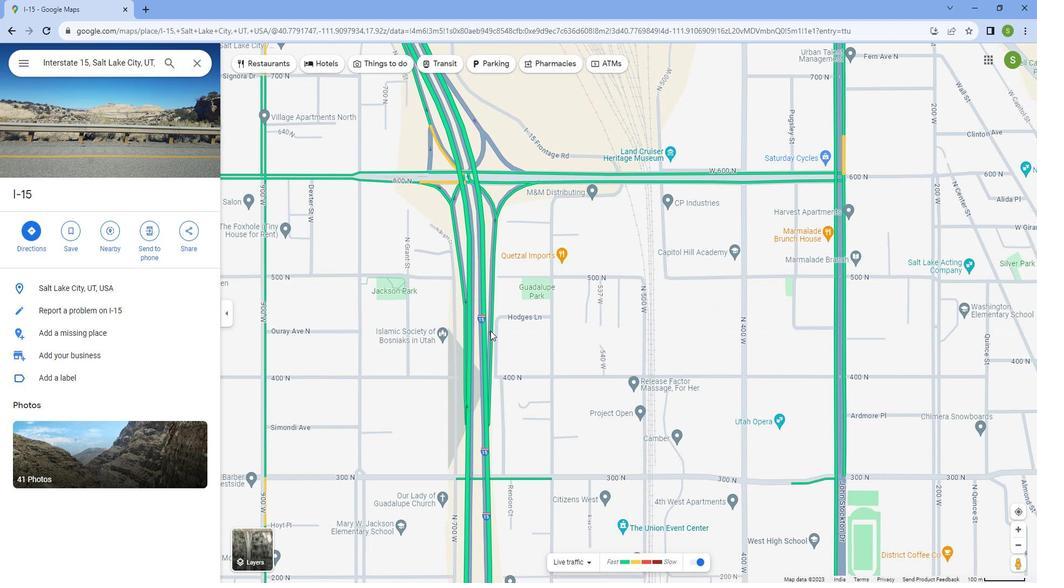 
Action: Mouse scrolled (504, 332) with delta (0, 0)
Screenshot: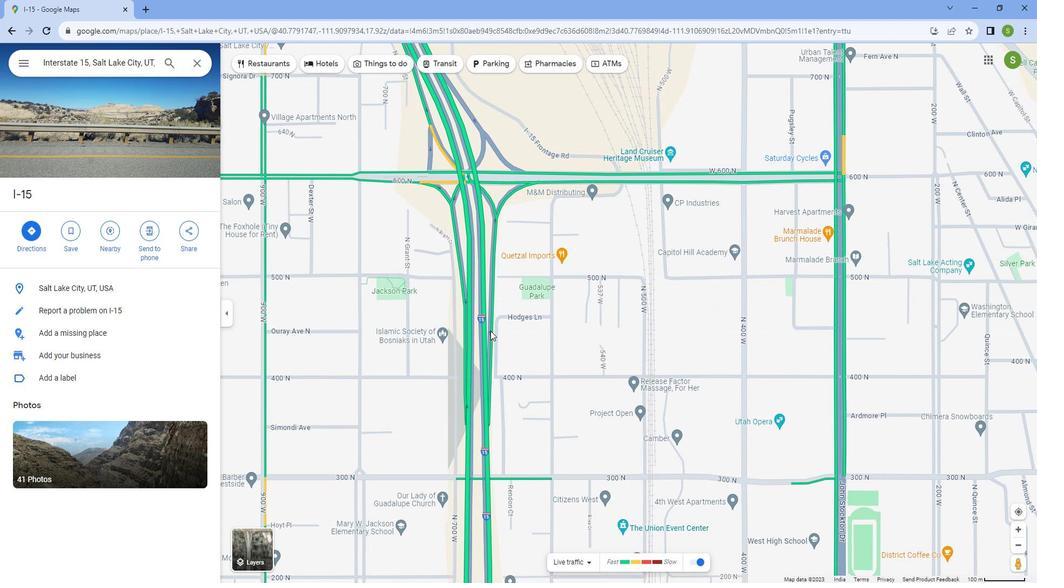 
Action: Mouse scrolled (504, 332) with delta (0, 0)
Screenshot: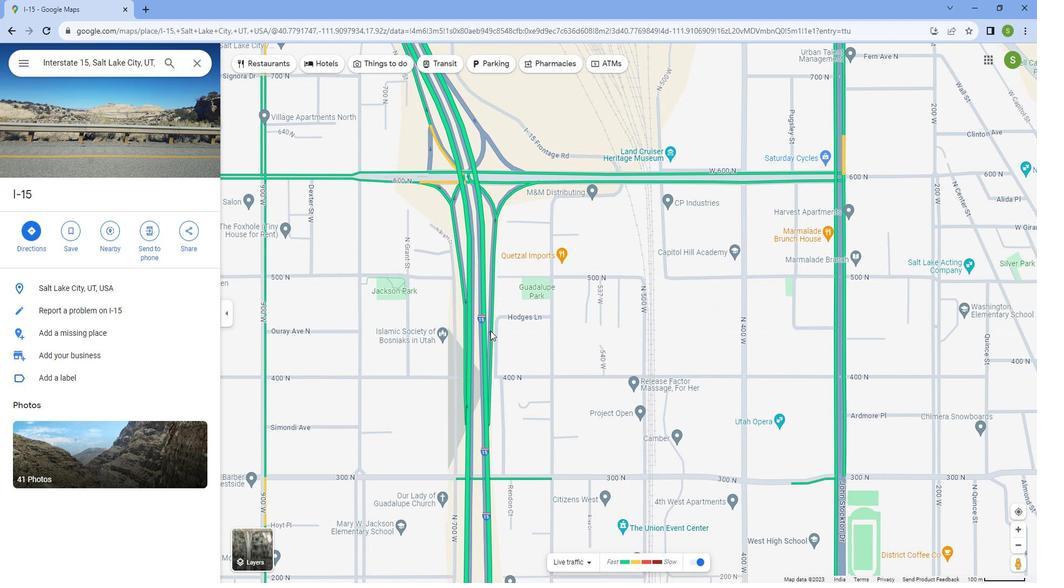
Action: Mouse scrolled (504, 332) with delta (0, 0)
Screenshot: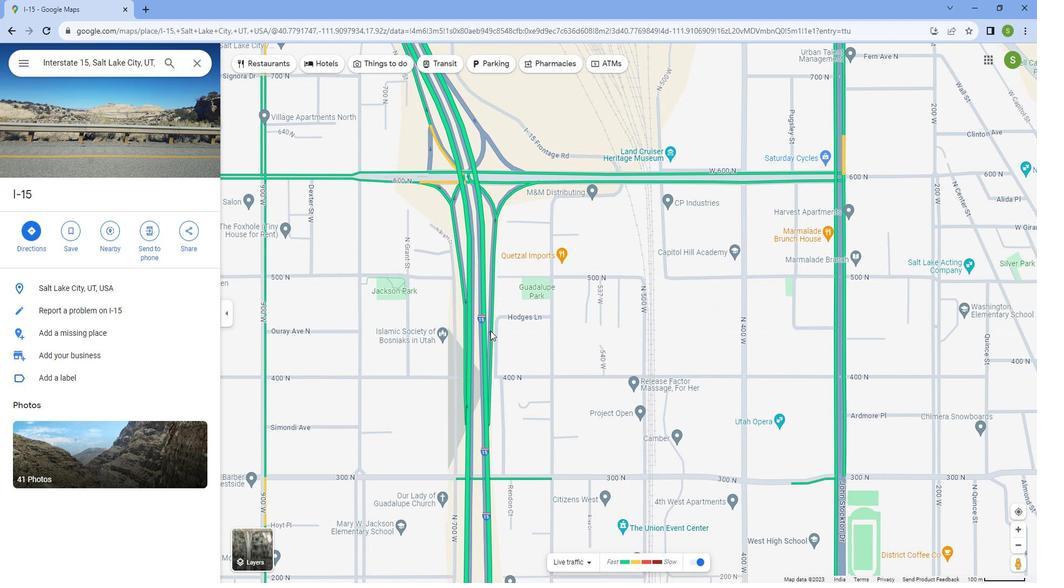 
Action: Mouse scrolled (504, 332) with delta (0, 0)
Screenshot: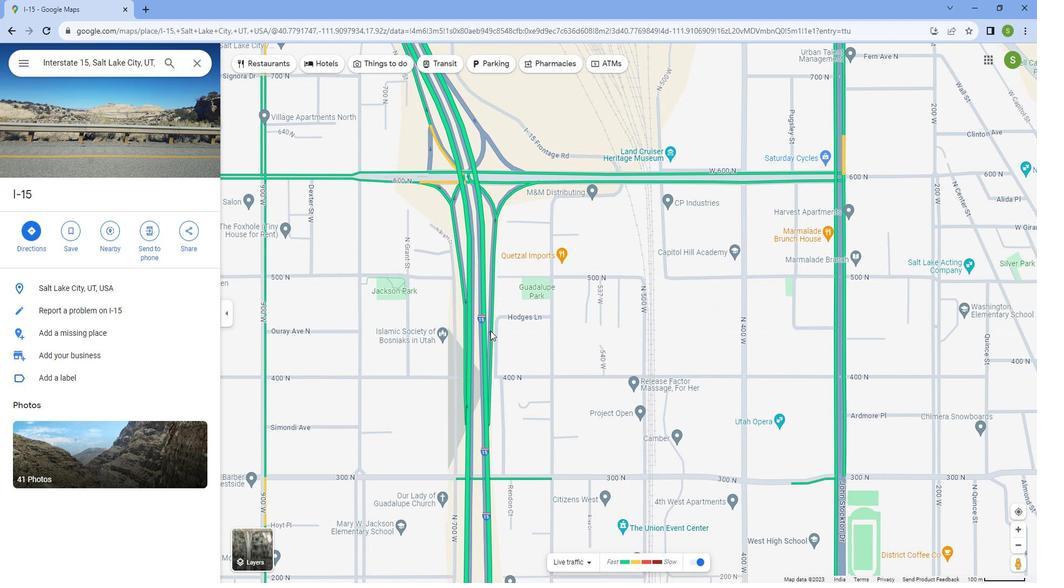 
Action: Mouse scrolled (504, 332) with delta (0, 0)
Screenshot: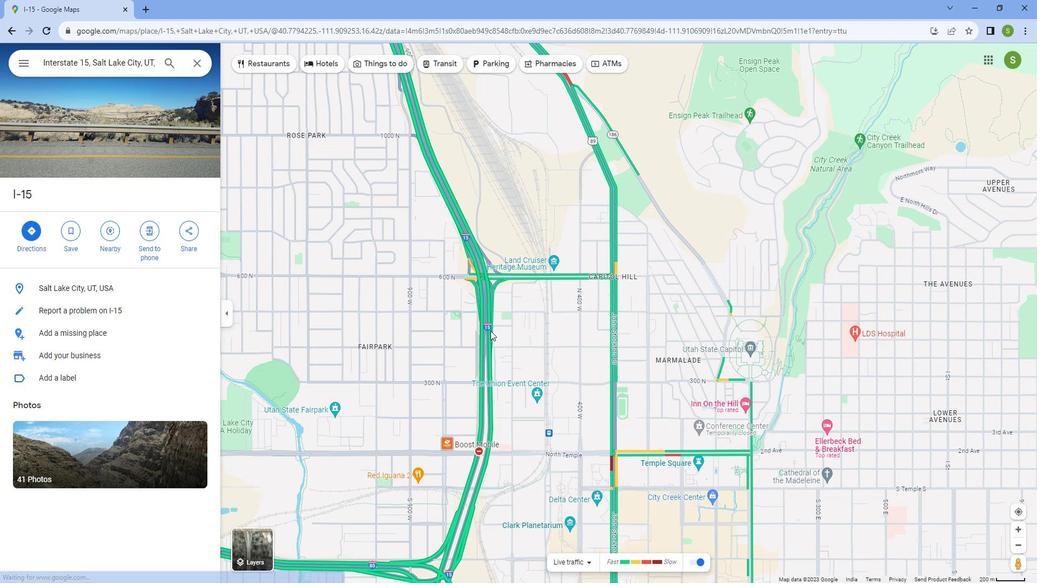 
Action: Mouse scrolled (504, 332) with delta (0, 0)
Screenshot: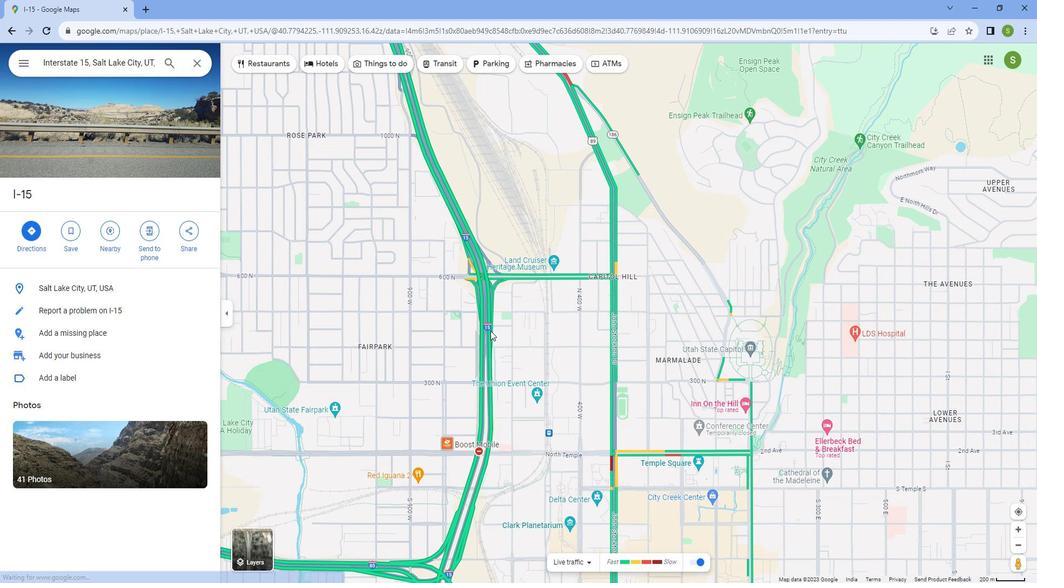 
Action: Mouse scrolled (504, 332) with delta (0, 0)
Screenshot: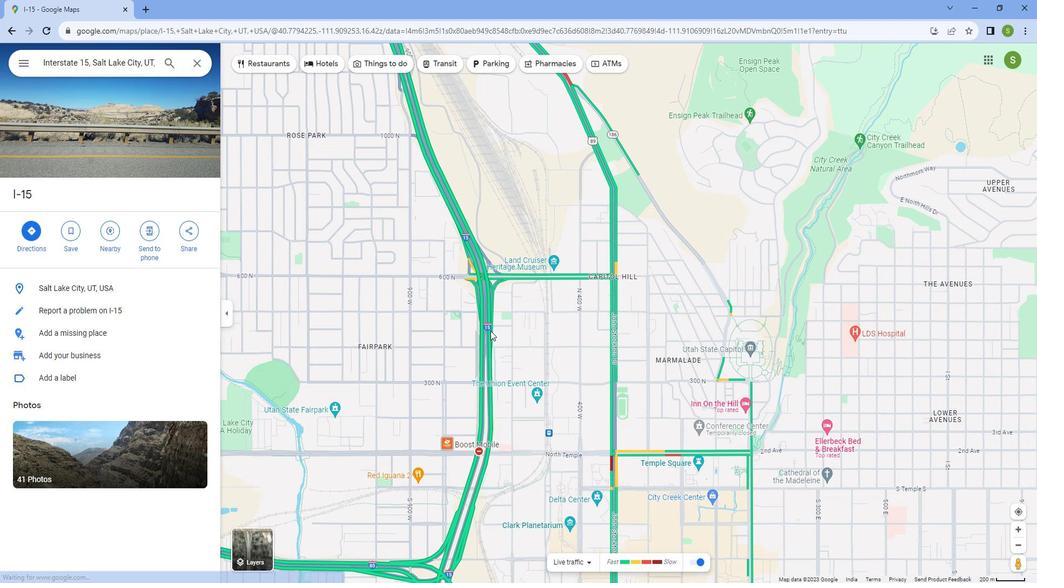 
Action: Mouse scrolled (504, 332) with delta (0, 0)
Screenshot: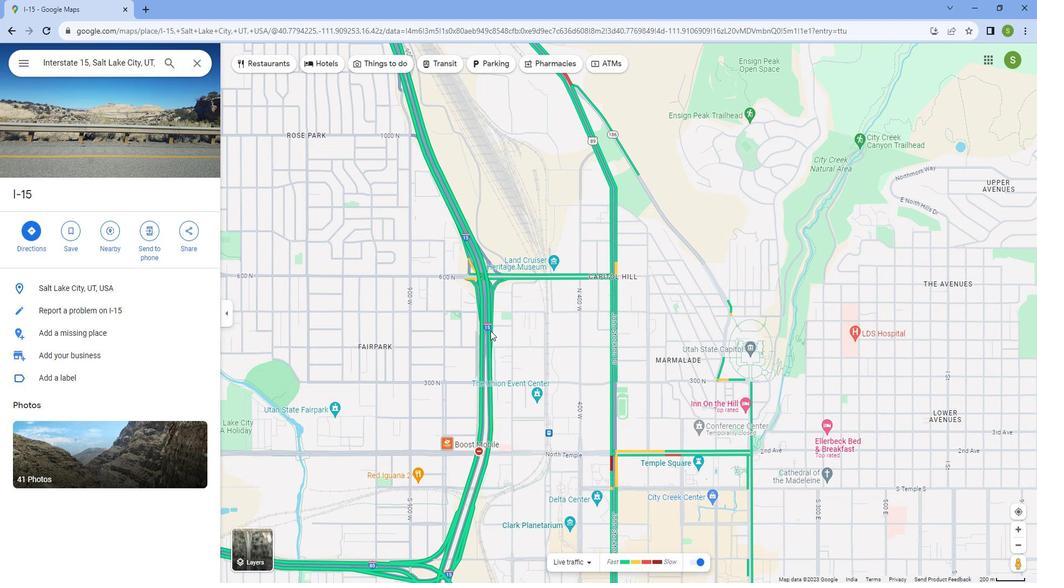 
Action: Mouse scrolled (504, 332) with delta (0, 0)
Screenshot: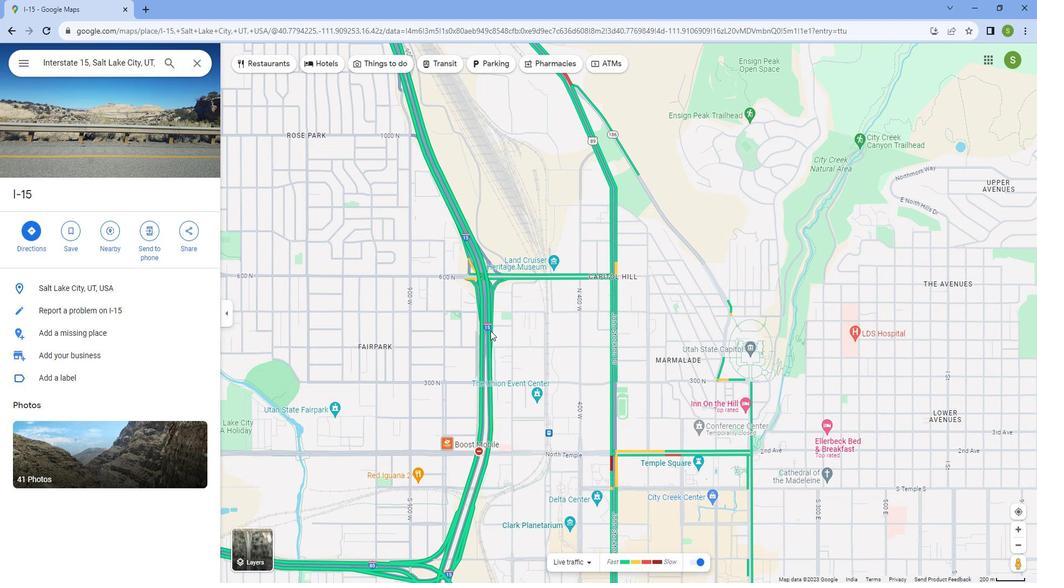 
Action: Mouse scrolled (504, 332) with delta (0, 0)
Screenshot: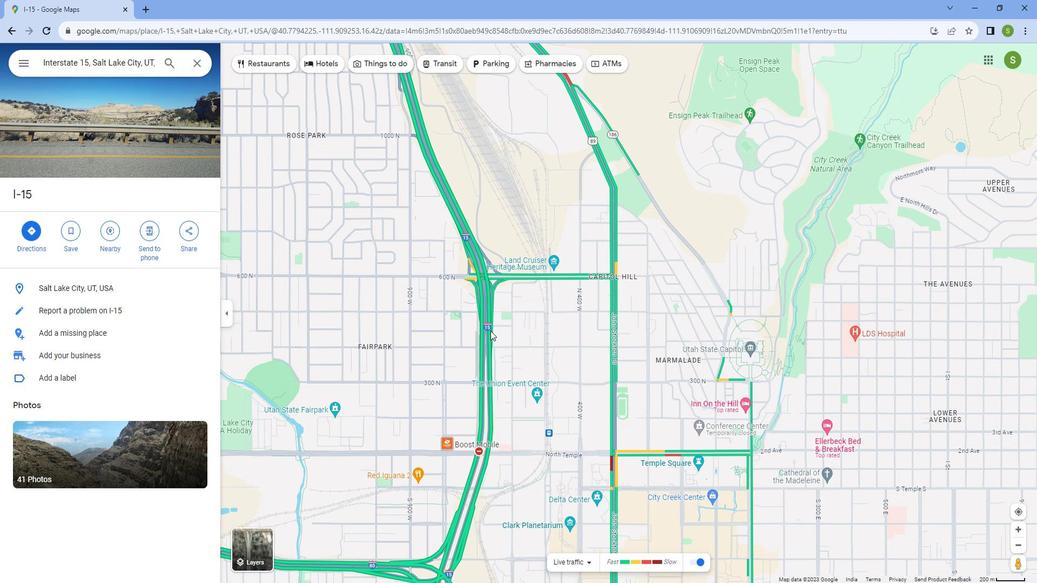 
Action: Mouse moved to (490, 511)
Screenshot: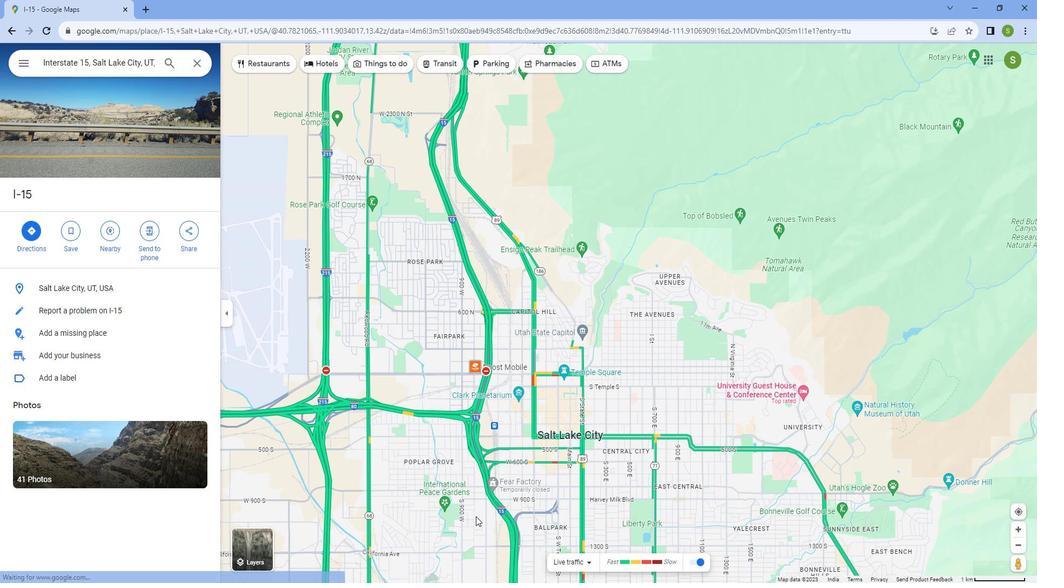 
Action: Mouse scrolled (490, 512) with delta (0, 0)
Screenshot: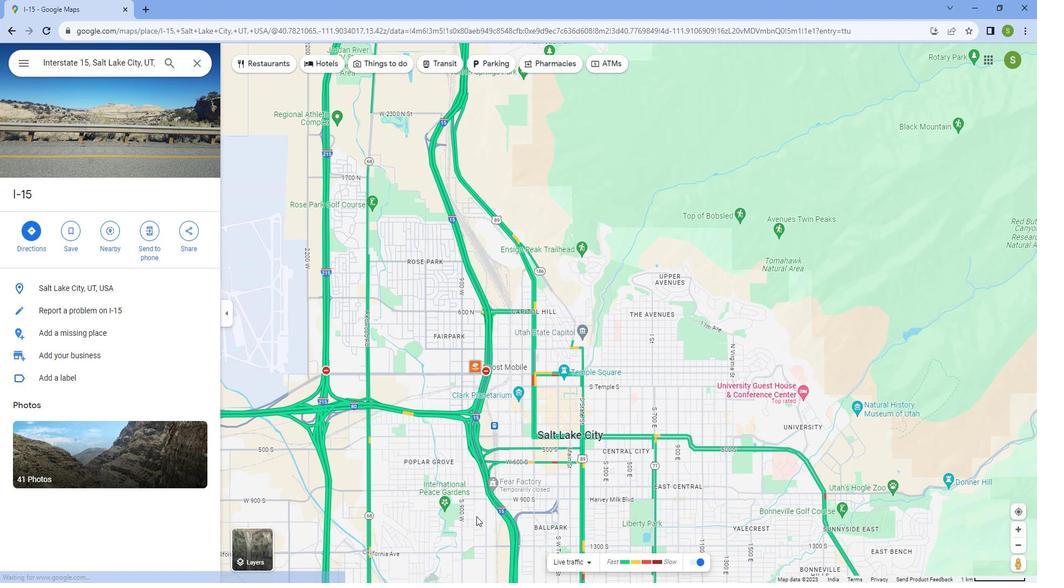 
Action: Mouse scrolled (490, 512) with delta (0, 0)
Screenshot: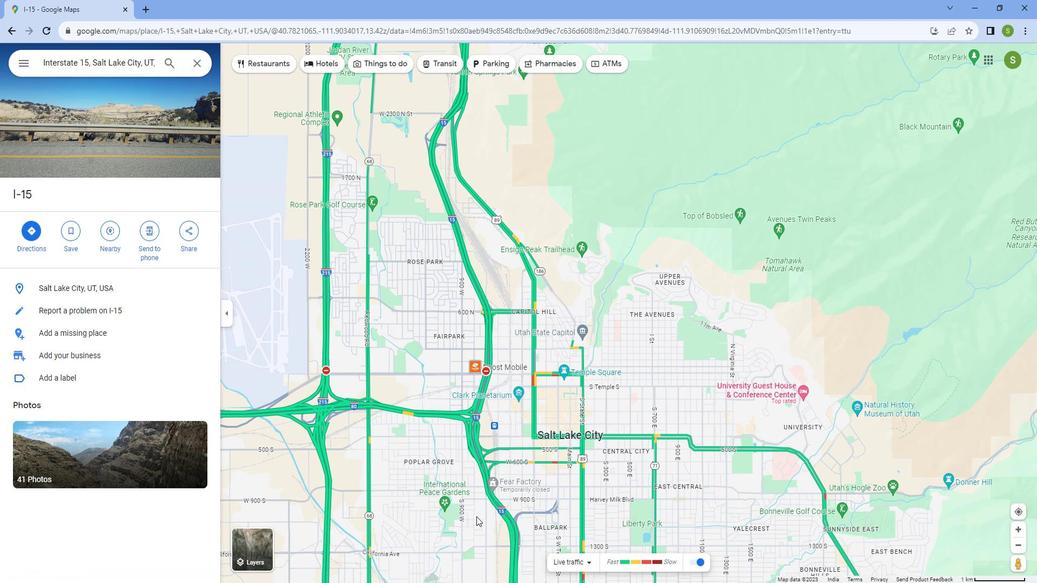 
Action: Mouse scrolled (490, 512) with delta (0, 0)
Screenshot: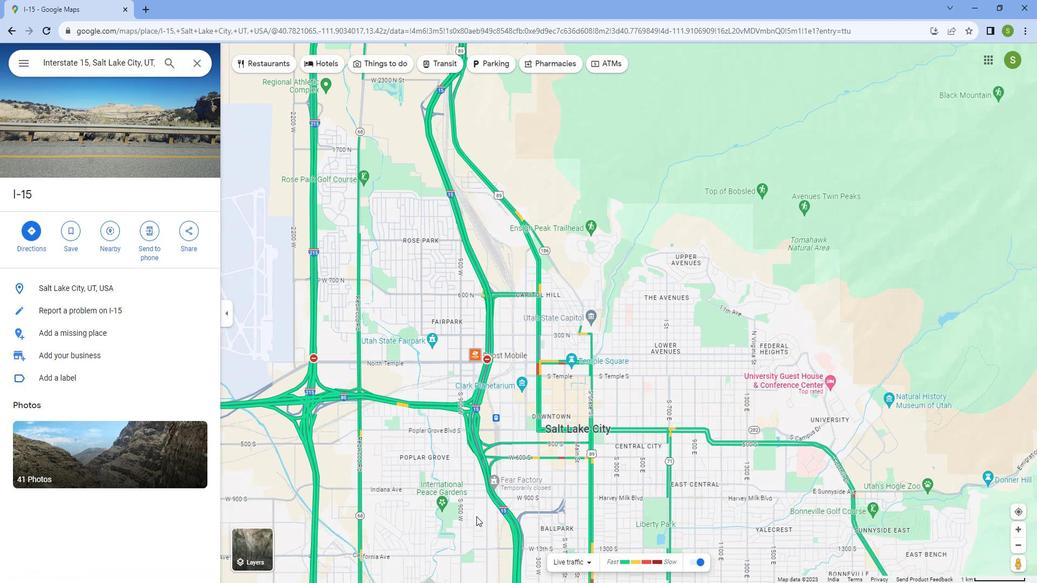 
Action: Mouse scrolled (490, 512) with delta (0, 0)
Screenshot: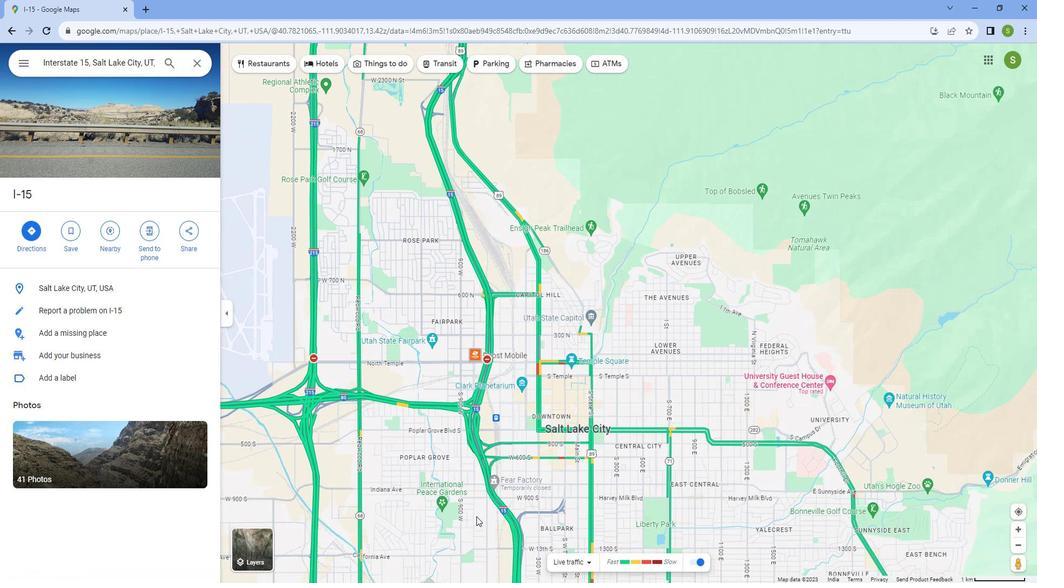 
Action: Mouse scrolled (490, 512) with delta (0, 0)
Screenshot: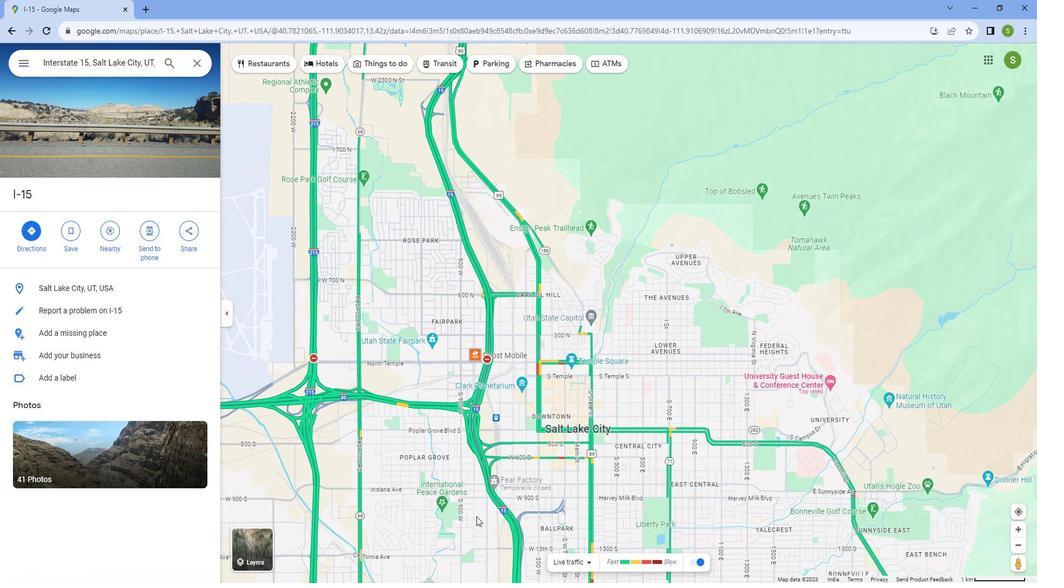 
Action: Mouse moved to (490, 511)
Screenshot: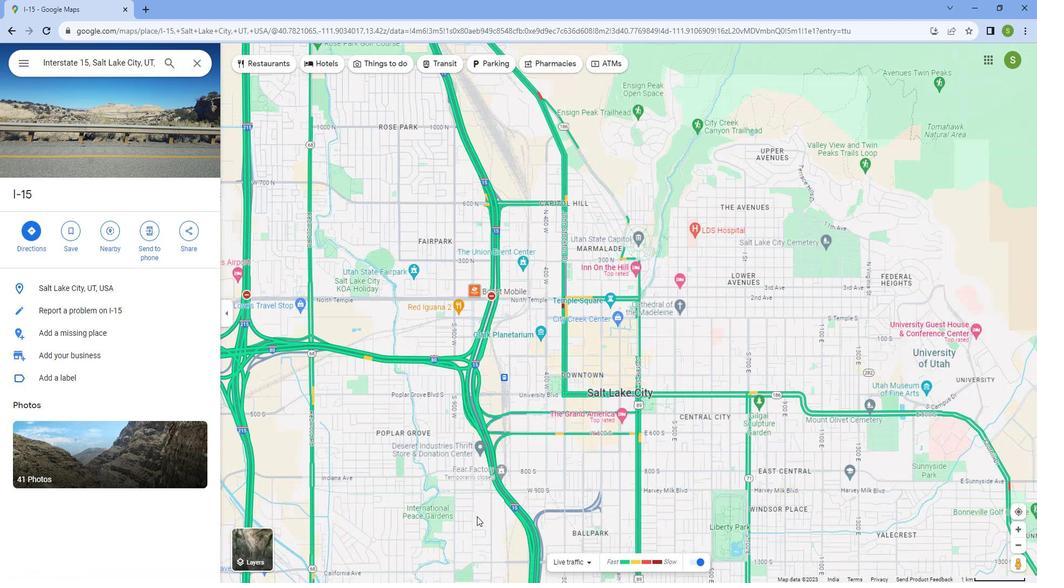 
Action: Mouse scrolled (490, 512) with delta (0, 0)
Screenshot: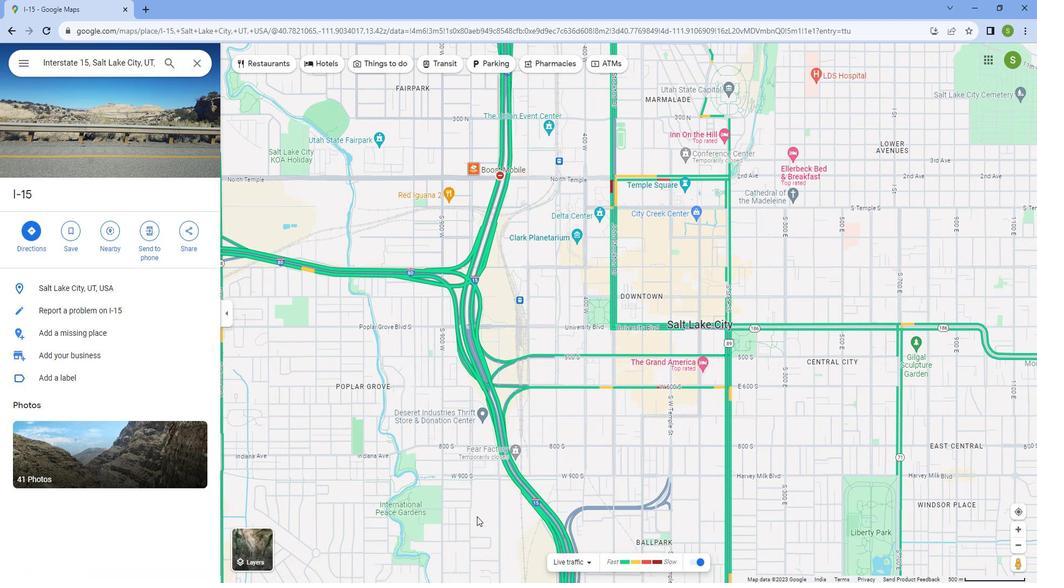 
Action: Mouse scrolled (490, 512) with delta (0, 0)
Screenshot: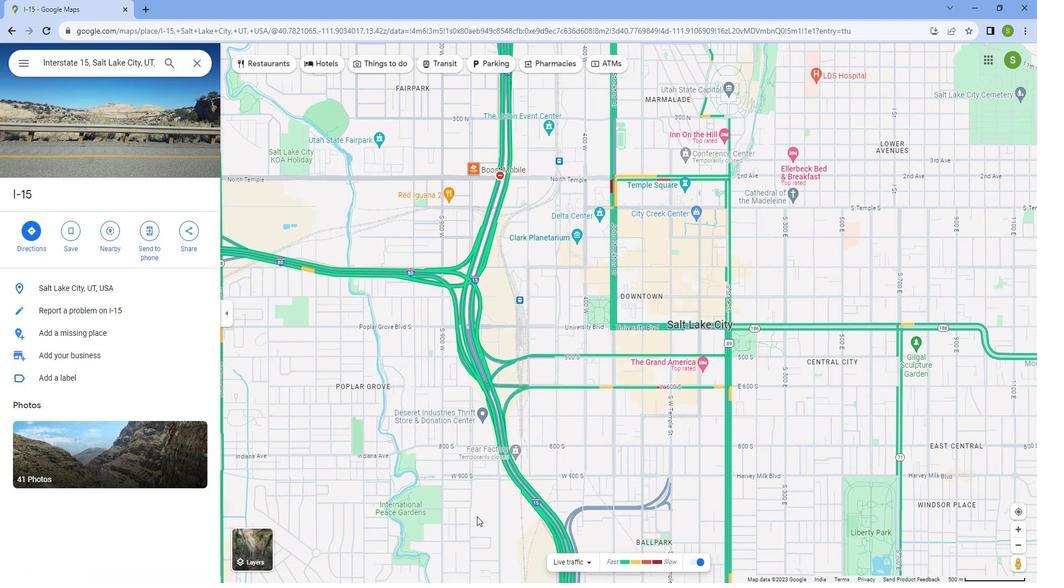 
Action: Mouse scrolled (490, 512) with delta (0, 0)
Screenshot: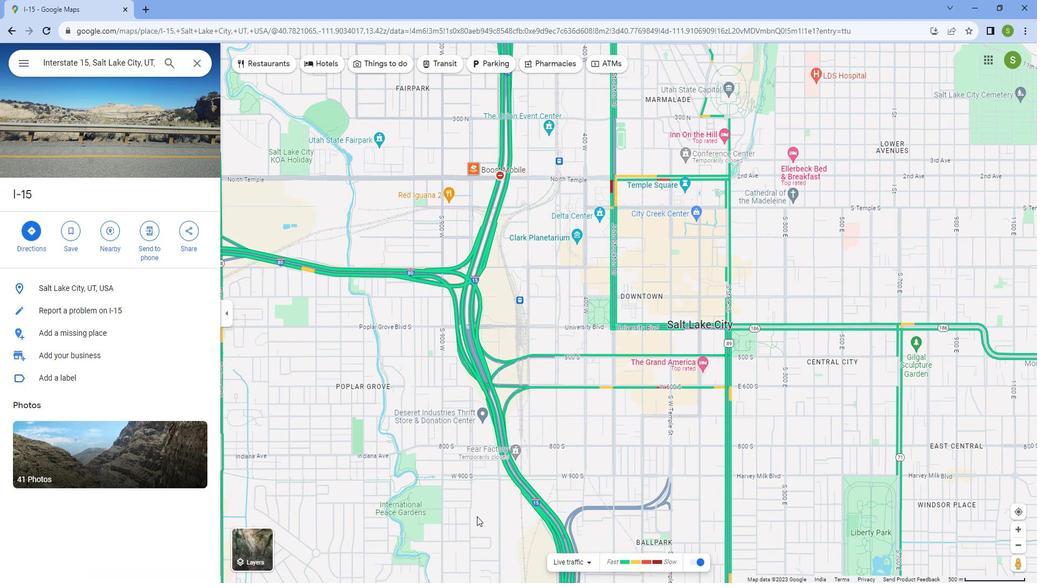 
Action: Mouse scrolled (490, 512) with delta (0, 0)
Screenshot: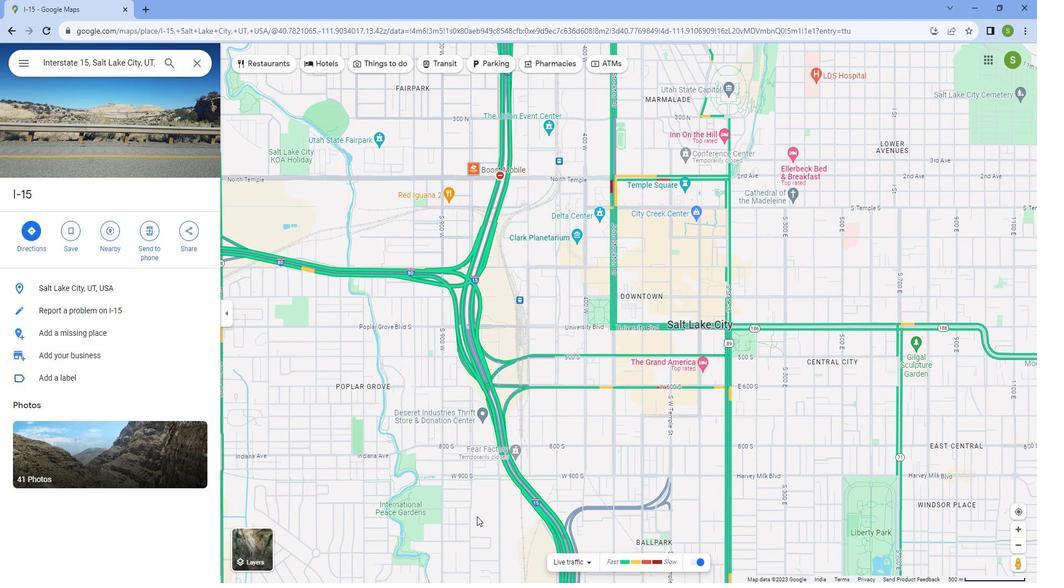 
Action: Mouse scrolled (490, 512) with delta (0, 0)
Screenshot: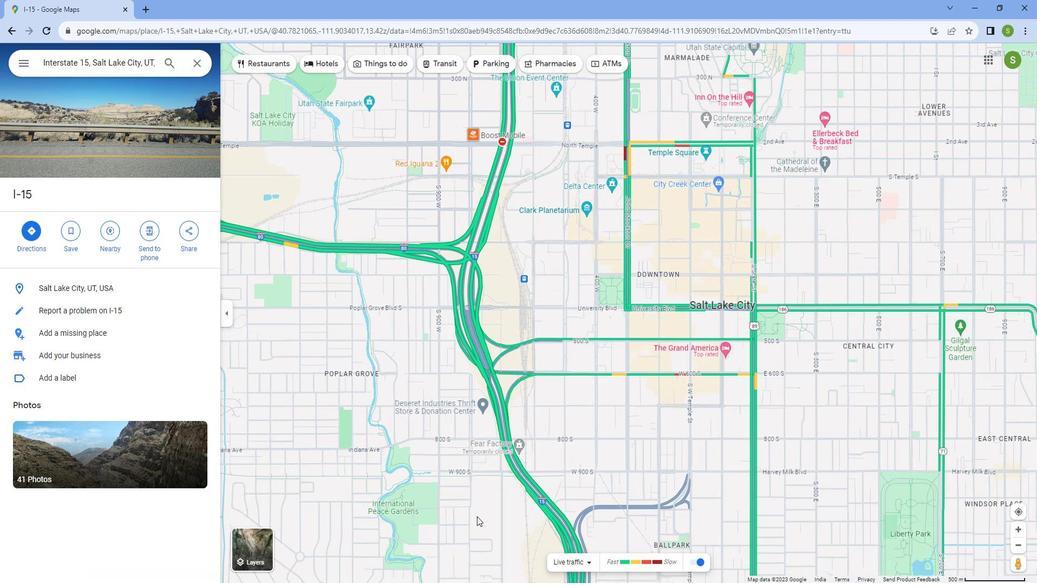 
Action: Mouse scrolled (490, 510) with delta (0, 0)
Screenshot: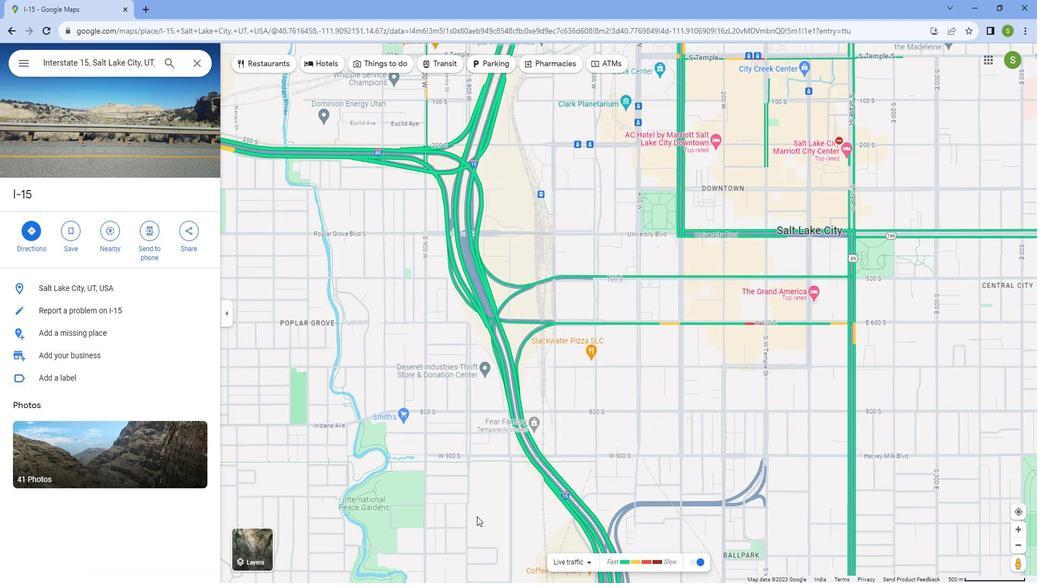 
Action: Mouse moved to (494, 503)
Screenshot: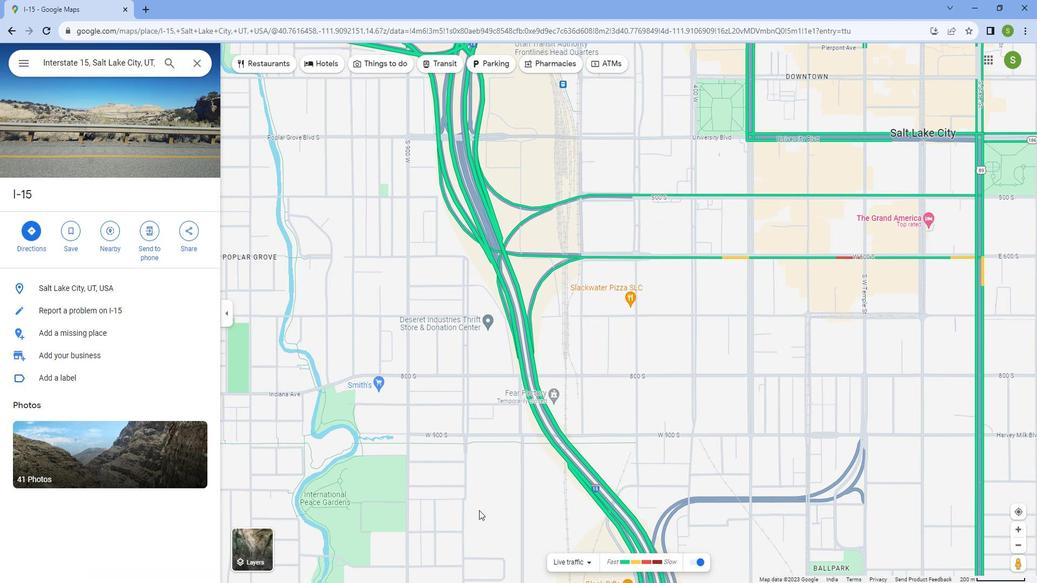 
Action: Mouse scrolled (494, 504) with delta (0, 0)
Screenshot: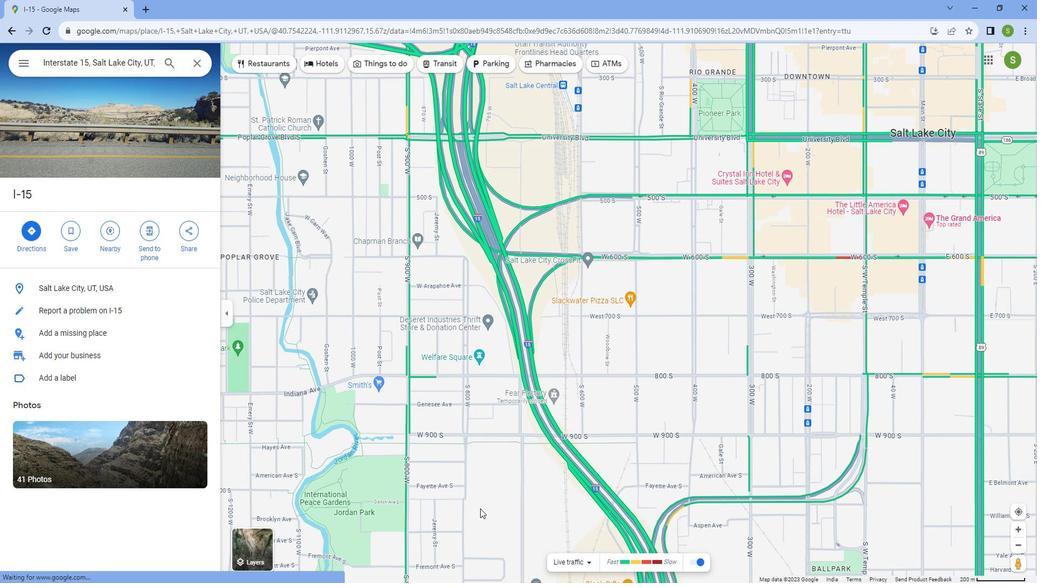 
Action: Mouse scrolled (494, 504) with delta (0, 0)
Screenshot: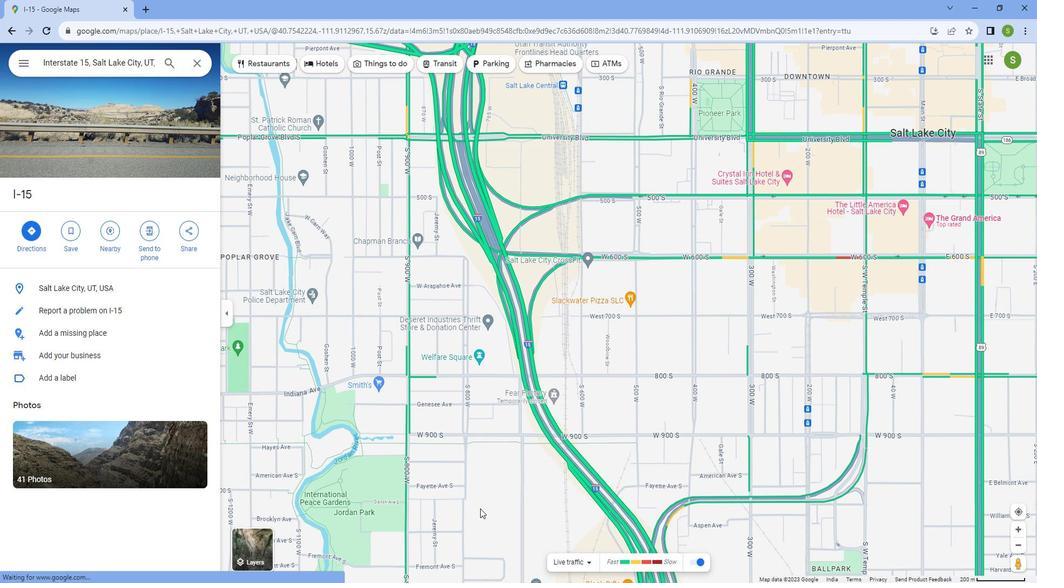 
Action: Mouse scrolled (494, 504) with delta (0, 0)
Screenshot: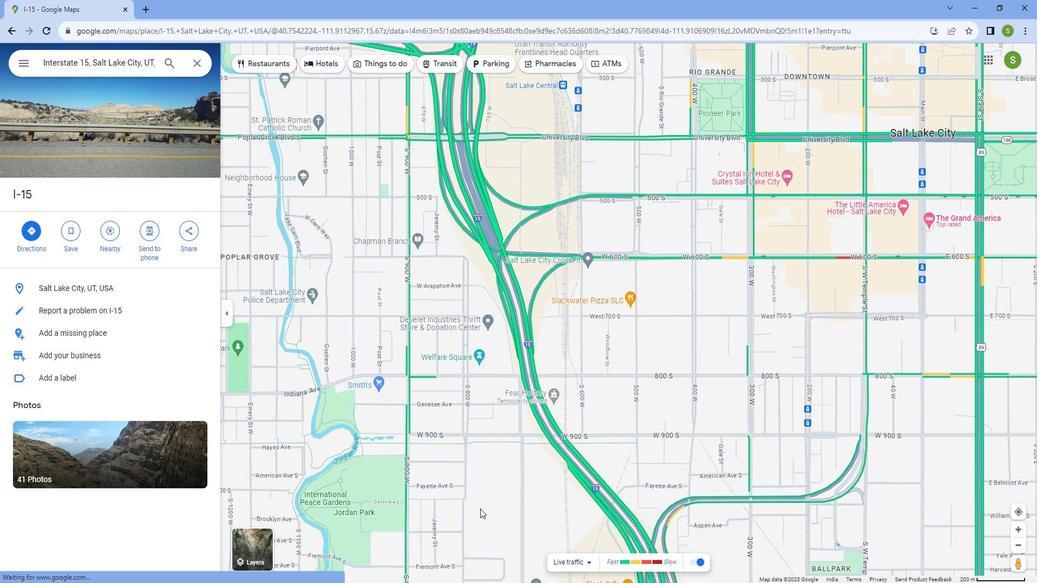 
Action: Mouse scrolled (494, 503) with delta (0, 0)
Screenshot: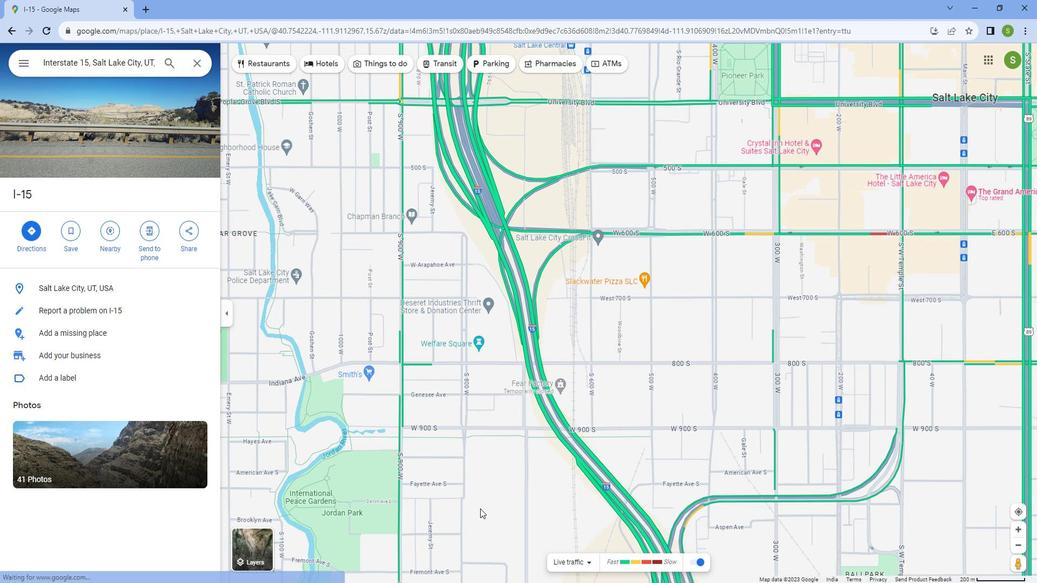 
Action: Mouse scrolled (494, 504) with delta (0, 0)
Screenshot: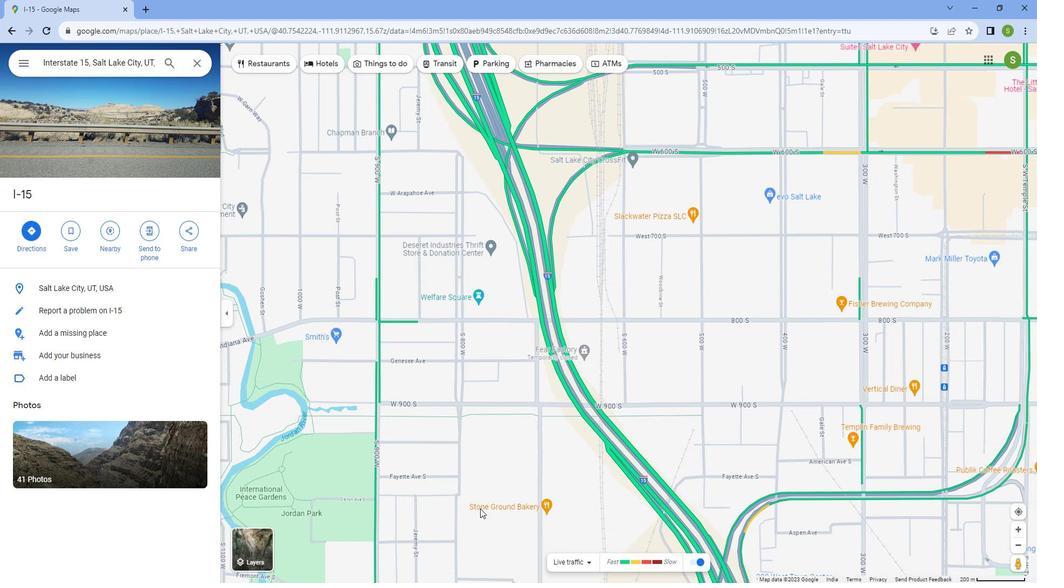 
Action: Mouse scrolled (494, 504) with delta (0, 0)
Screenshot: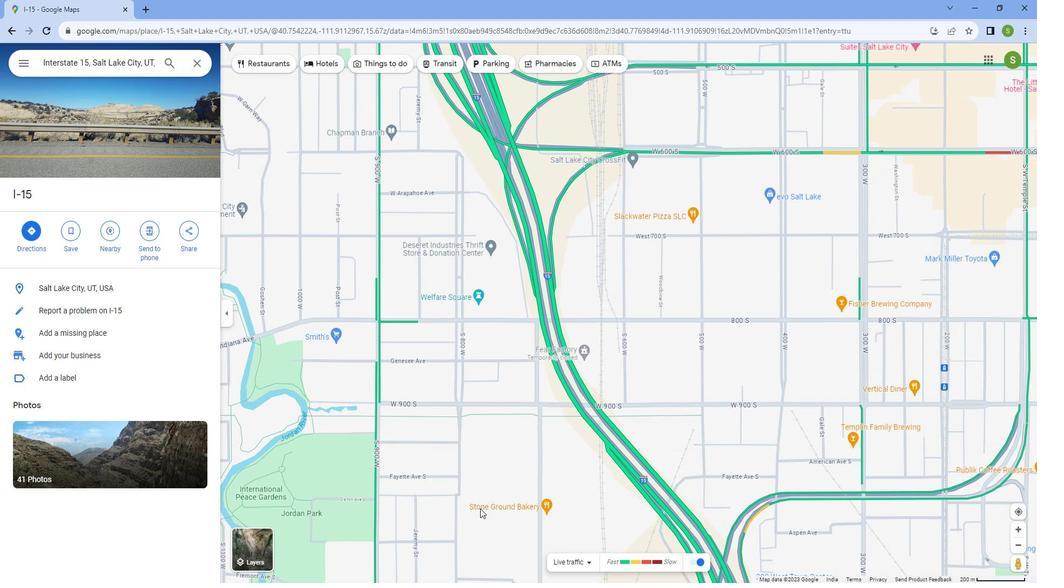 
Action: Mouse scrolled (494, 504) with delta (0, 0)
Screenshot: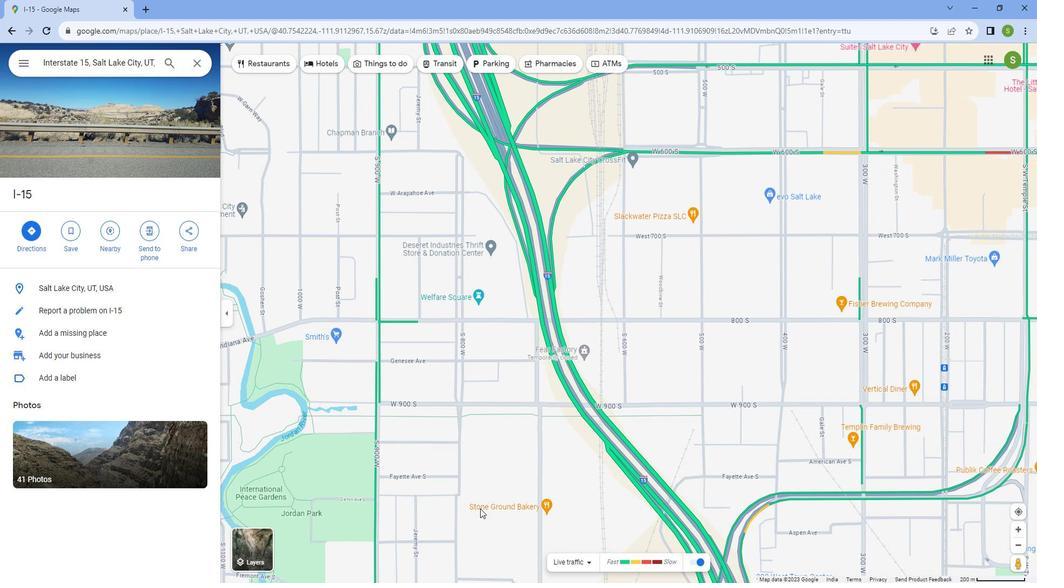
Action: Mouse scrolled (494, 504) with delta (0, 0)
Screenshot: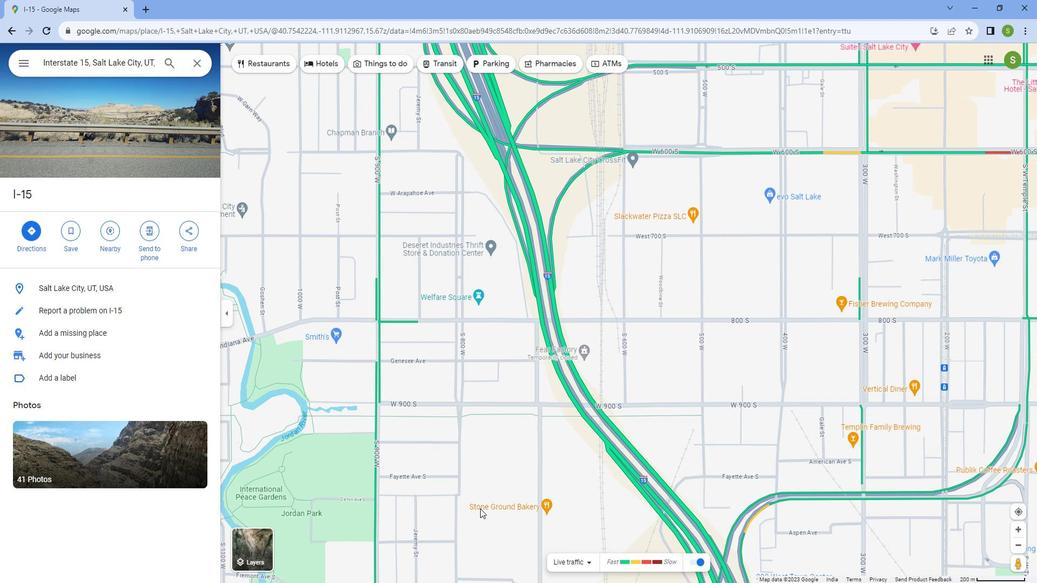 
Action: Mouse scrolled (494, 504) with delta (0, 0)
Screenshot: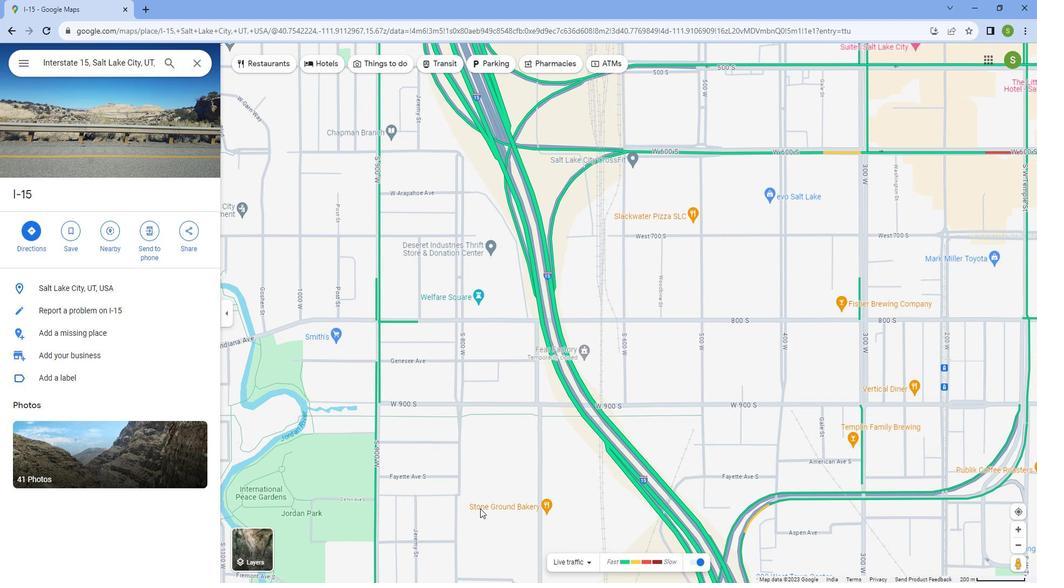
Action: Mouse scrolled (494, 503) with delta (0, 0)
Screenshot: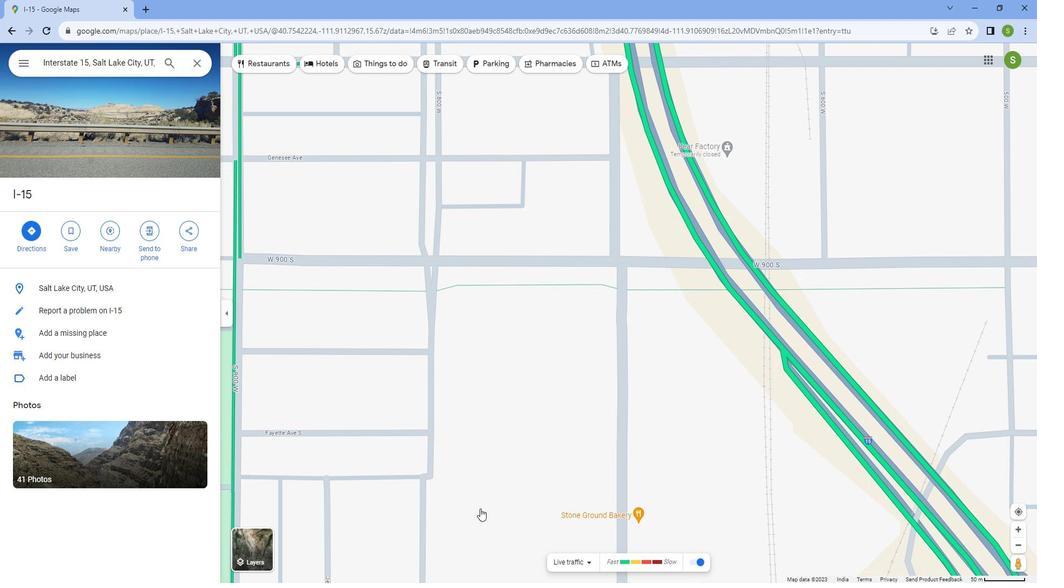 
Action: Mouse scrolled (494, 503) with delta (0, 0)
Screenshot: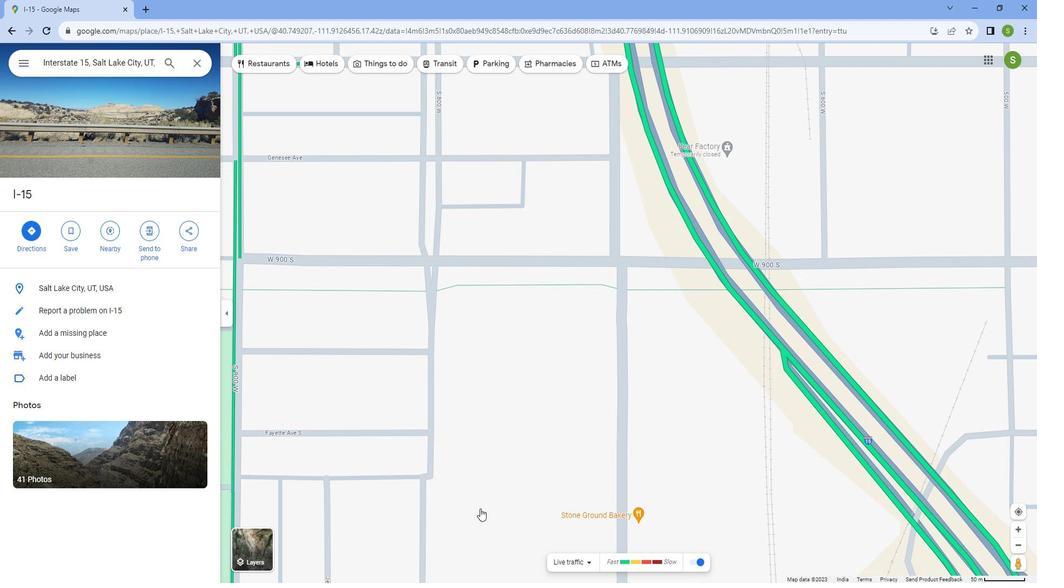 
Action: Mouse scrolled (494, 503) with delta (0, 0)
Screenshot: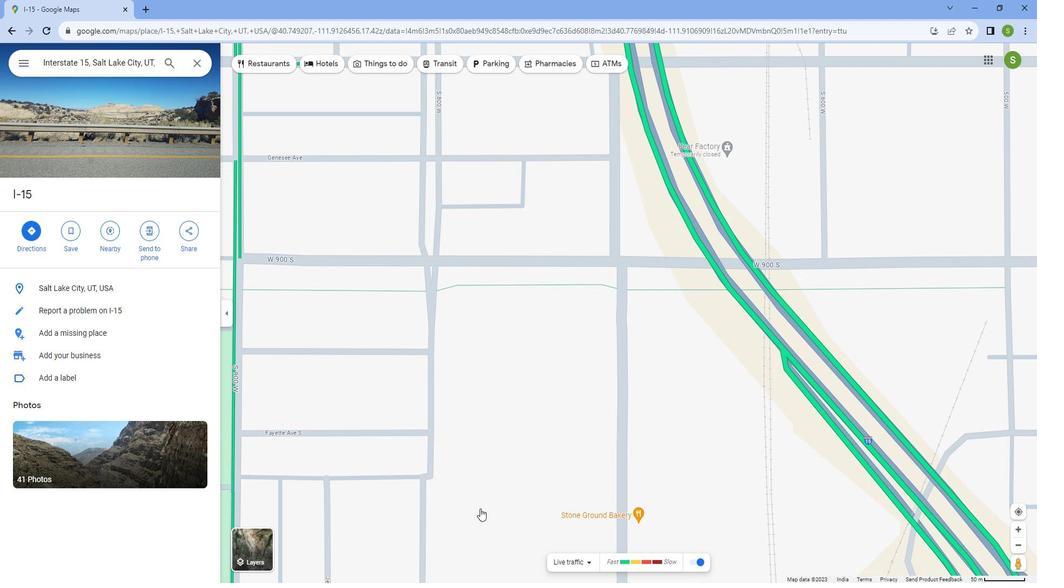 
Action: Mouse scrolled (494, 503) with delta (0, 0)
Screenshot: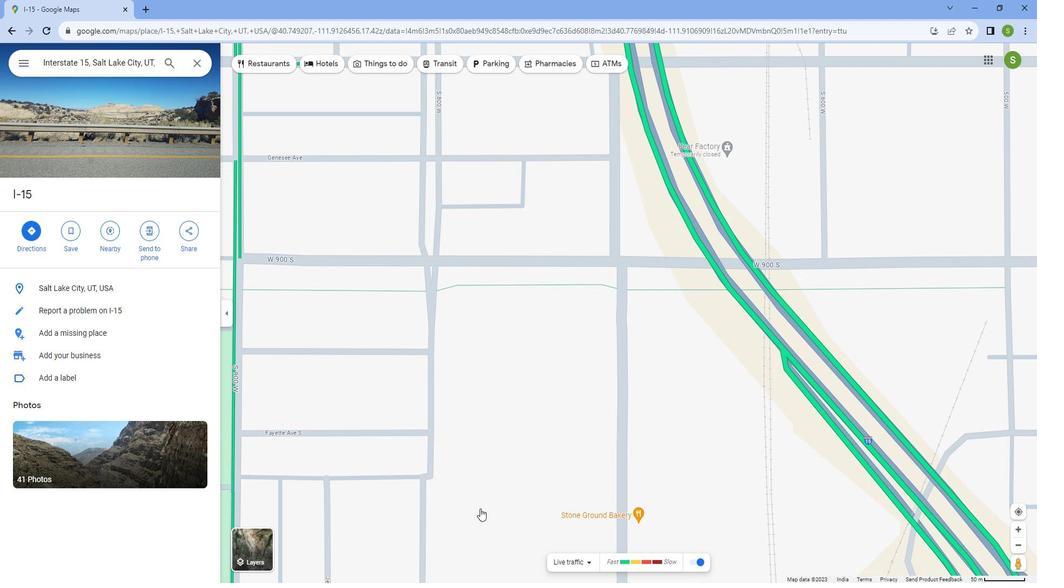 
Action: Mouse moved to (494, 502)
Screenshot: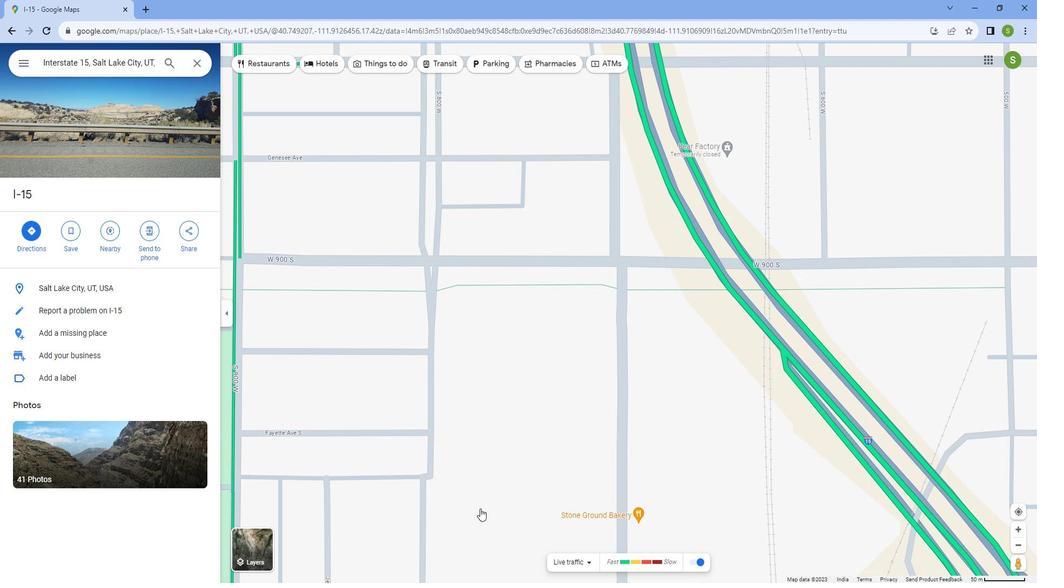 
Action: Mouse scrolled (494, 502) with delta (0, 0)
Screenshot: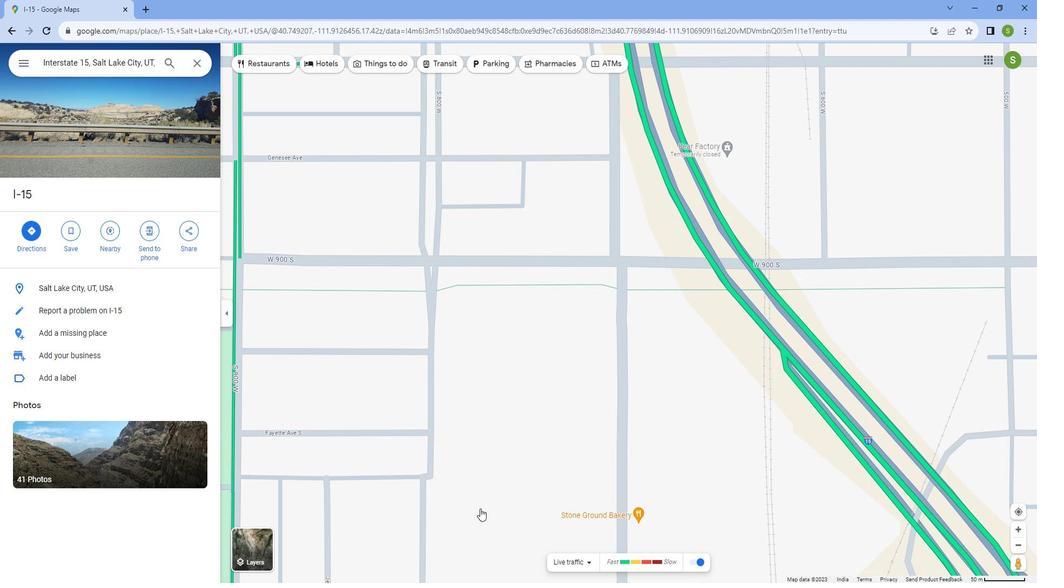 
Action: Mouse moved to (494, 494)
Screenshot: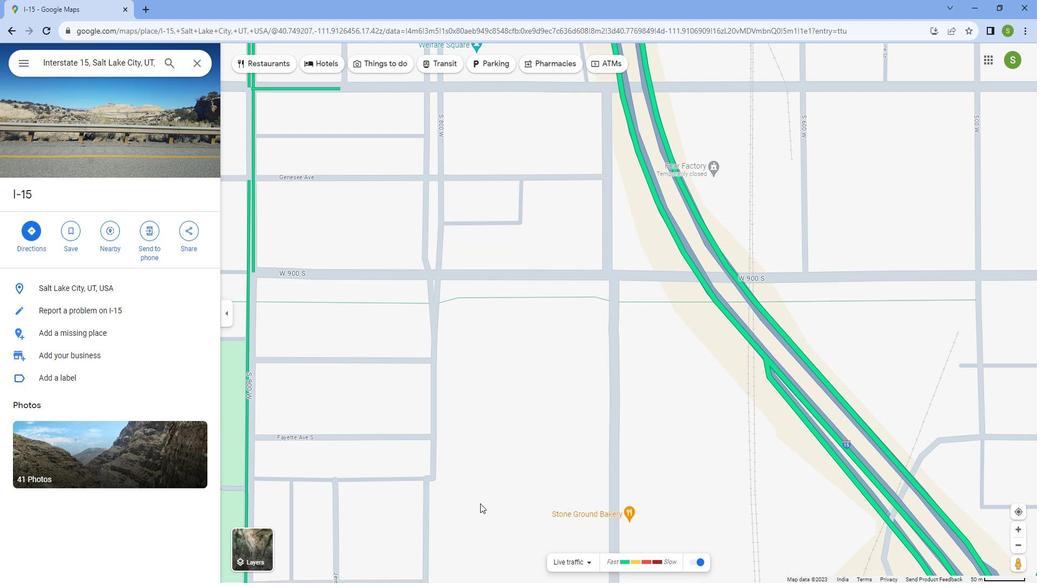 
Action: Mouse scrolled (494, 494) with delta (0, 0)
Screenshot: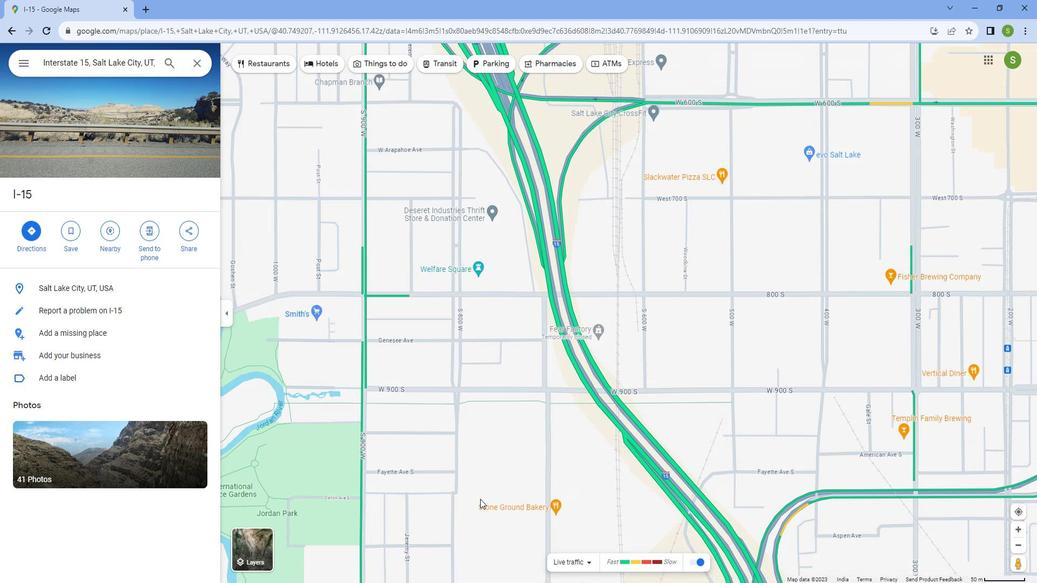 
Action: Mouse scrolled (494, 494) with delta (0, 0)
Screenshot: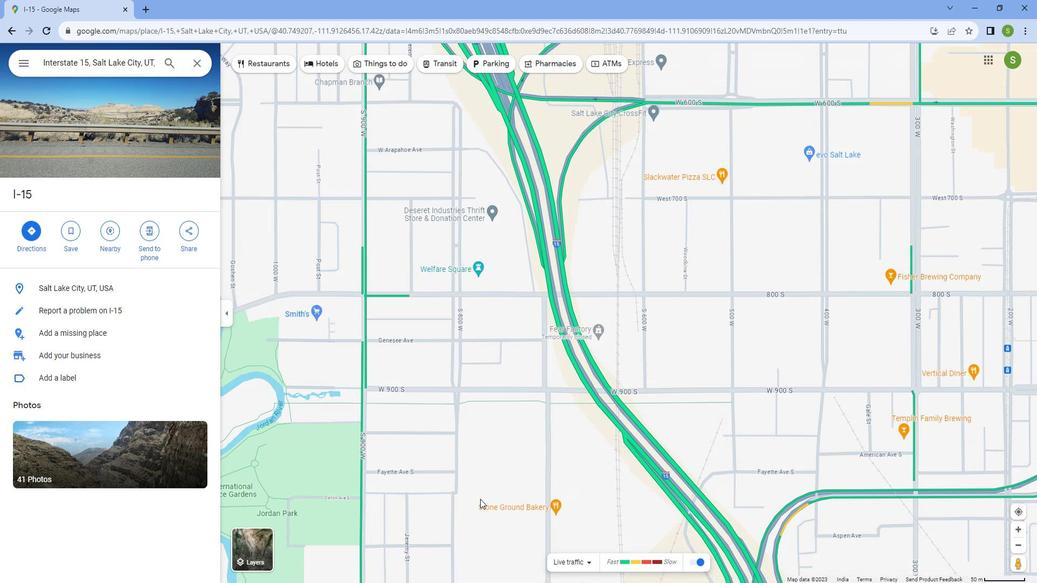
Action: Mouse scrolled (494, 494) with delta (0, 0)
Screenshot: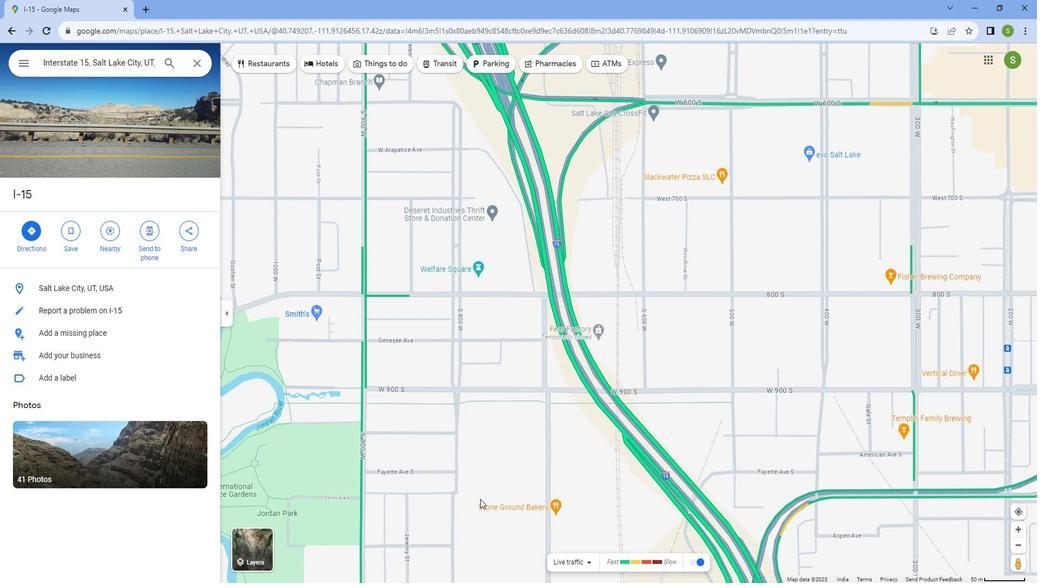 
Action: Mouse scrolled (494, 494) with delta (0, 0)
Screenshot: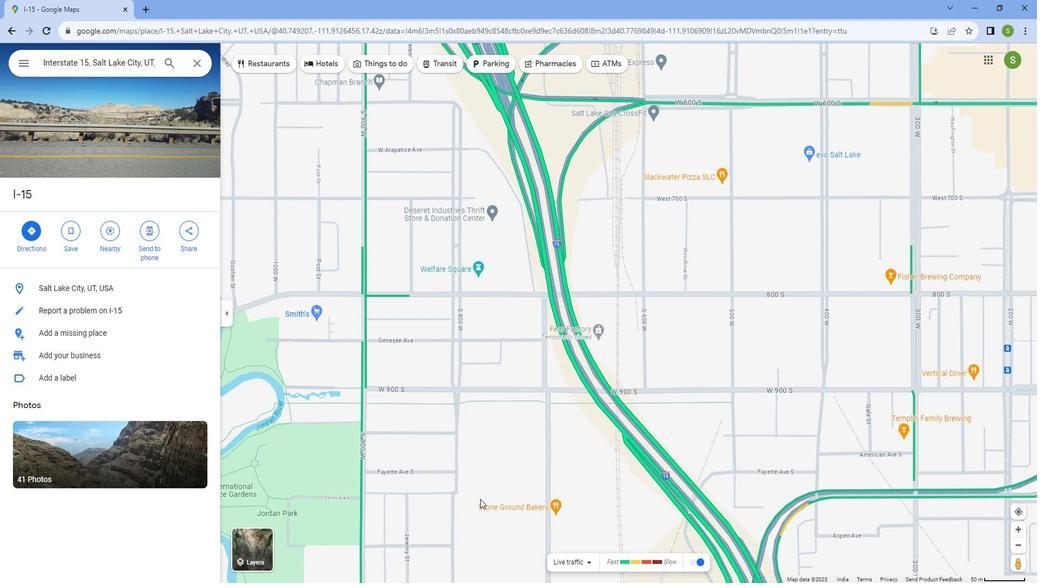 
Action: Mouse scrolled (494, 494) with delta (0, 0)
Screenshot: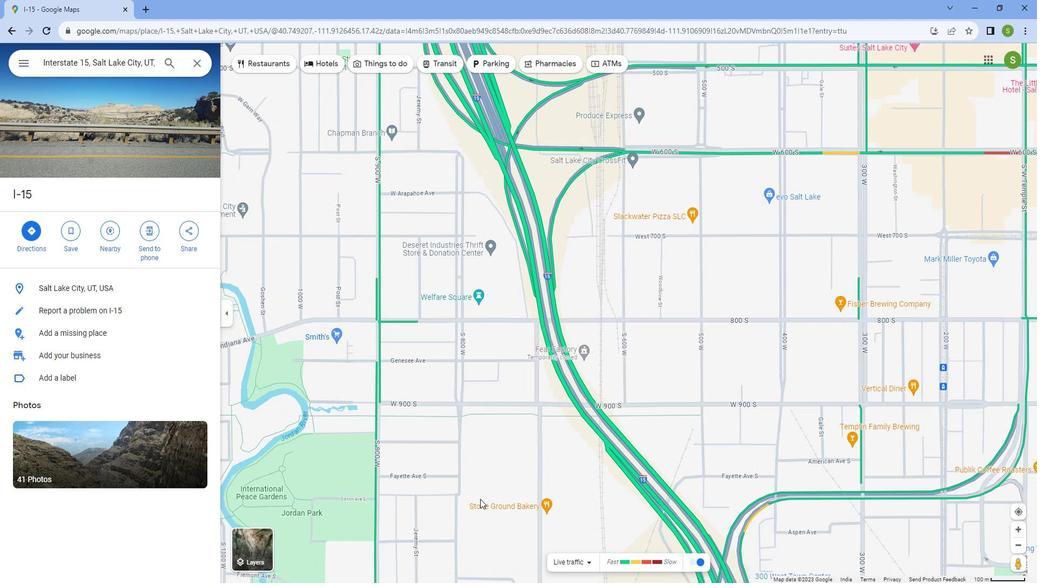 
Action: Mouse scrolled (494, 494) with delta (0, 0)
Screenshot: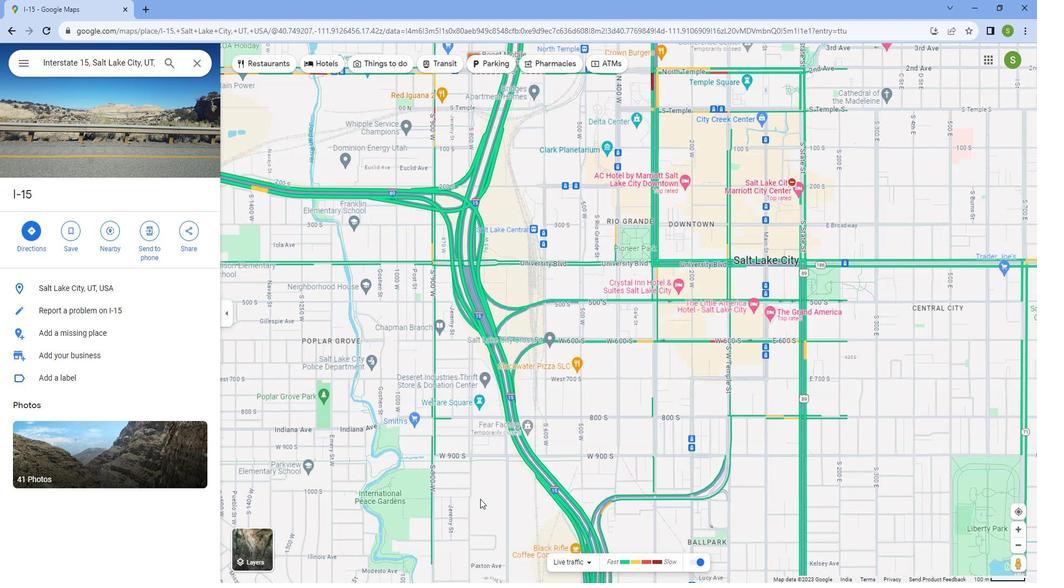 
Action: Mouse scrolled (494, 494) with delta (0, 0)
Screenshot: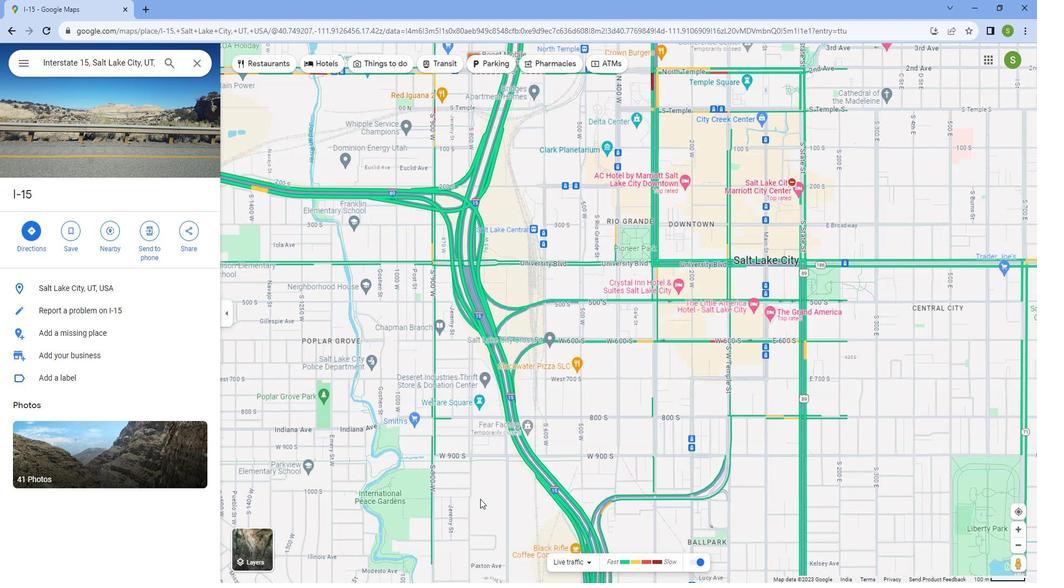 
Action: Mouse scrolled (494, 494) with delta (0, 0)
Screenshot: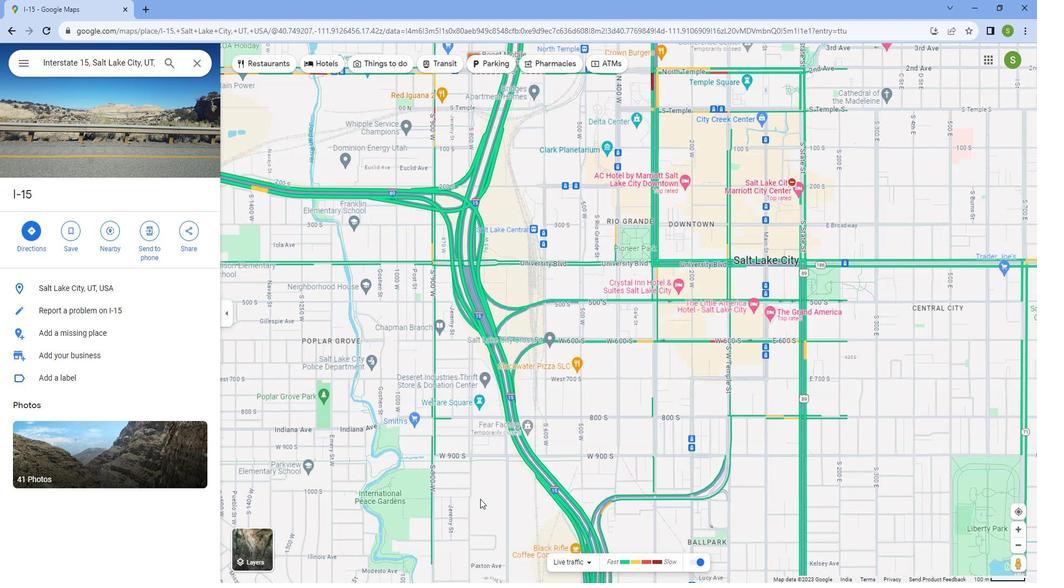 
Action: Mouse scrolled (494, 494) with delta (0, 0)
Screenshot: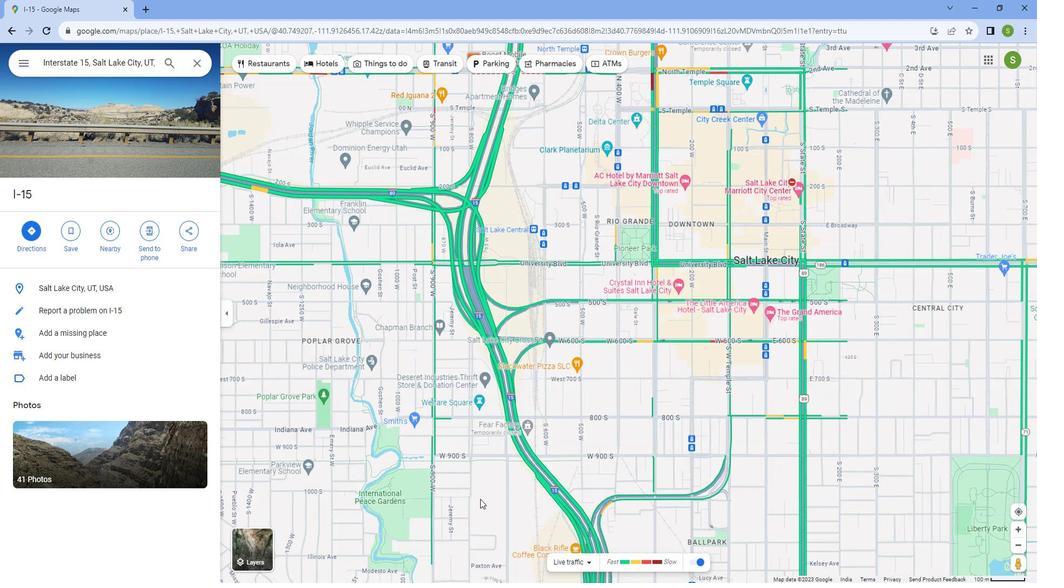 
Action: Mouse scrolled (494, 494) with delta (0, 0)
Screenshot: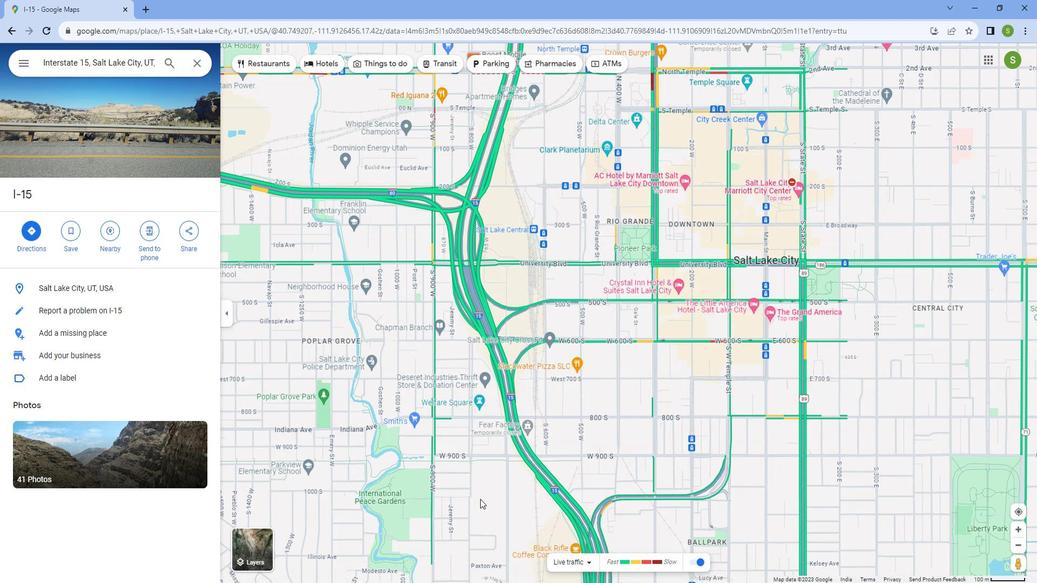 
Action: Mouse scrolled (494, 494) with delta (0, 0)
Screenshot: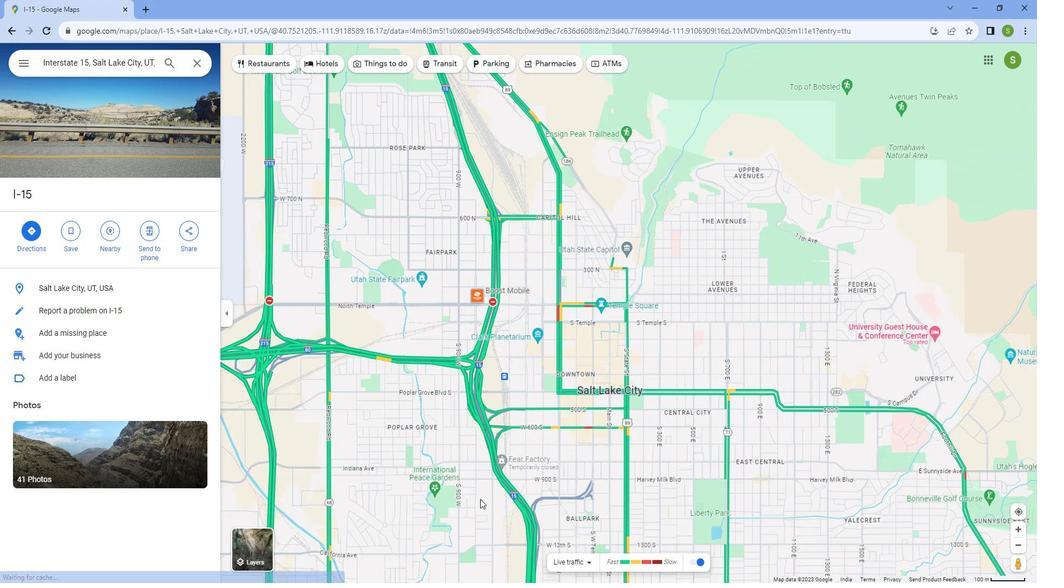 
Action: Mouse scrolled (494, 494) with delta (0, 0)
Screenshot: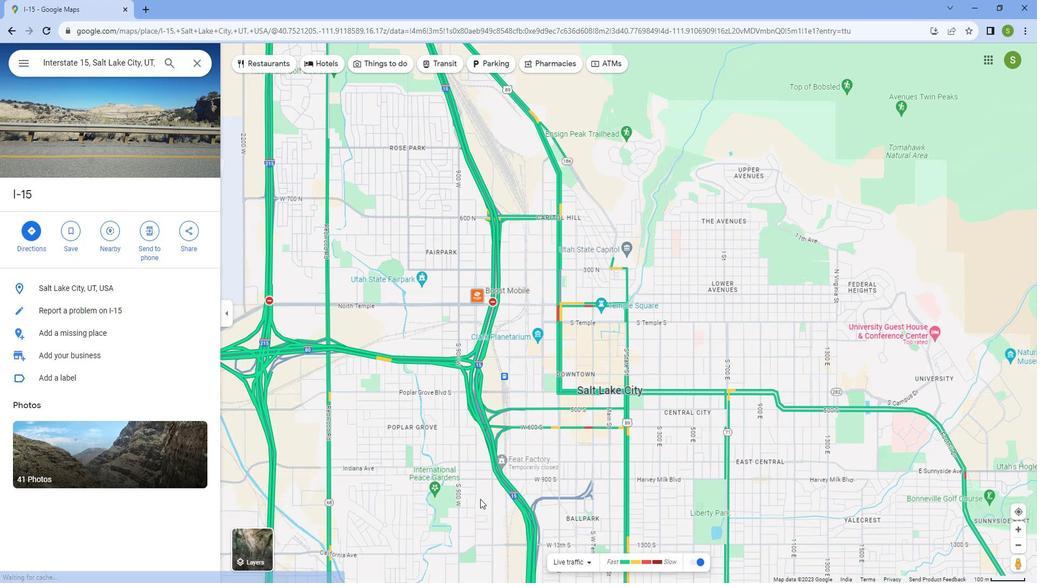 
Action: Mouse scrolled (494, 494) with delta (0, 0)
Screenshot: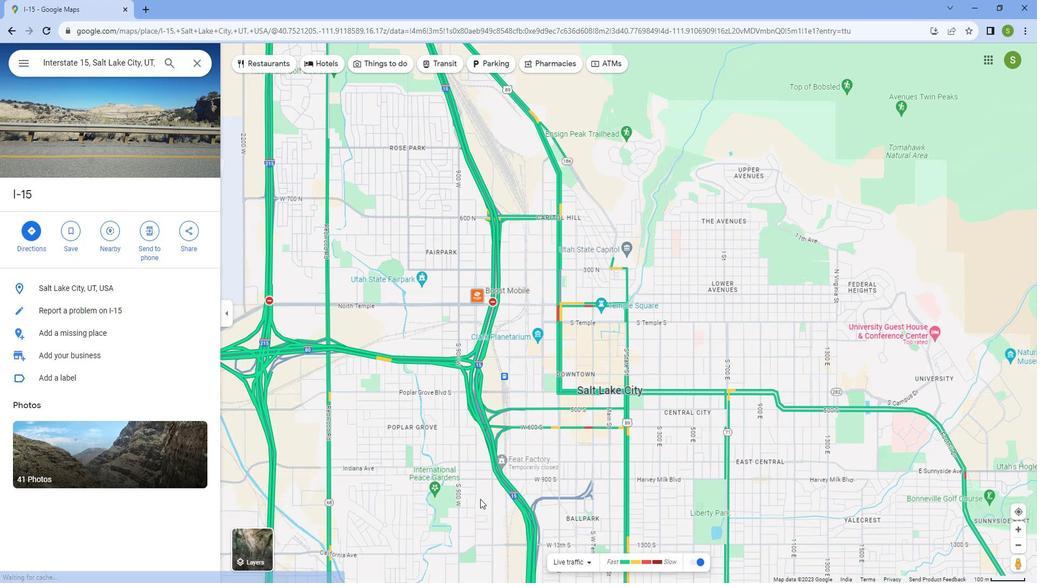 
Action: Mouse scrolled (494, 494) with delta (0, 0)
Screenshot: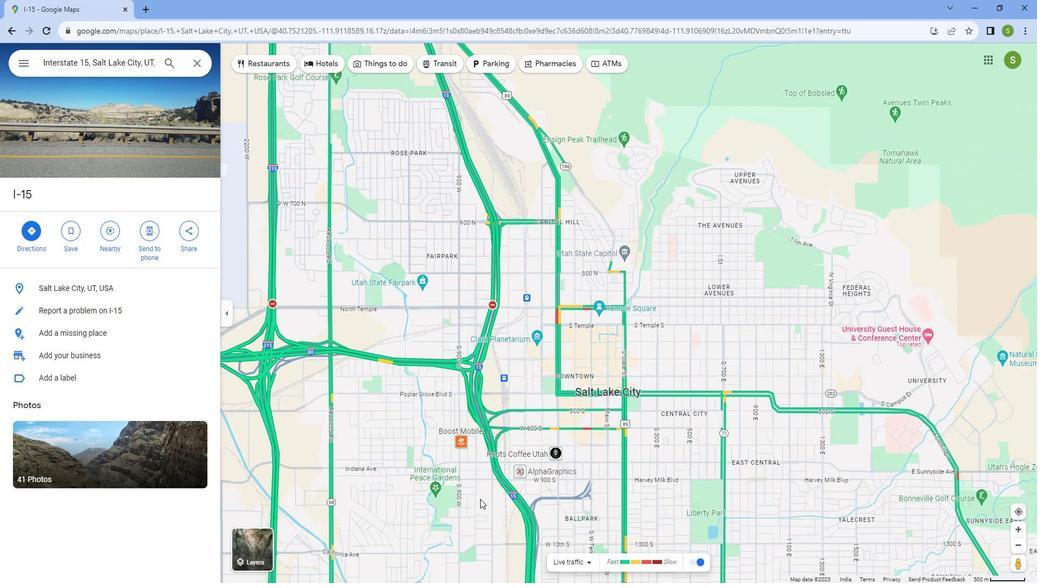 
Action: Mouse scrolled (494, 494) with delta (0, 0)
Screenshot: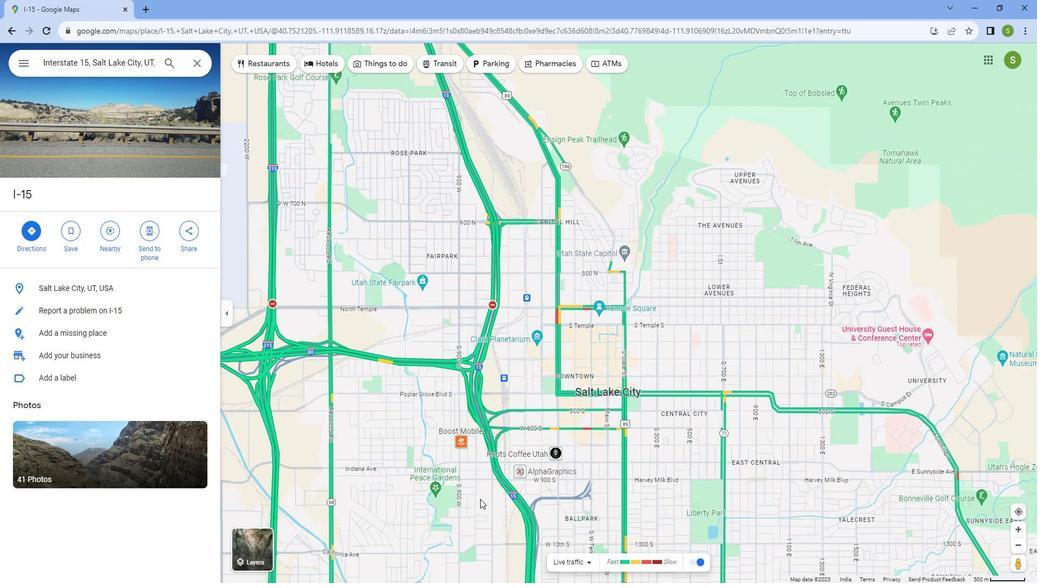
Action: Mouse scrolled (494, 494) with delta (0, 0)
Screenshot: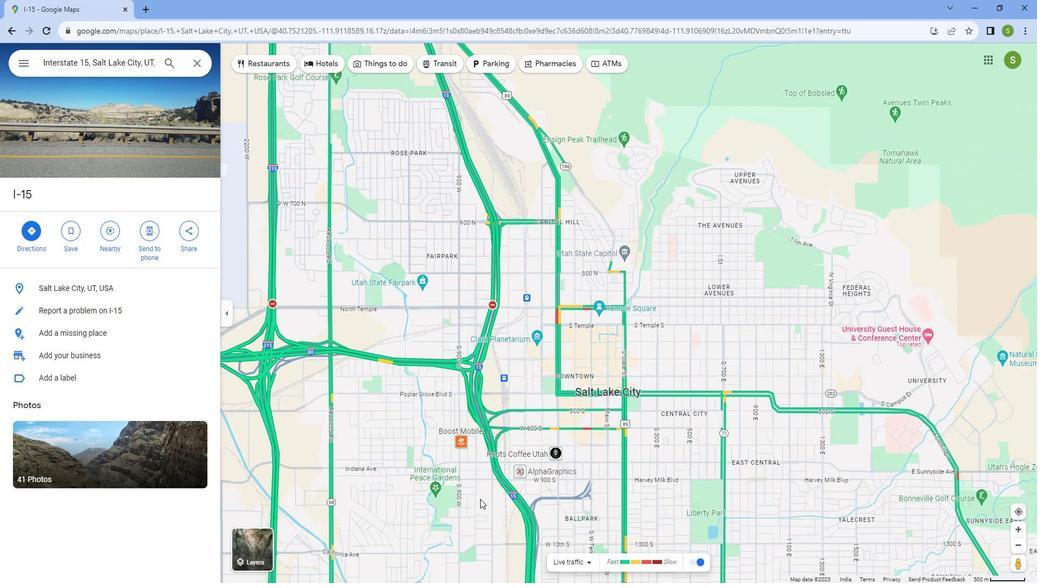 
Action: Mouse moved to (475, 409)
Screenshot: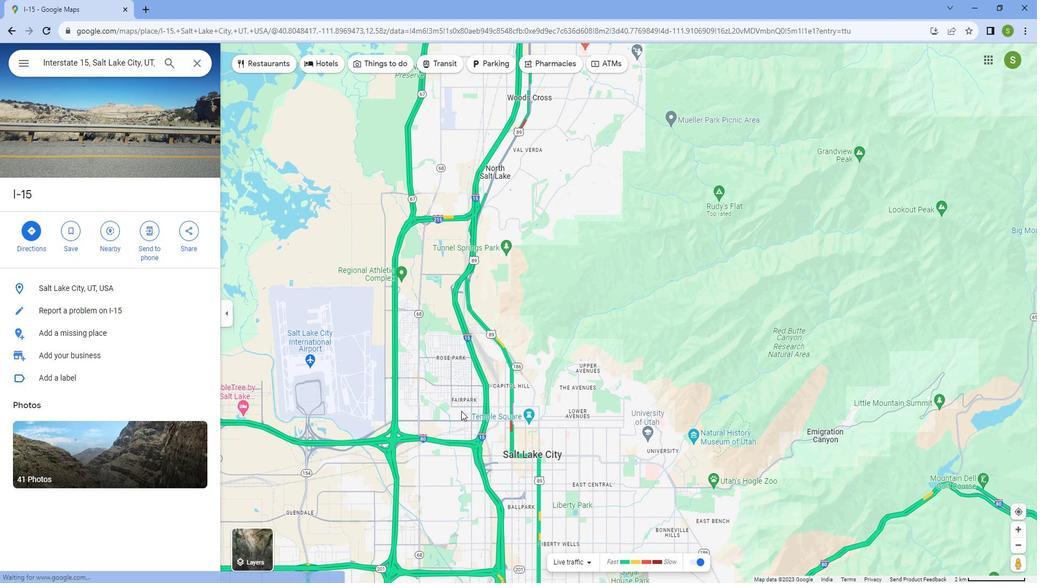 
Action: Mouse scrolled (475, 409) with delta (0, 0)
Screenshot: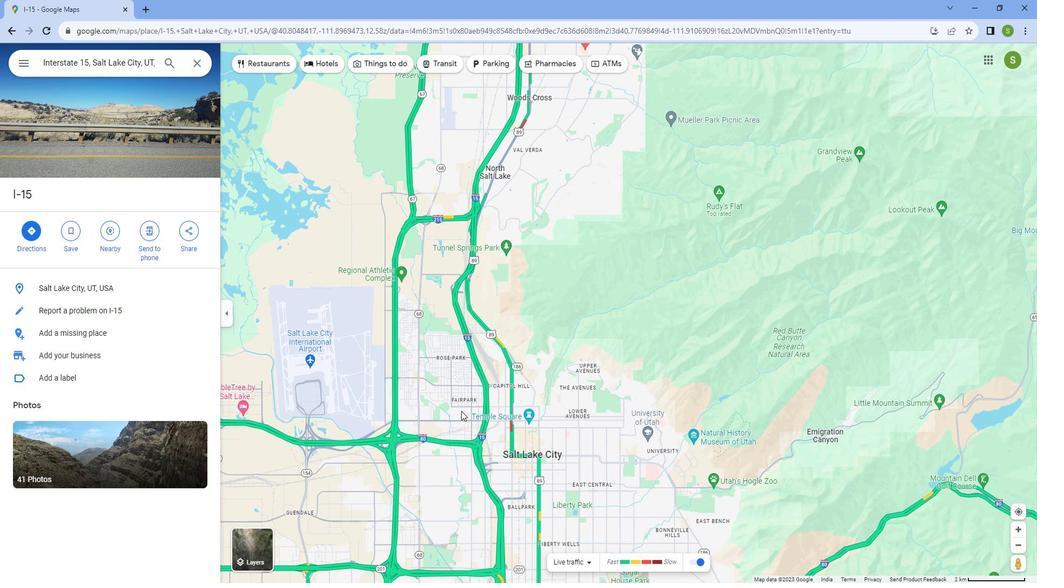 
Action: Mouse scrolled (475, 409) with delta (0, 0)
Screenshot: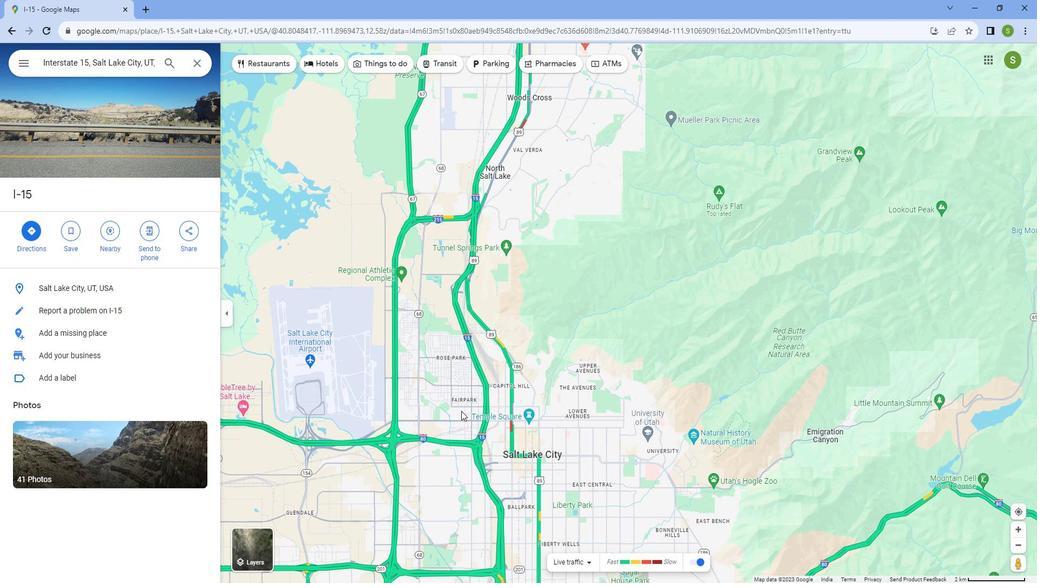 
Action: Mouse scrolled (475, 409) with delta (0, 0)
Screenshot: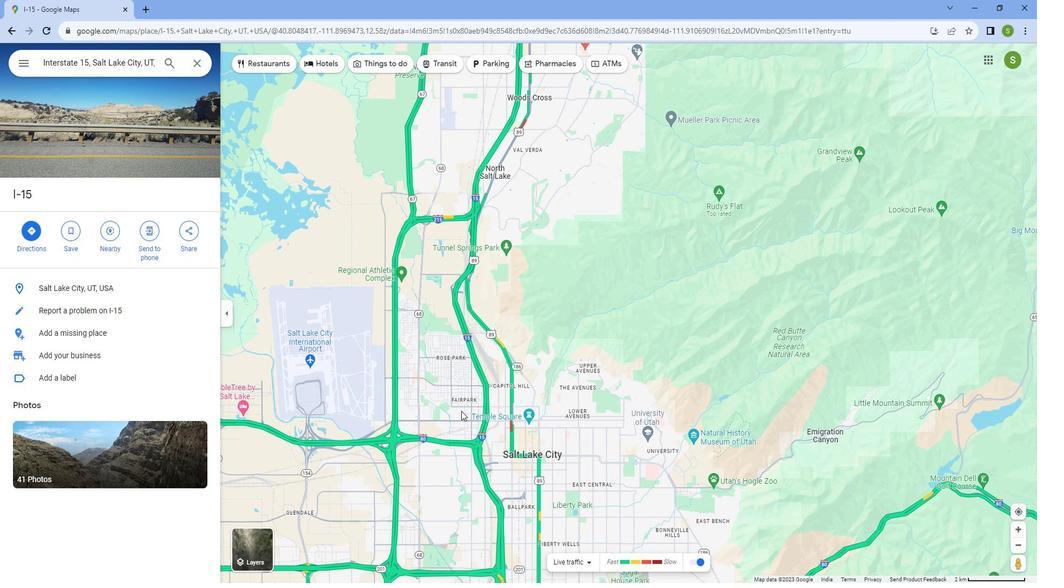 
Action: Mouse scrolled (475, 409) with delta (0, 0)
Screenshot: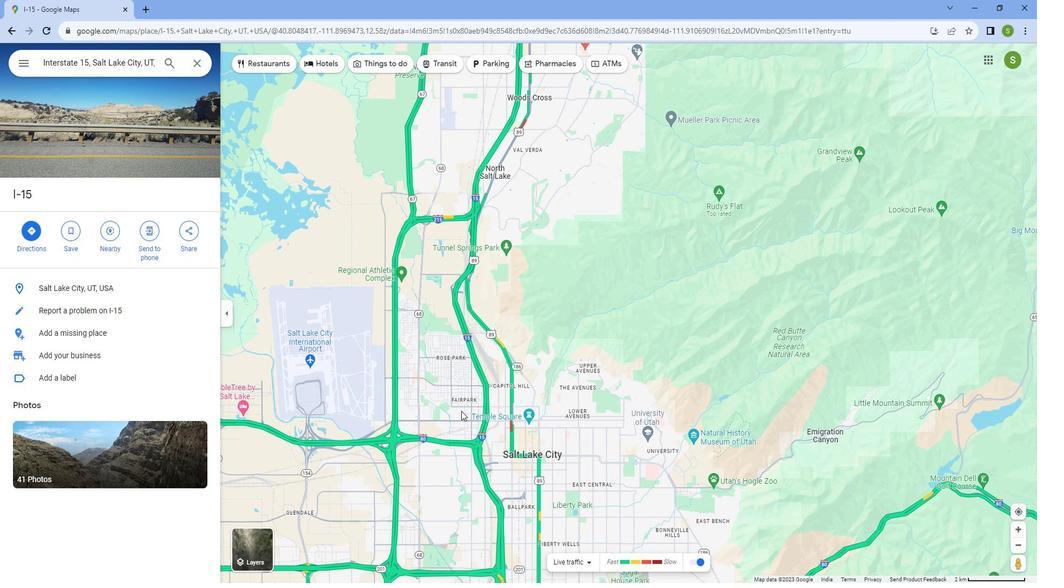
Action: Mouse moved to (577, 426)
Screenshot: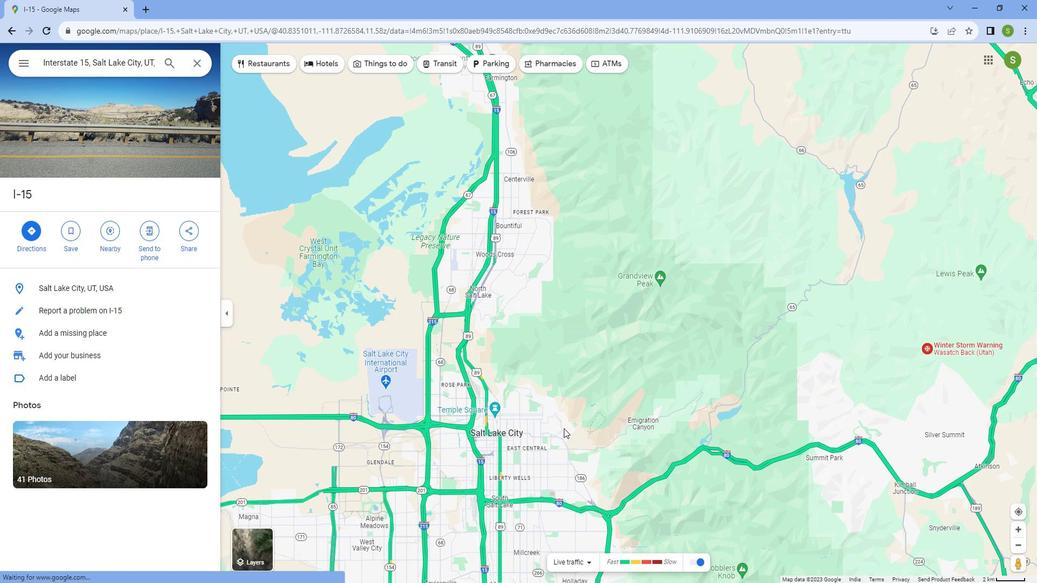 
Action: Mouse pressed left at (577, 426)
Screenshot: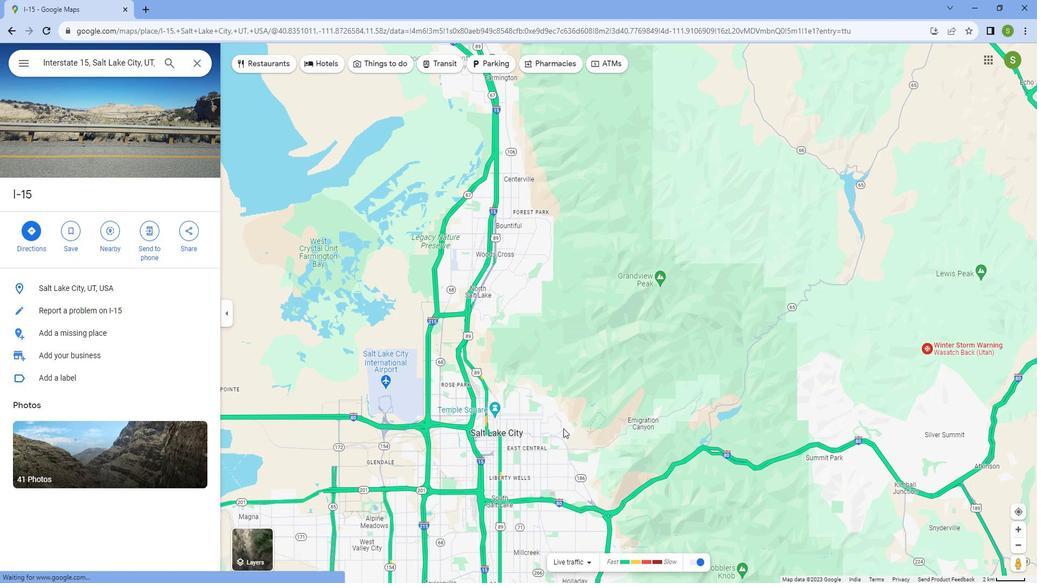
Action: Mouse moved to (443, 307)
Screenshot: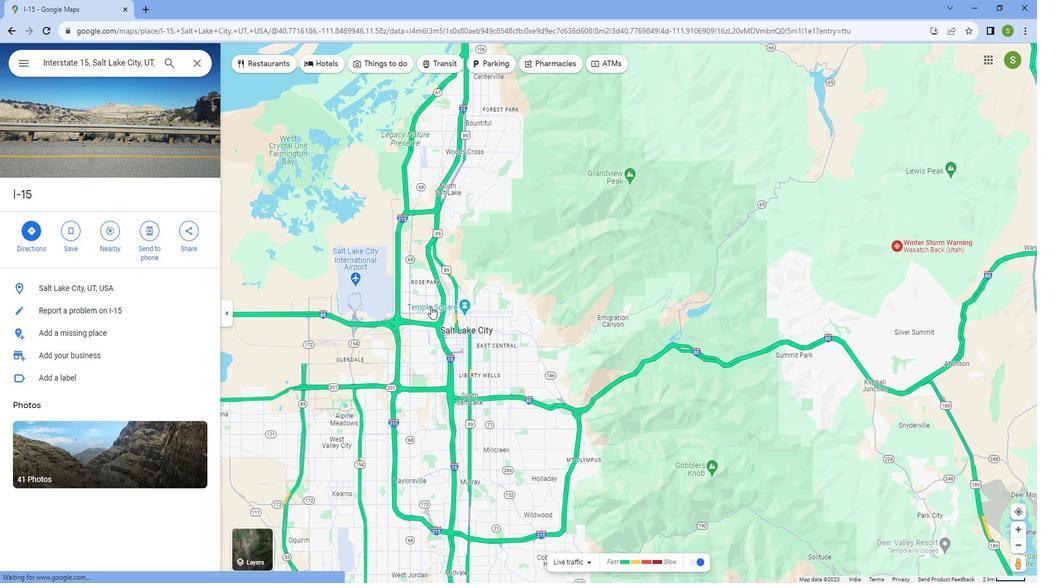 
Action: Mouse scrolled (443, 308) with delta (0, 0)
Screenshot: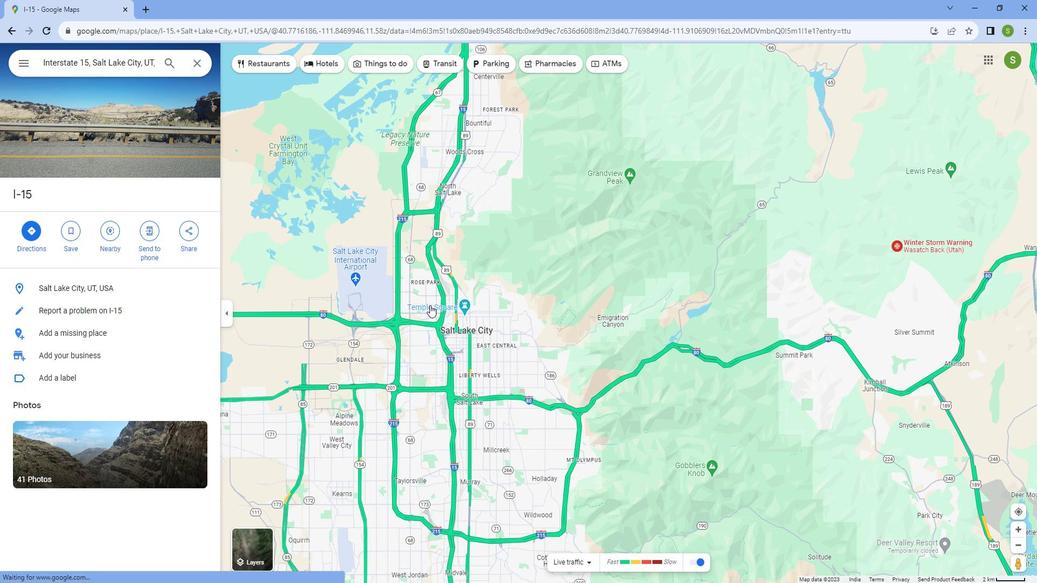 
Action: Mouse scrolled (443, 308) with delta (0, 0)
Screenshot: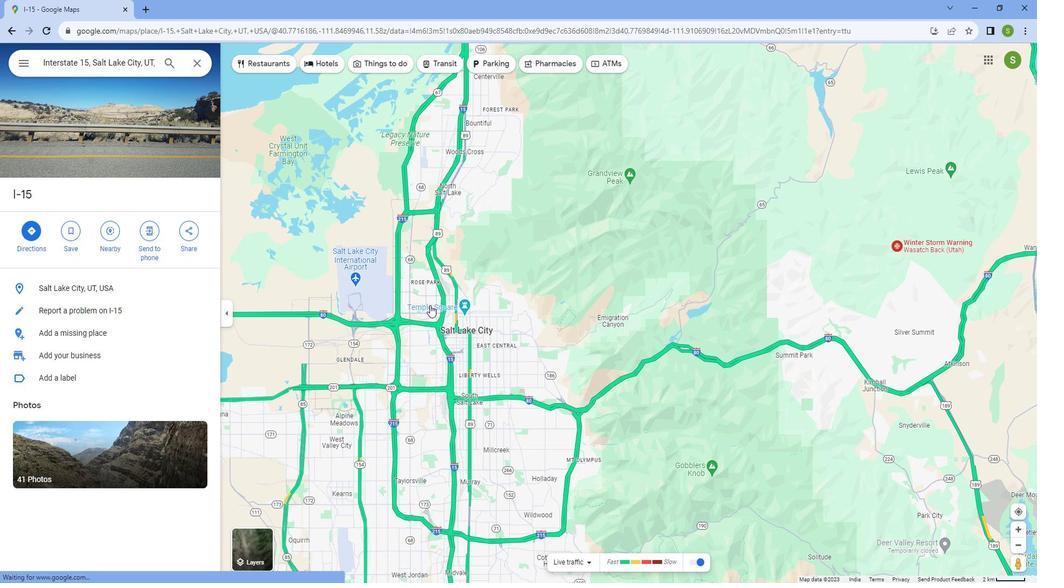 
Action: Mouse scrolled (443, 308) with delta (0, 0)
Screenshot: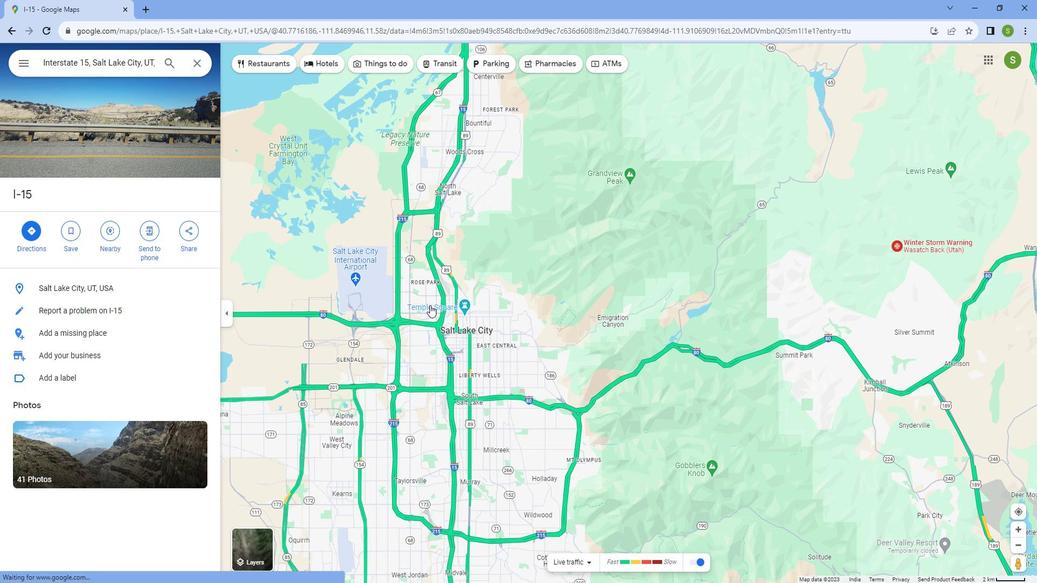 
Action: Mouse scrolled (443, 308) with delta (0, 0)
Screenshot: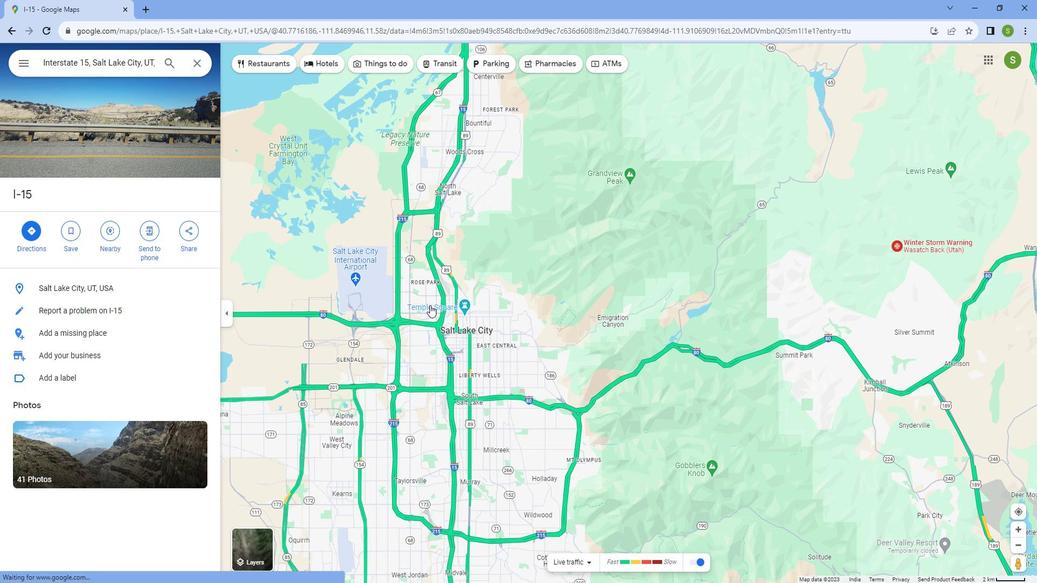
Action: Mouse scrolled (443, 308) with delta (0, 0)
Screenshot: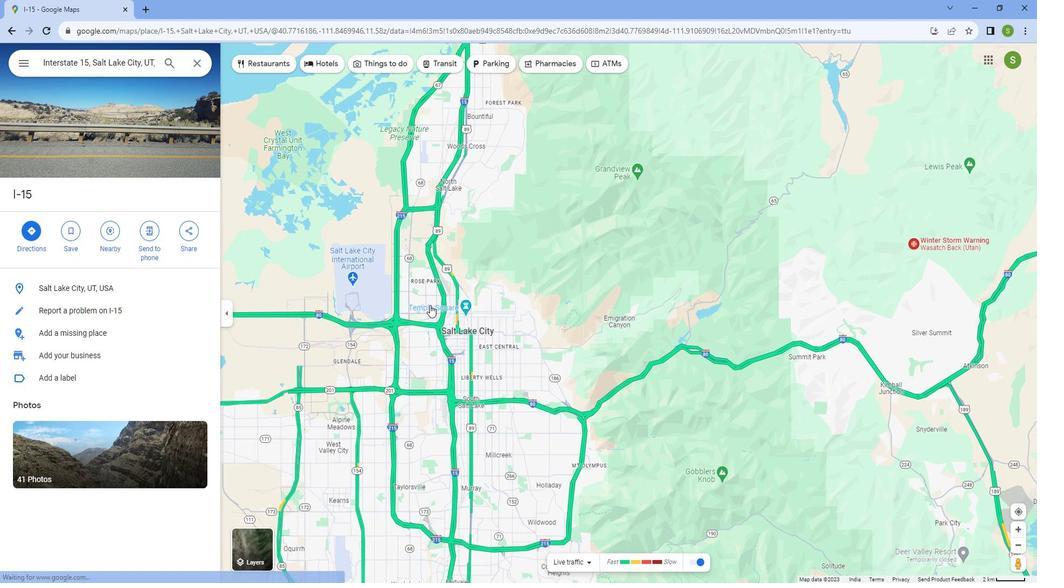 
Action: Mouse scrolled (443, 308) with delta (0, 0)
Screenshot: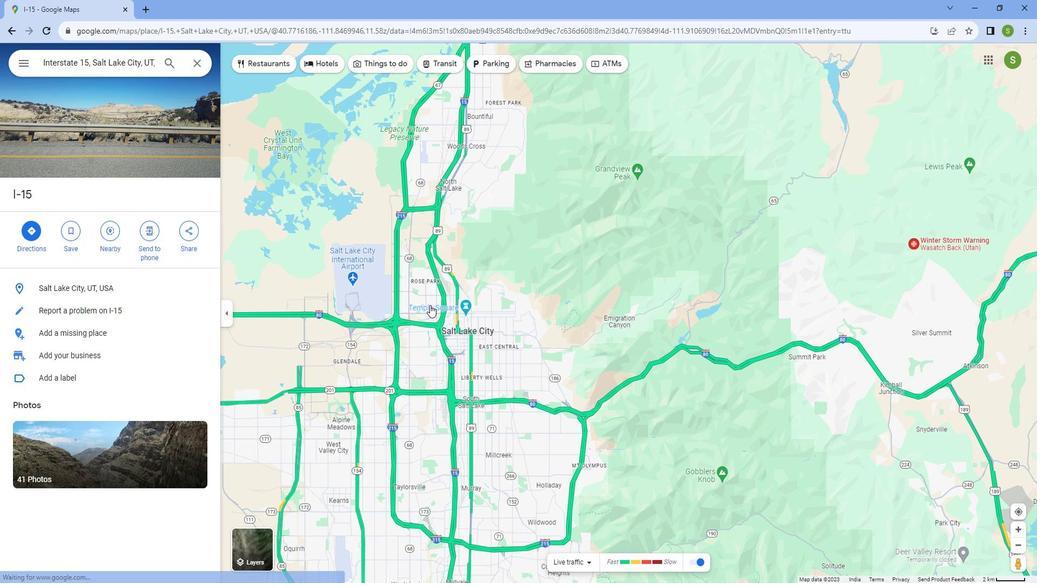 
Action: Mouse scrolled (443, 307) with delta (0, 0)
Screenshot: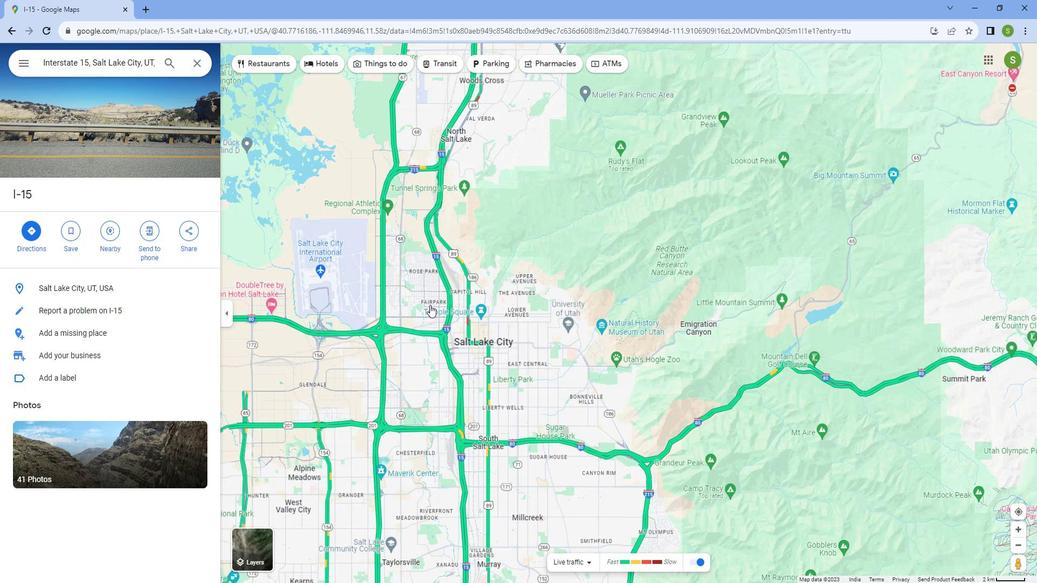 
Action: Mouse scrolled (443, 308) with delta (0, 0)
Screenshot: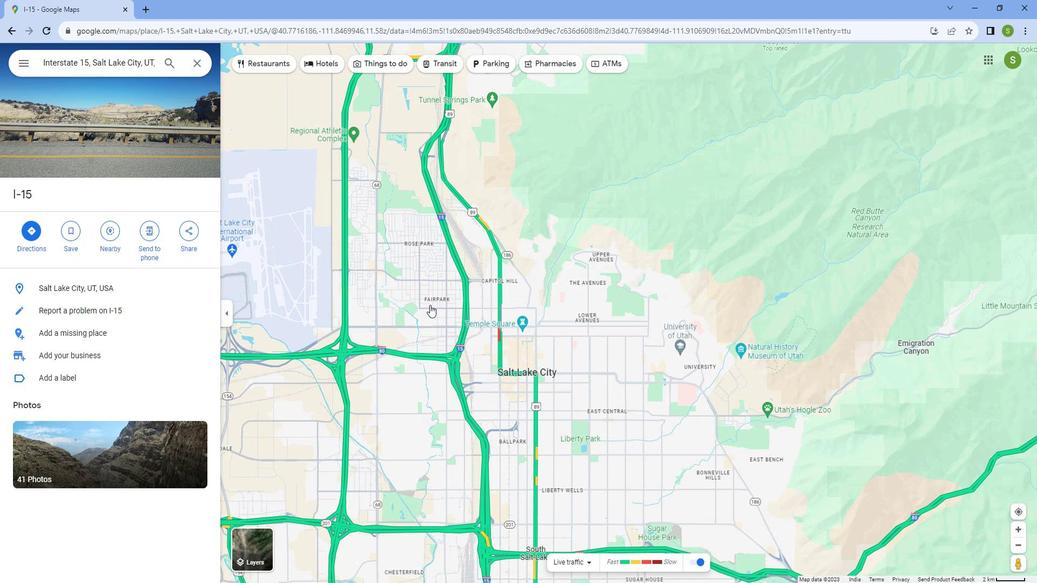 
Action: Mouse scrolled (443, 308) with delta (0, 0)
Screenshot: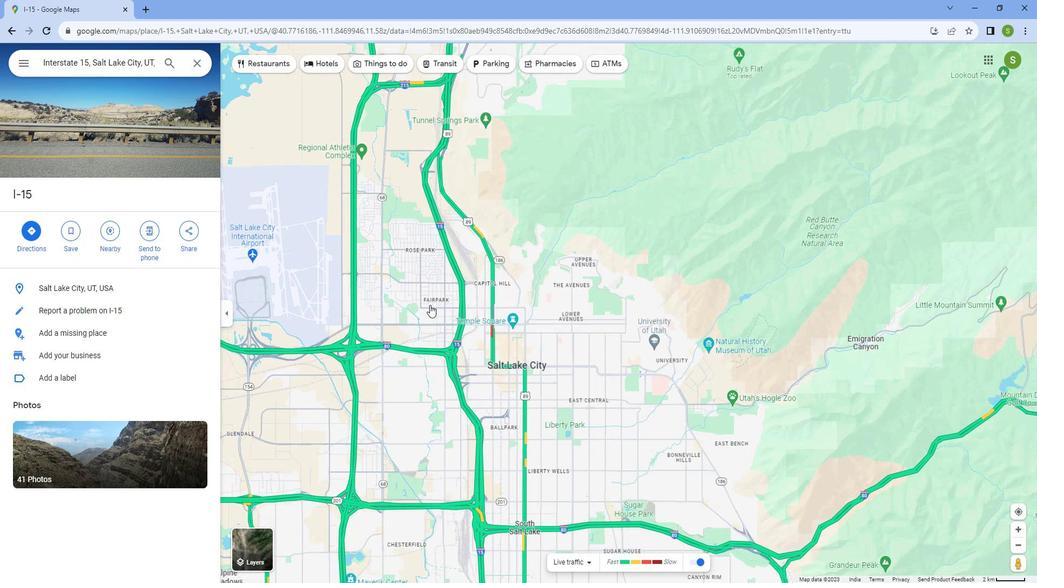 
Action: Mouse scrolled (443, 308) with delta (0, 0)
Screenshot: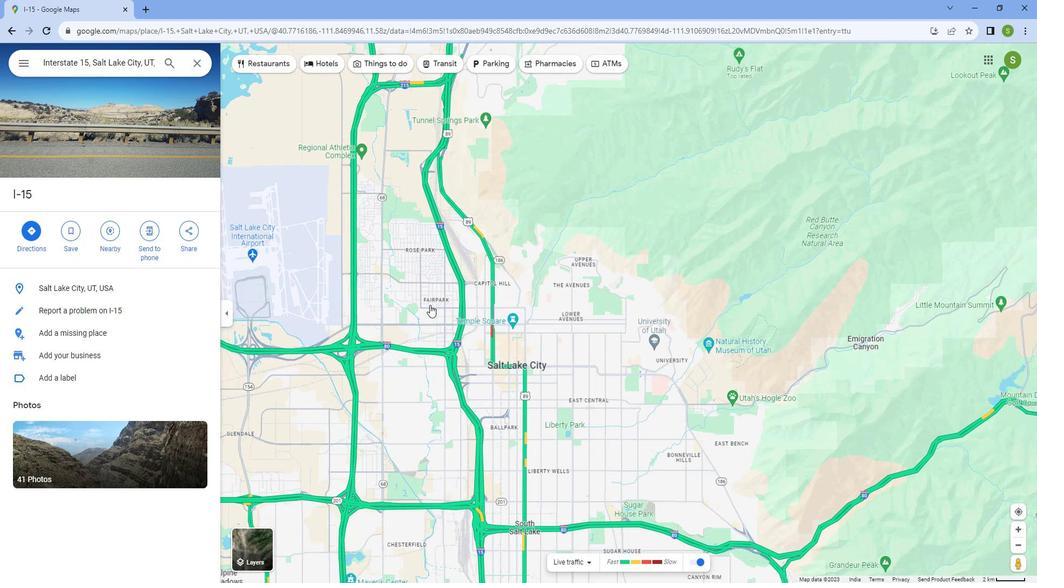 
Action: Mouse scrolled (443, 308) with delta (0, 0)
Screenshot: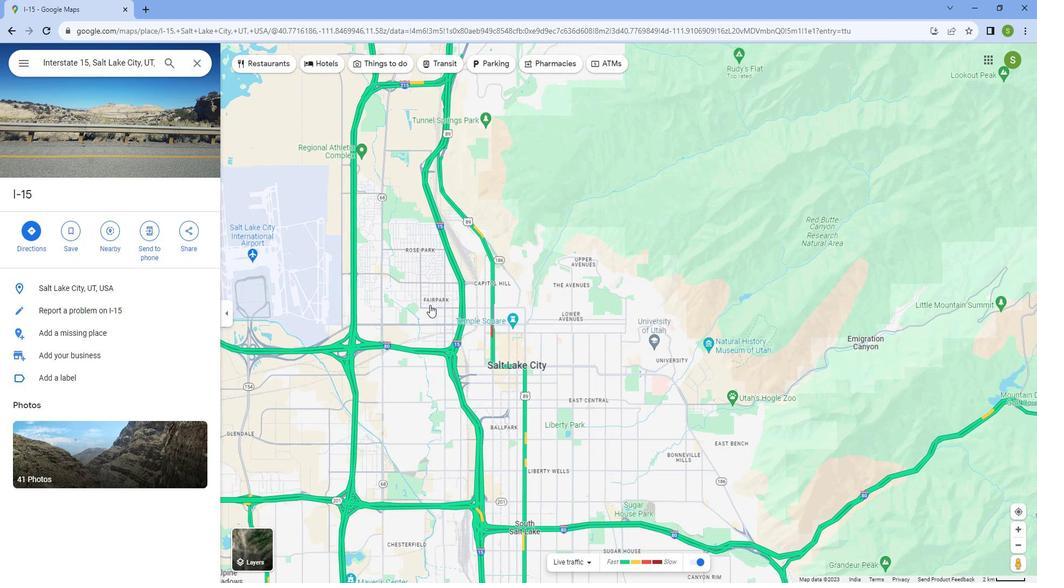 
Action: Mouse scrolled (443, 308) with delta (0, 0)
Screenshot: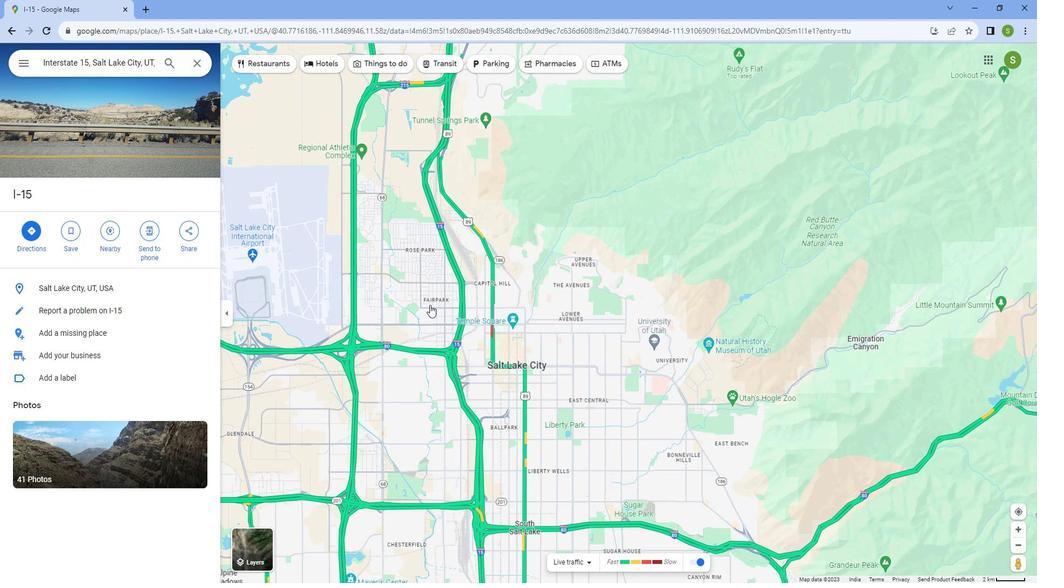
Action: Mouse moved to (688, 226)
Screenshot: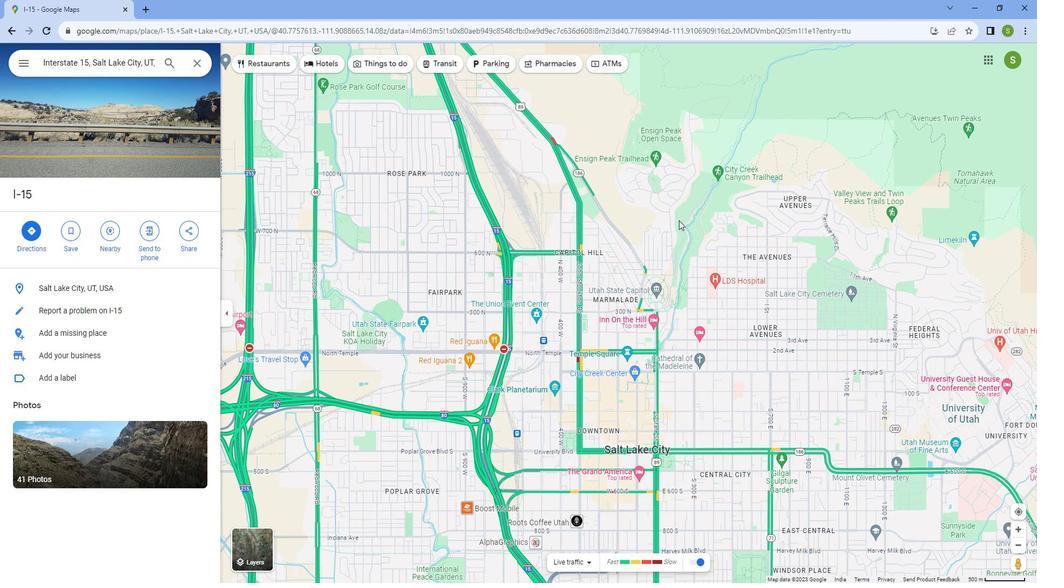 
Action: Mouse pressed left at (688, 226)
Screenshot: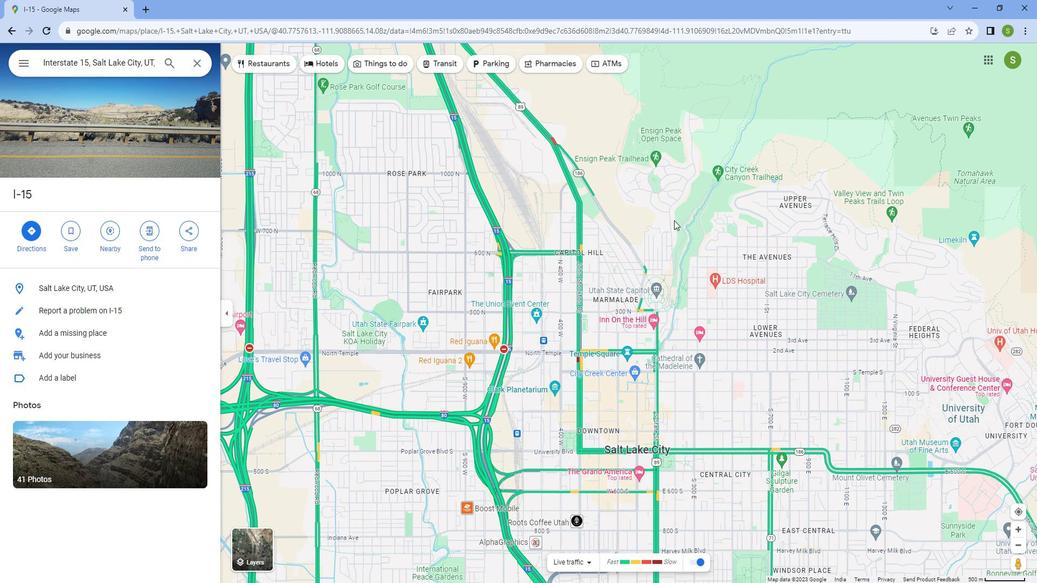 
Action: Mouse moved to (602, 247)
Screenshot: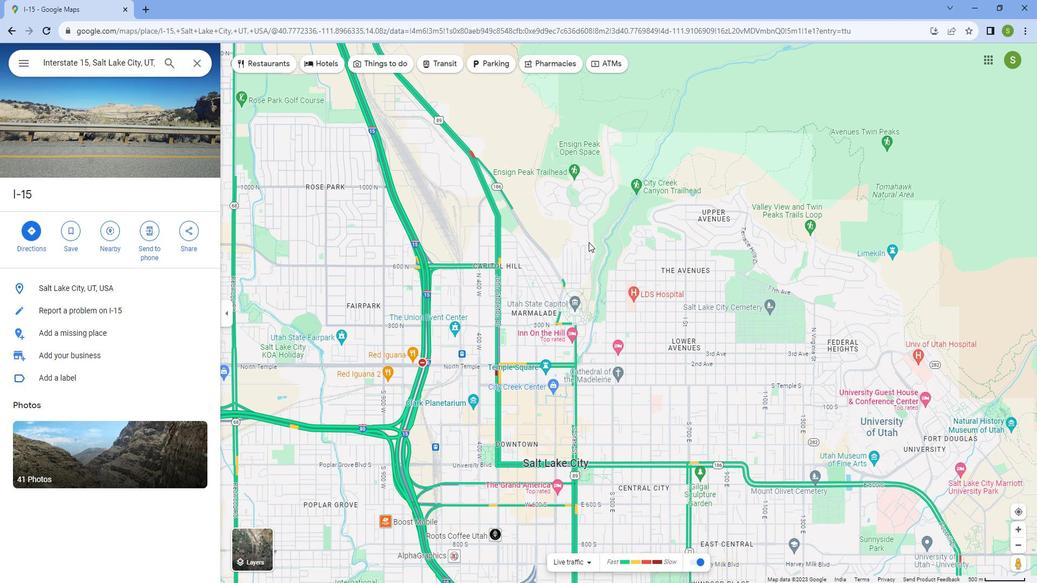 
